 Task: Create new invoice with Date Opened :30-Apr-23, Select Customer: The Human Bean, Terms: Payment Term 2. Make invoice entry for item-1 with Date: 30-Apr-23, Description: Lay's Potato Chips Sour Cream & Onion Party Size (12.5 oz)_x000D_
, Action: Material, Income Account: Income:Sales, Quantity: 7, Unit Price: 4.5, Discount %: 8. Make entry for item-2 with Date: 30-Apr-23, Description:  Diphenhydramine Tablets, Action: Material, Income Account: Income:Sales, Quantity: 1, Unit Price: 6.85, Discount %: 7. Make entry for item-3 with Date: 30-Apr-23, Description: Colgate 360 Advanced Optic White Medium Toothbrushes Value Pack (2 ct), Action: Material, Income Account: Income:Sales, Quantity: 1, Unit Price: 7.85, Discount %: 9. Write Notes: 'Looking forward to serving you again.'. Post Invoice with Post Date: 30-Apr-23, Post to Accounts: Assets:Accounts Receivable. Pay / Process Payment with Transaction Date: 15-May-23, Amount: 42.494, Transfer Account: Checking Account. Print Invoice, display notes by going to Option, then go to Display Tab and check 'Invoice Notes'.
Action: Mouse moved to (188, 36)
Screenshot: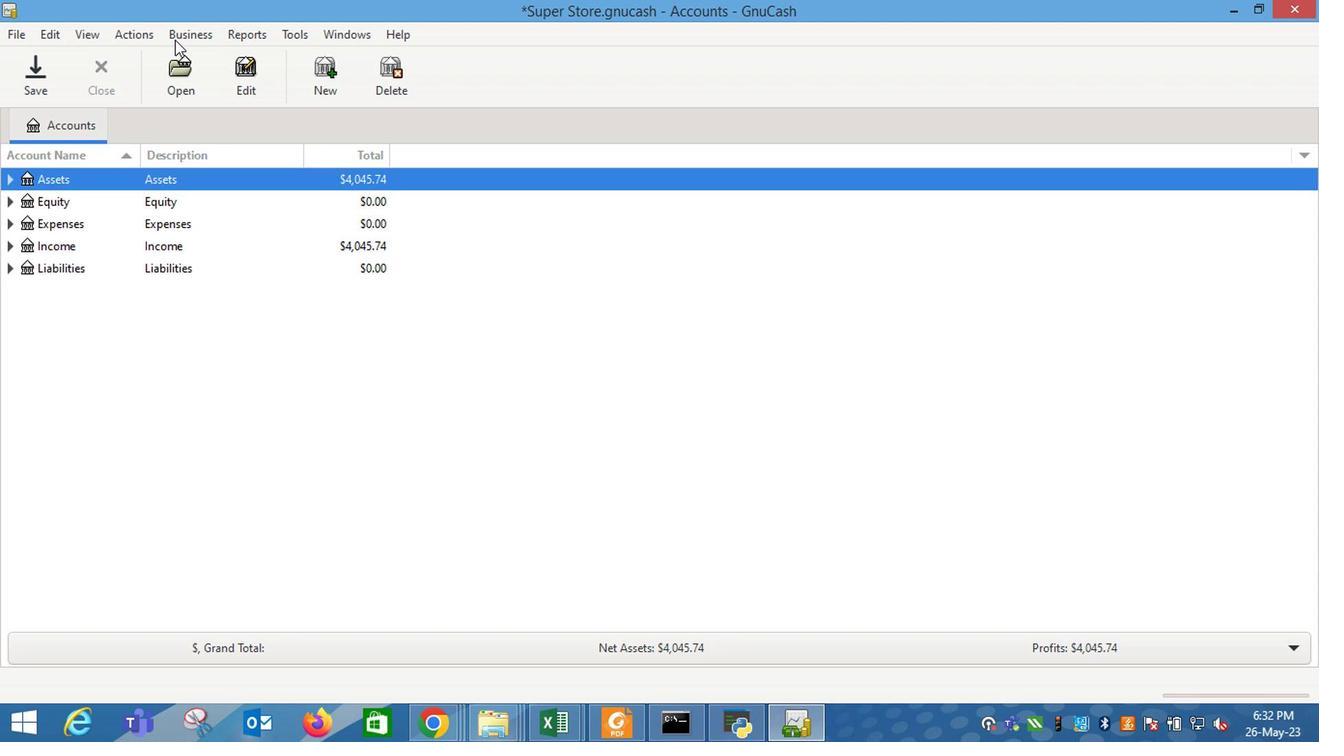 
Action: Mouse pressed left at (188, 36)
Screenshot: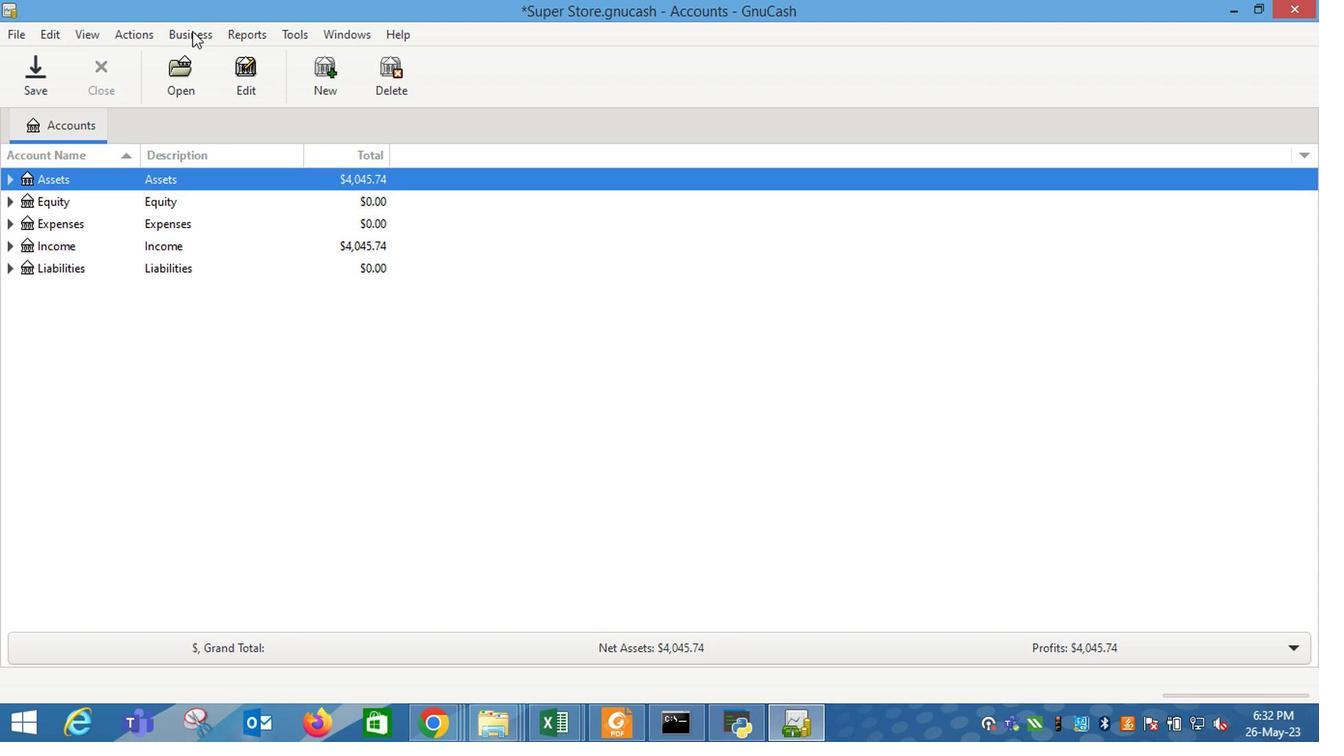 
Action: Mouse moved to (413, 138)
Screenshot: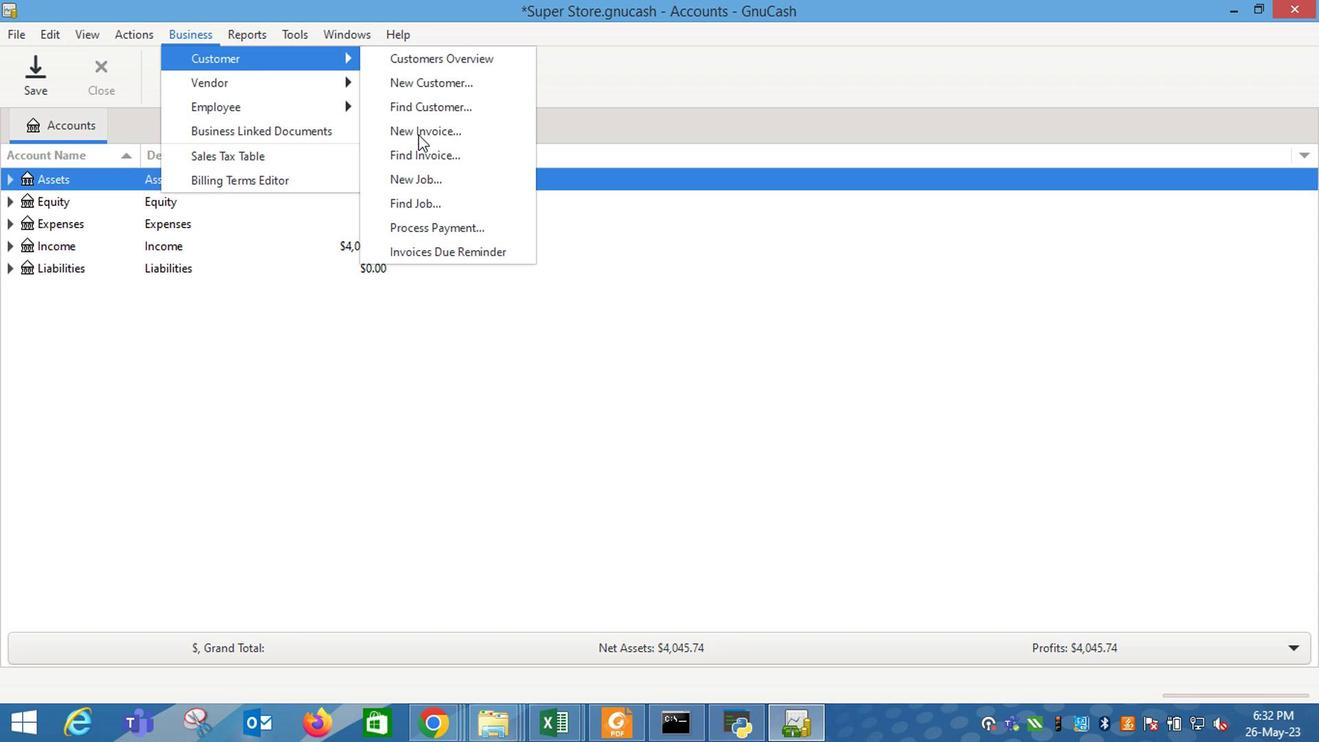 
Action: Mouse pressed left at (413, 138)
Screenshot: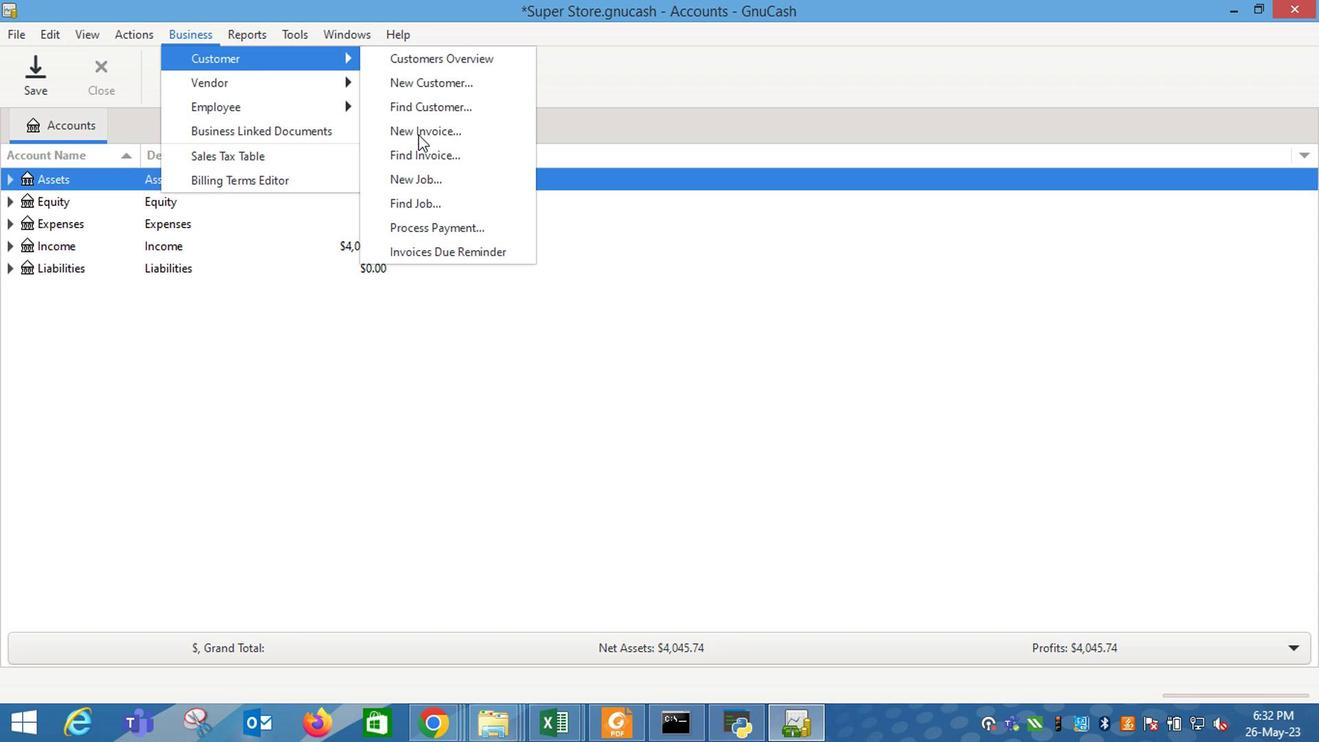 
Action: Mouse moved to (789, 298)
Screenshot: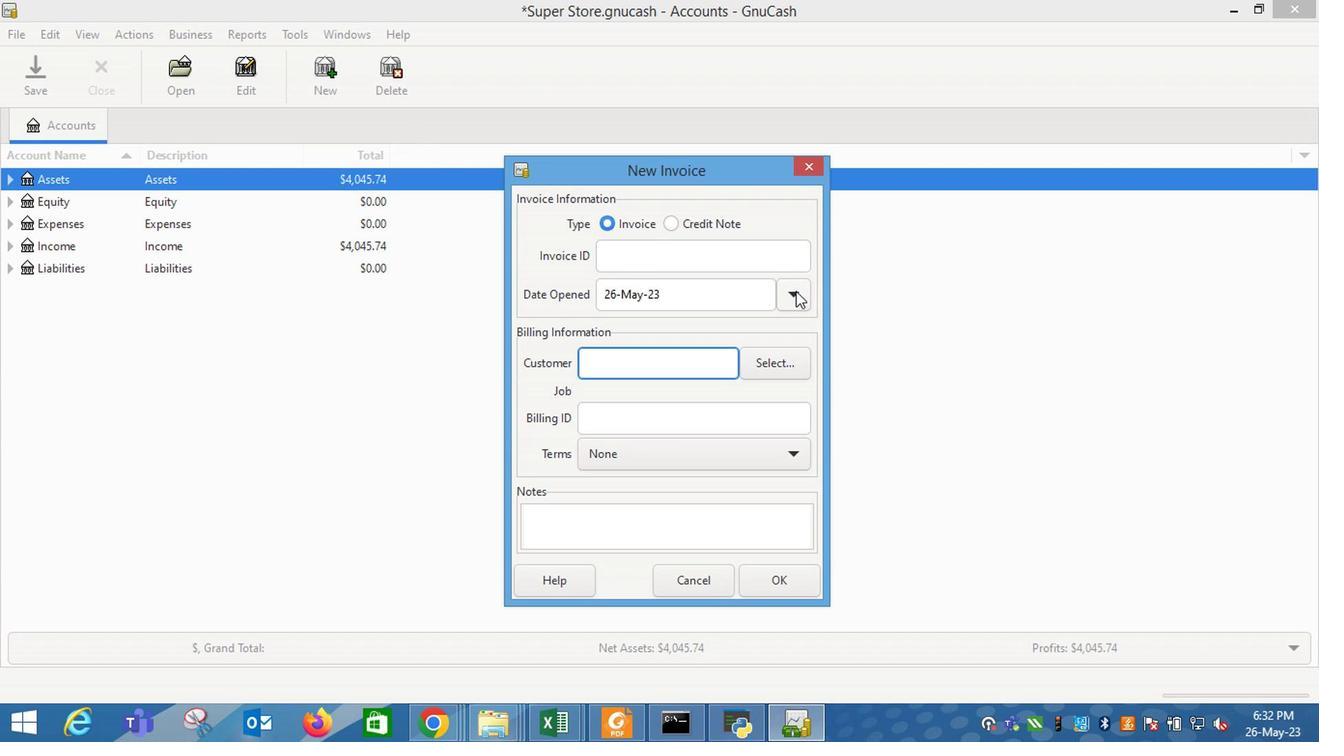 
Action: Mouse pressed left at (789, 298)
Screenshot: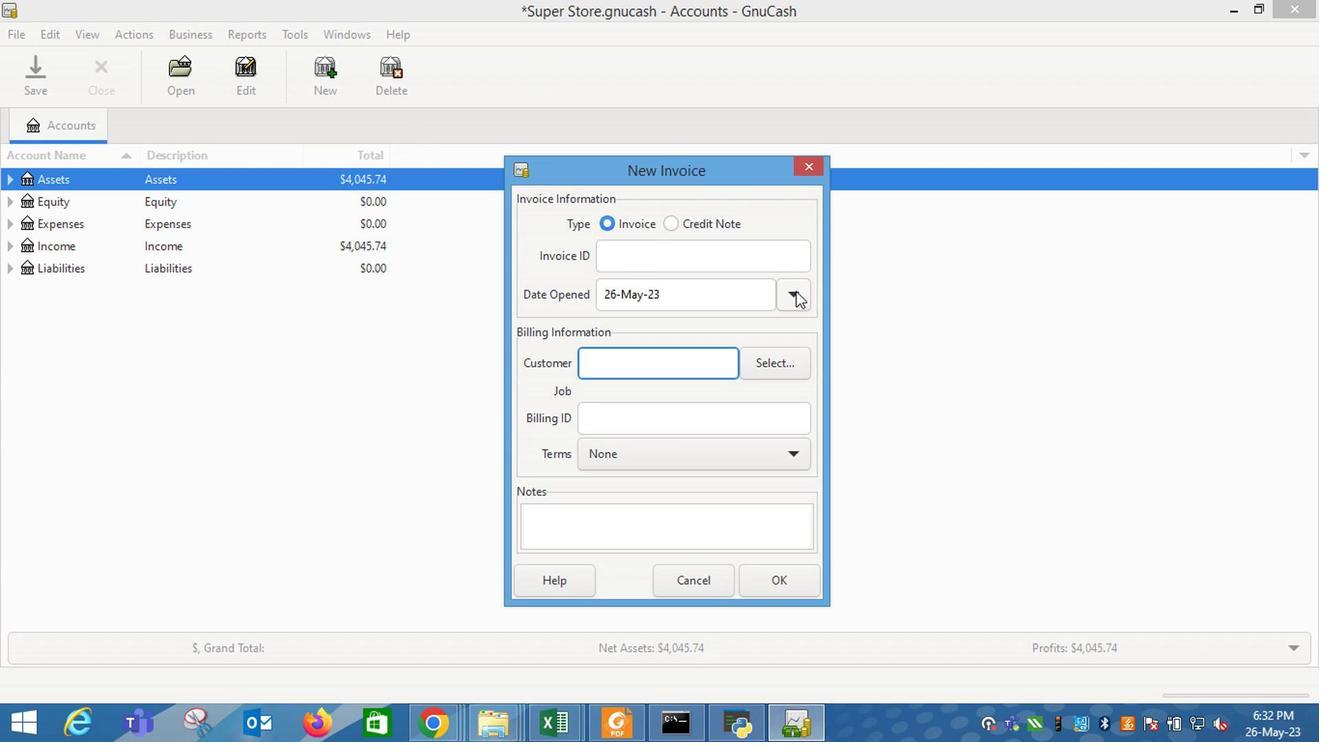 
Action: Mouse moved to (637, 325)
Screenshot: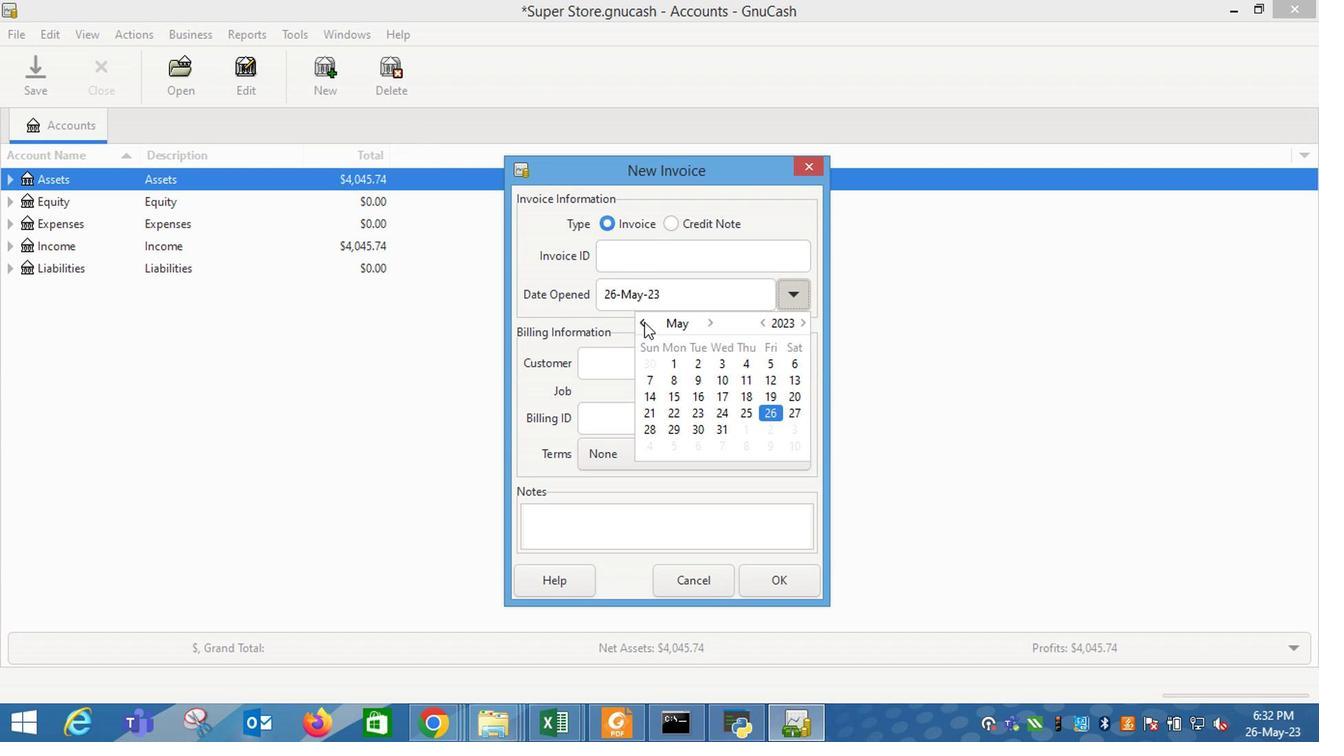 
Action: Mouse pressed left at (637, 325)
Screenshot: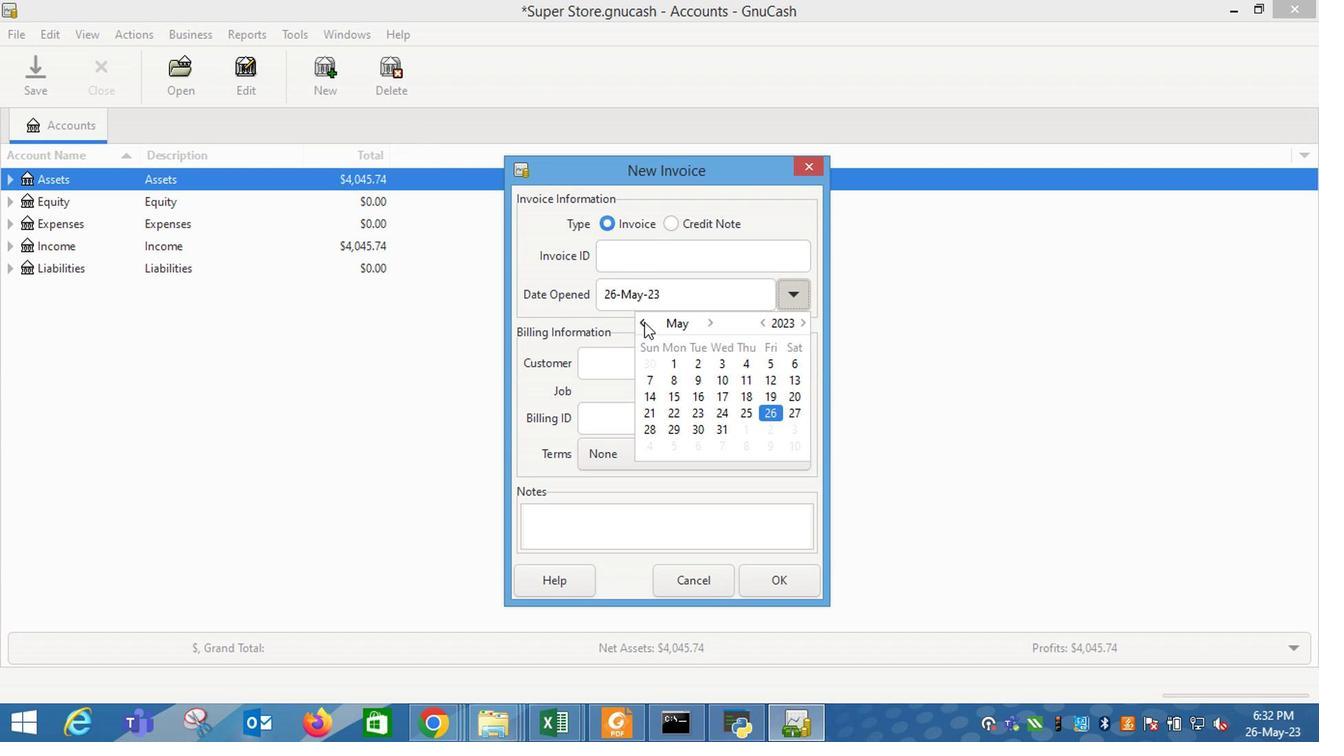 
Action: Mouse moved to (650, 450)
Screenshot: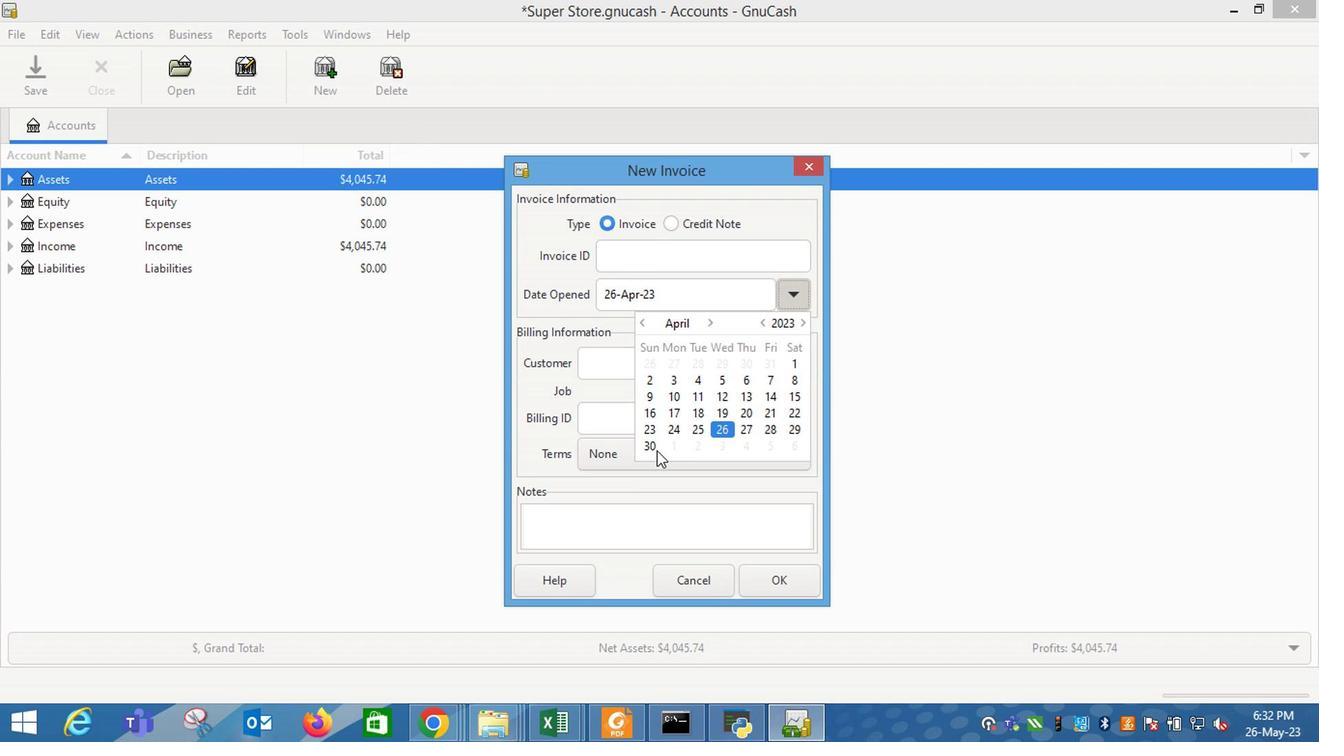 
Action: Mouse pressed left at (650, 450)
Screenshot: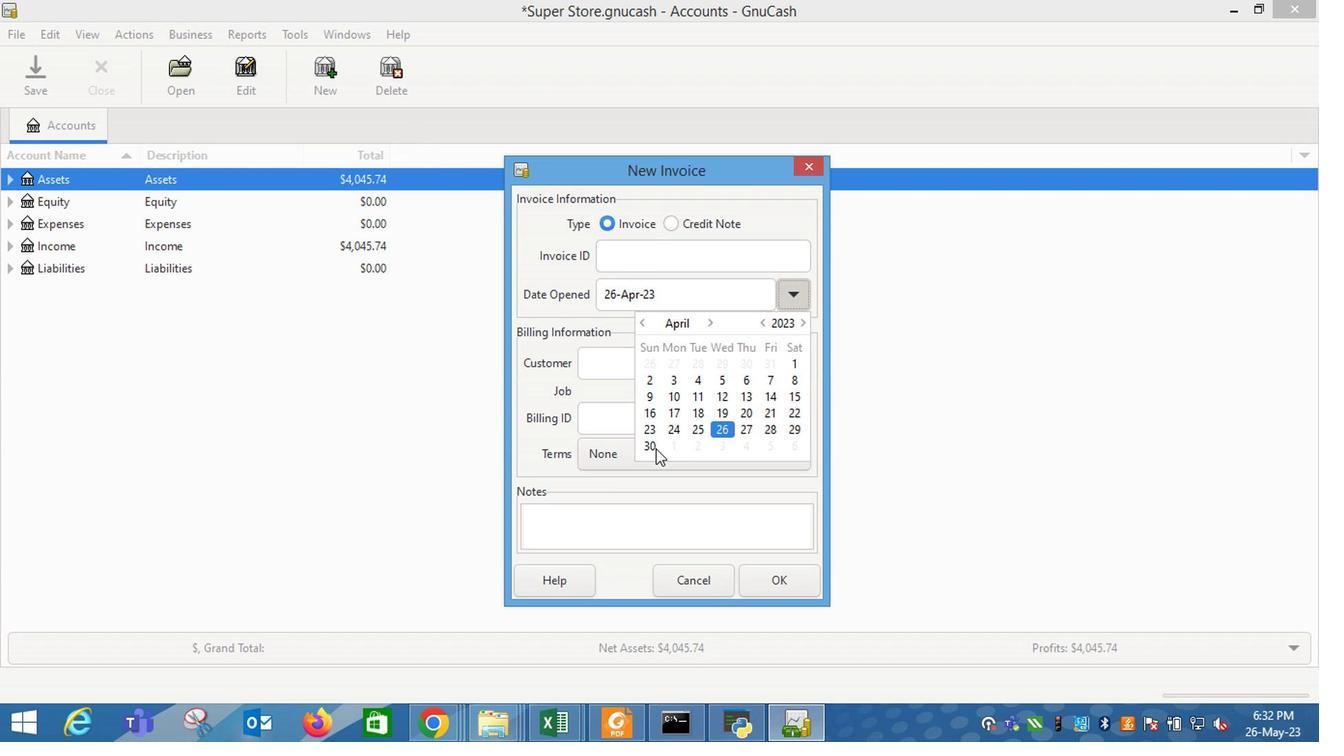 
Action: Mouse moved to (596, 364)
Screenshot: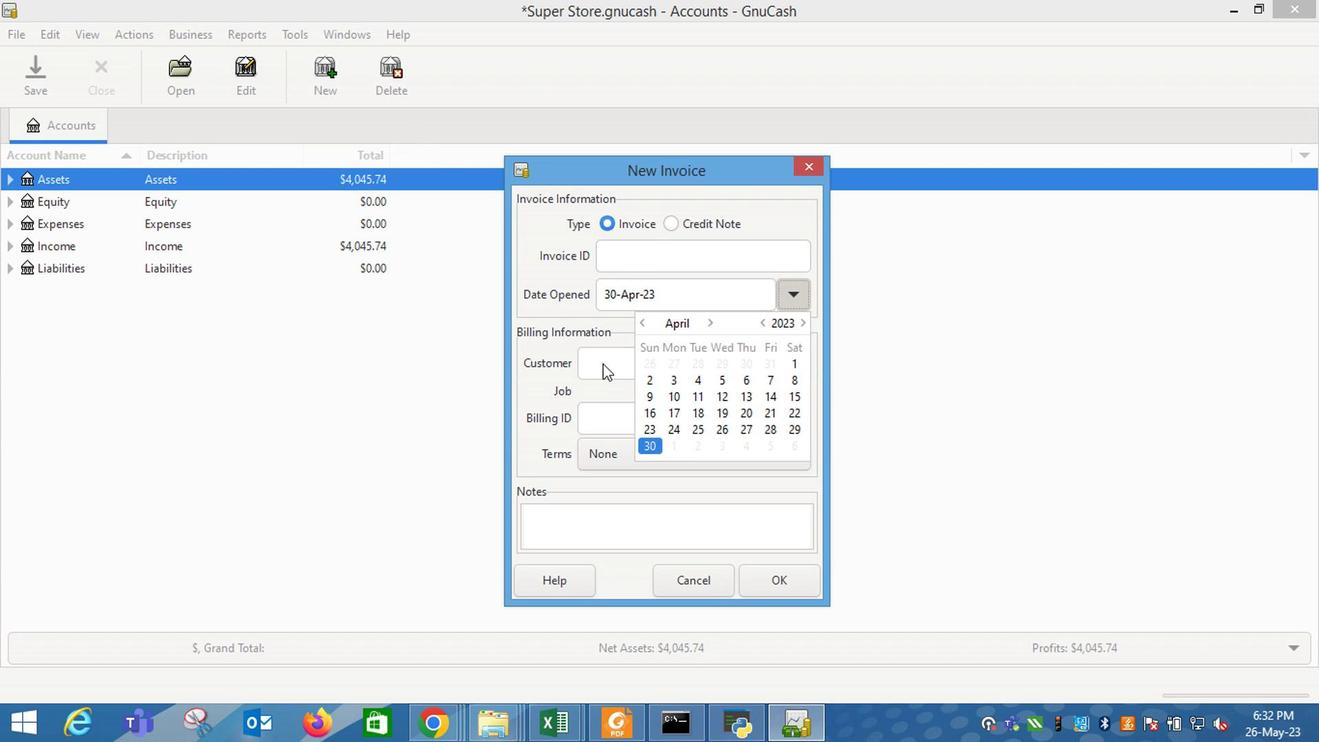 
Action: Mouse pressed left at (596, 364)
Screenshot: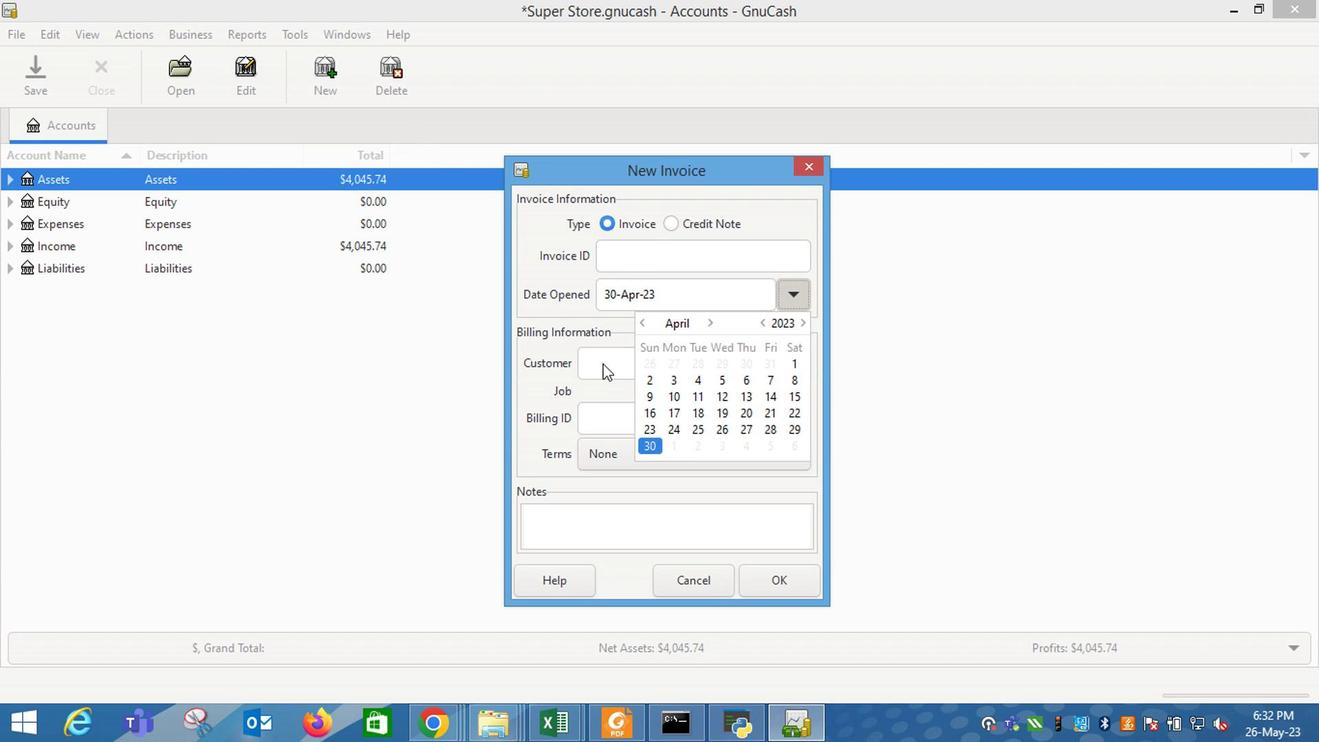 
Action: Mouse moved to (603, 371)
Screenshot: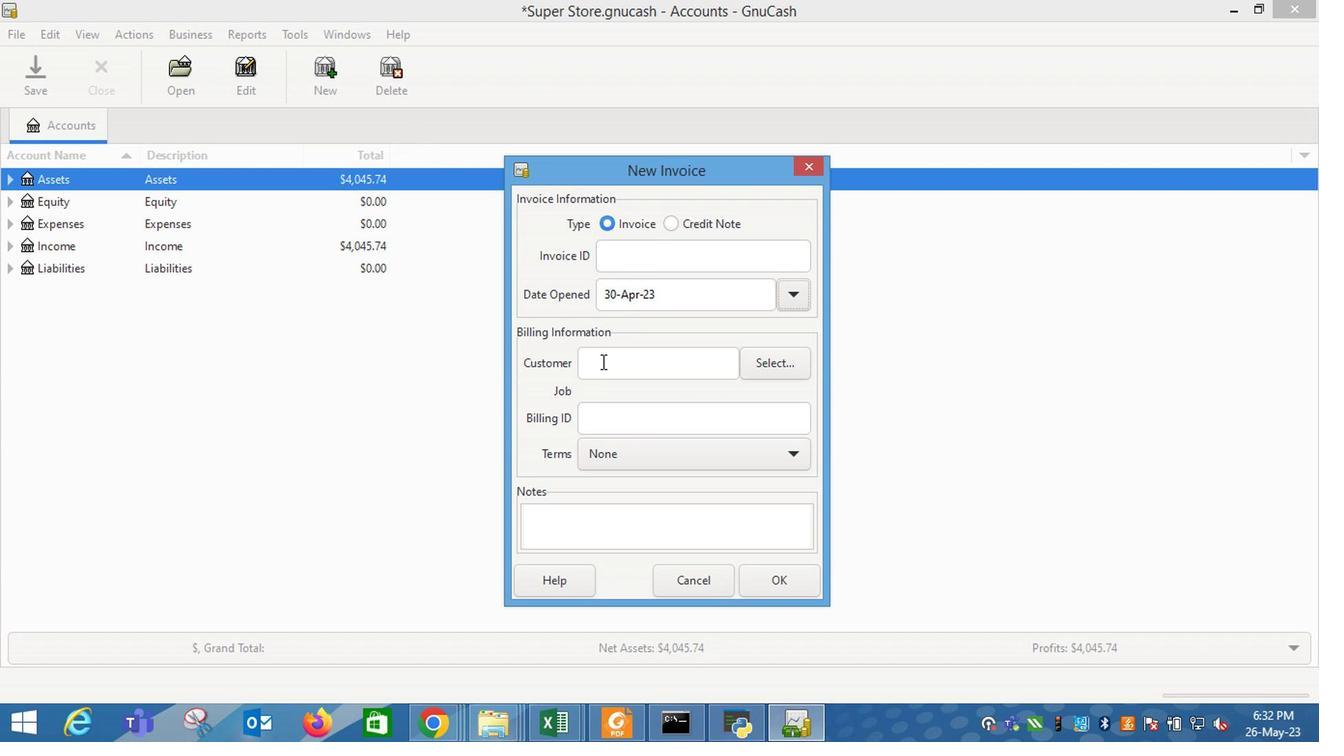 
Action: Mouse pressed left at (603, 371)
Screenshot: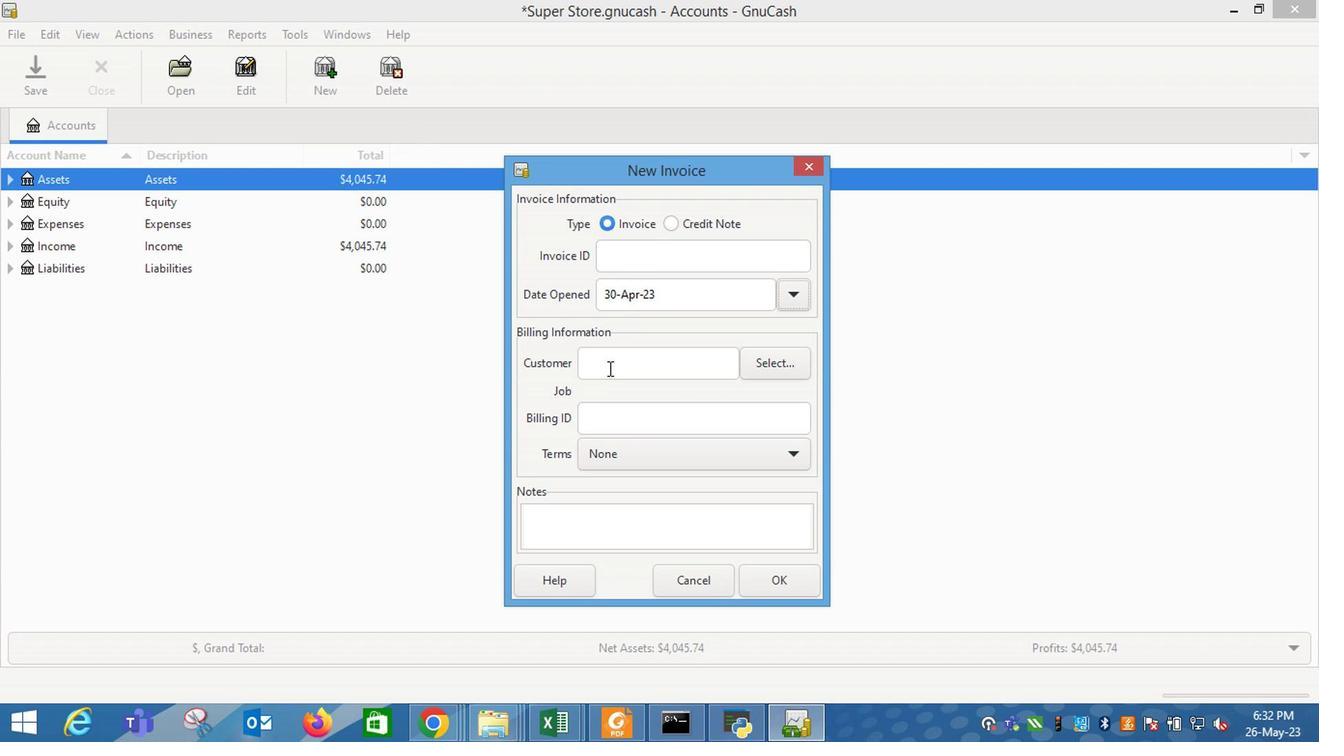 
Action: Key pressed <Key.shift_r>The<Key.space>hum
Screenshot: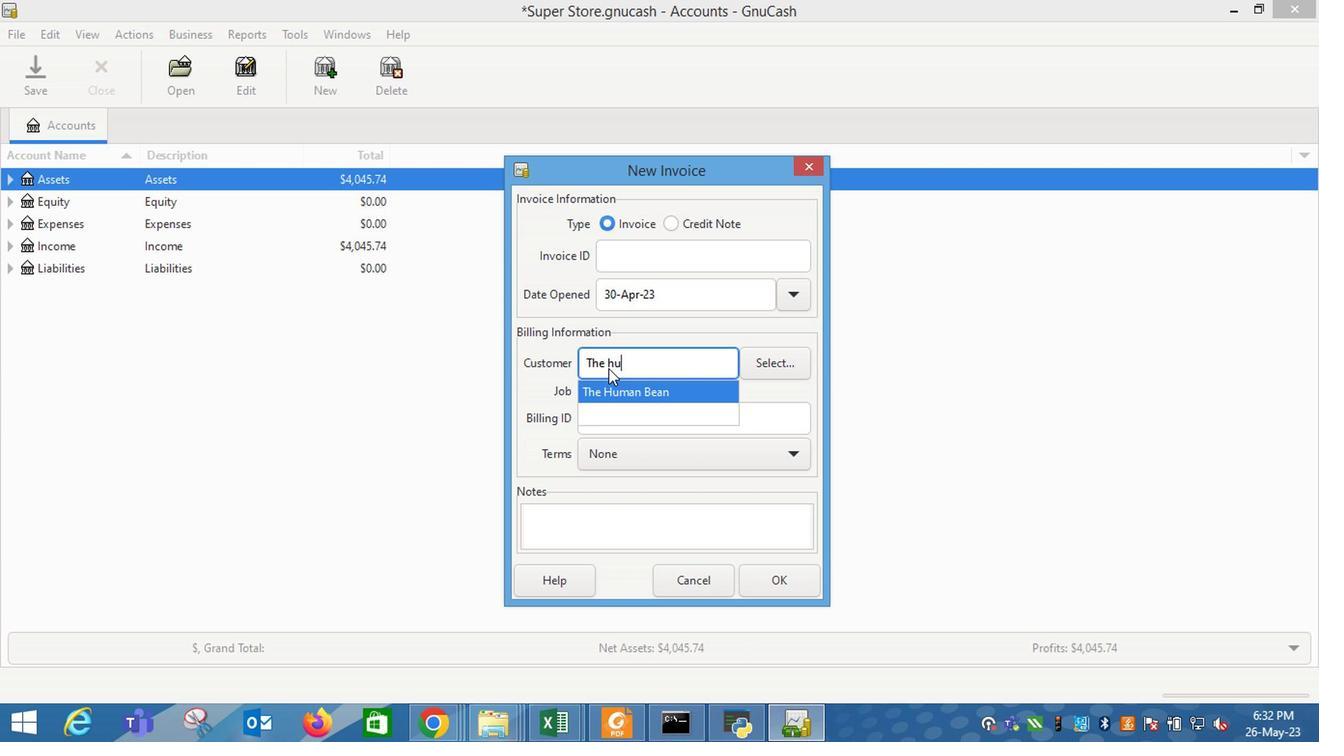 
Action: Mouse moved to (632, 399)
Screenshot: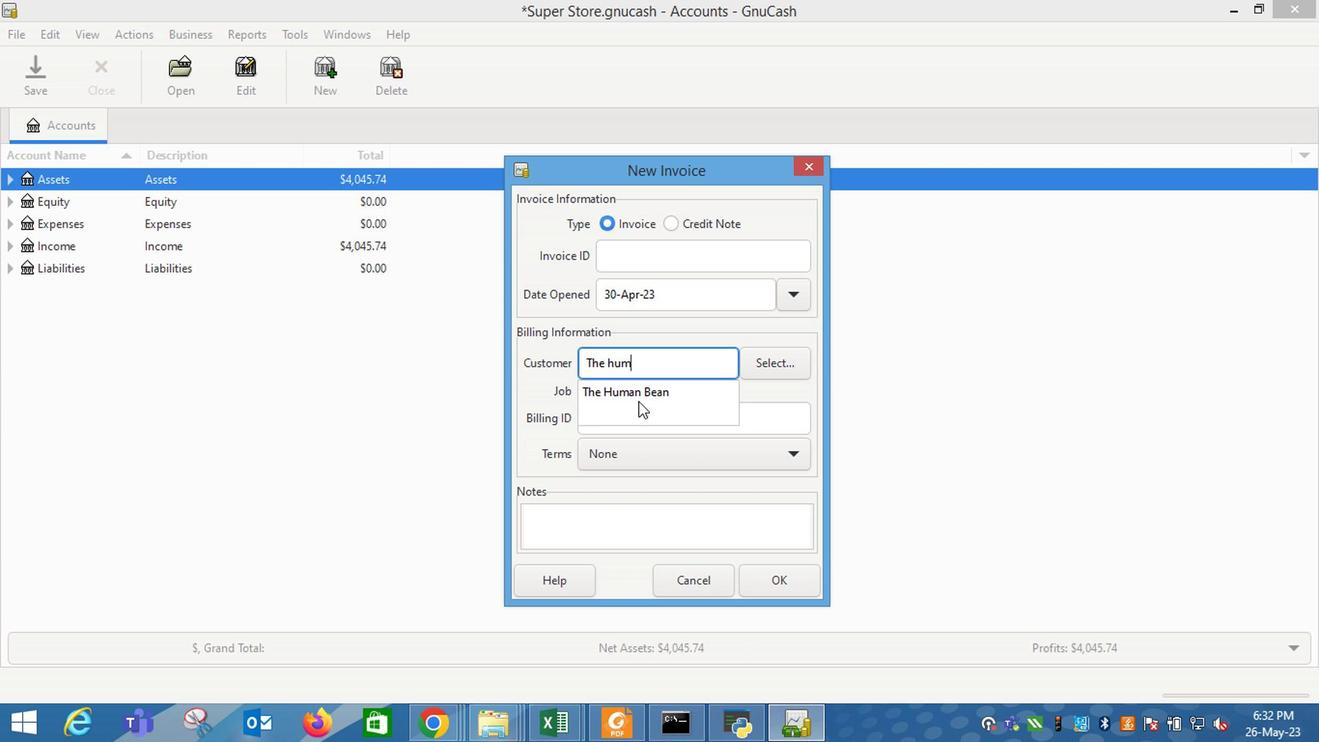 
Action: Mouse pressed left at (632, 399)
Screenshot: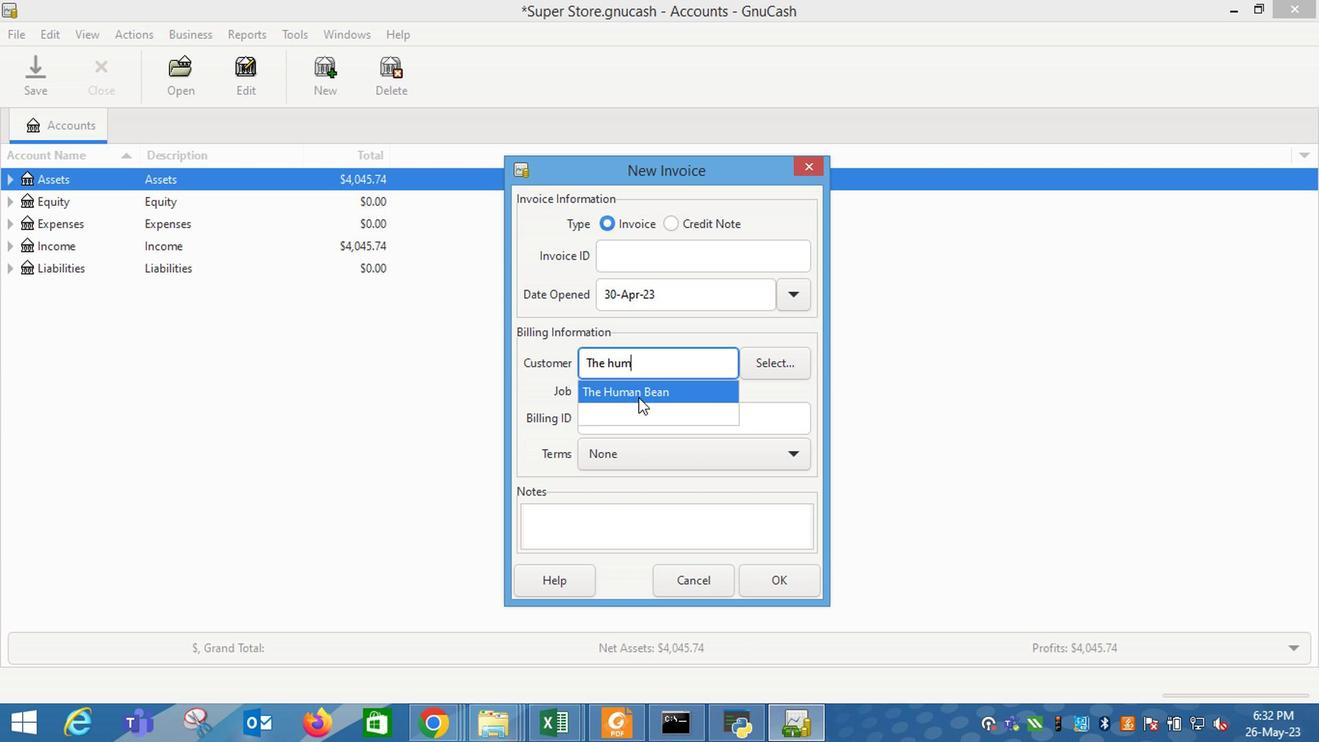 
Action: Mouse moved to (626, 478)
Screenshot: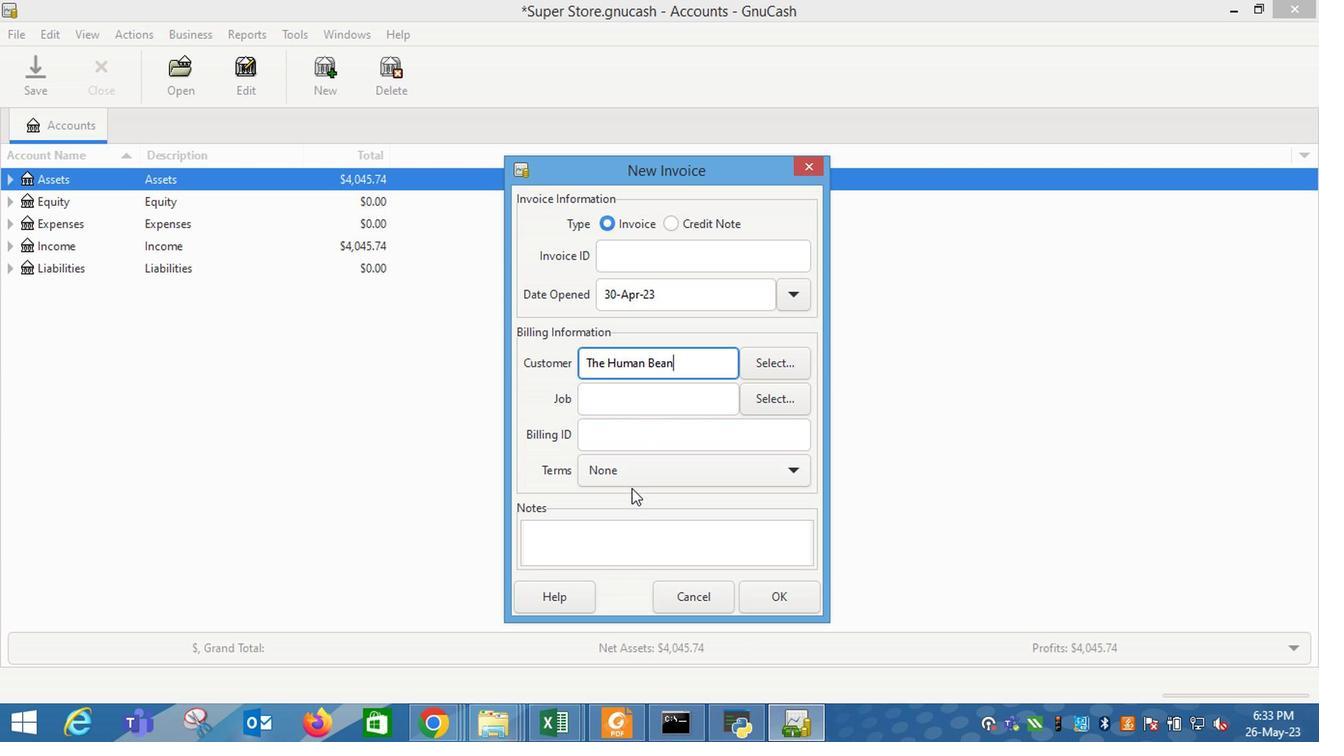 
Action: Mouse pressed left at (626, 478)
Screenshot: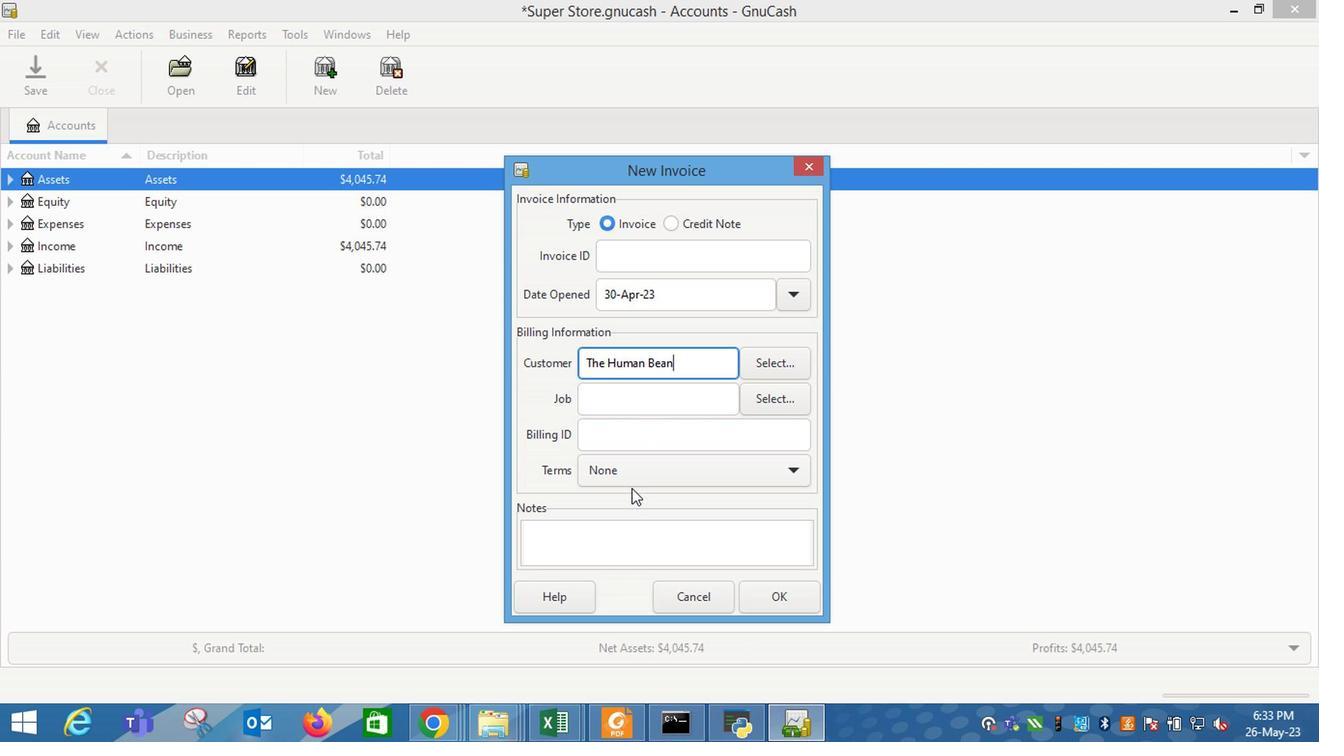 
Action: Mouse moved to (618, 532)
Screenshot: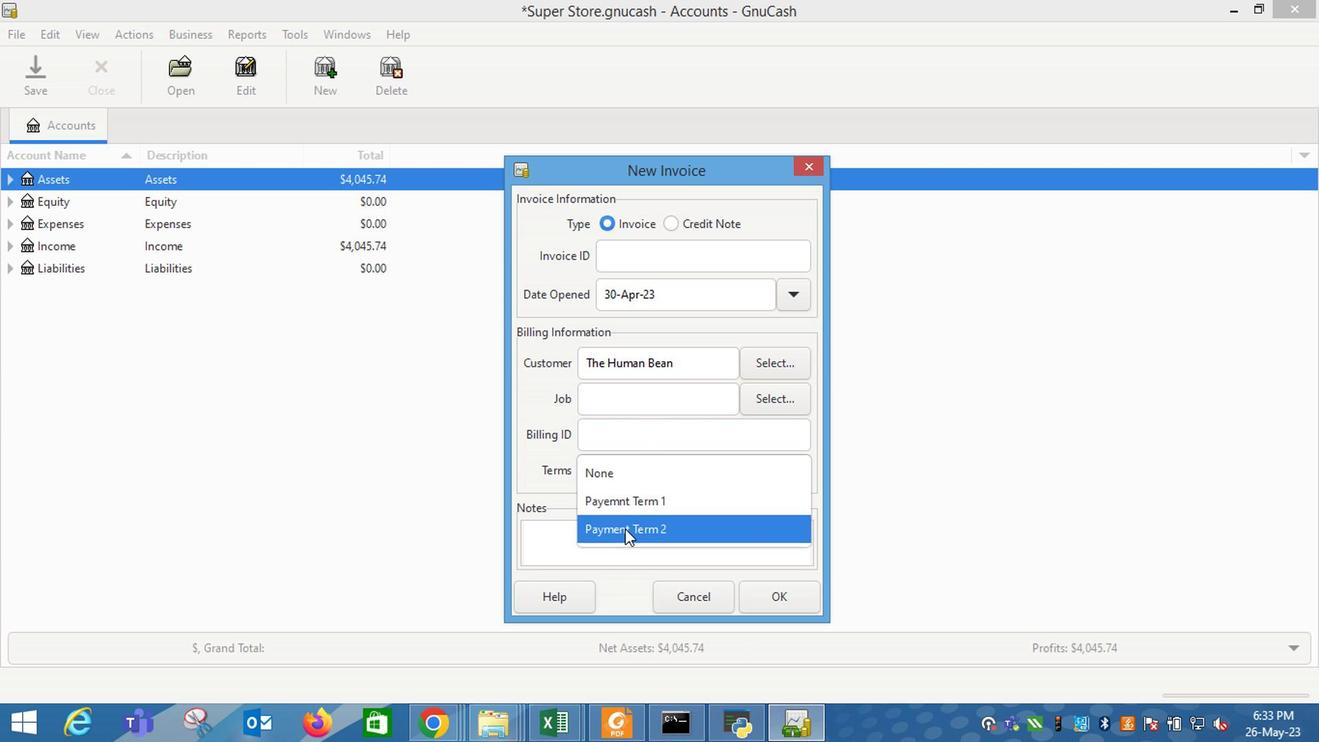 
Action: Mouse pressed left at (618, 532)
Screenshot: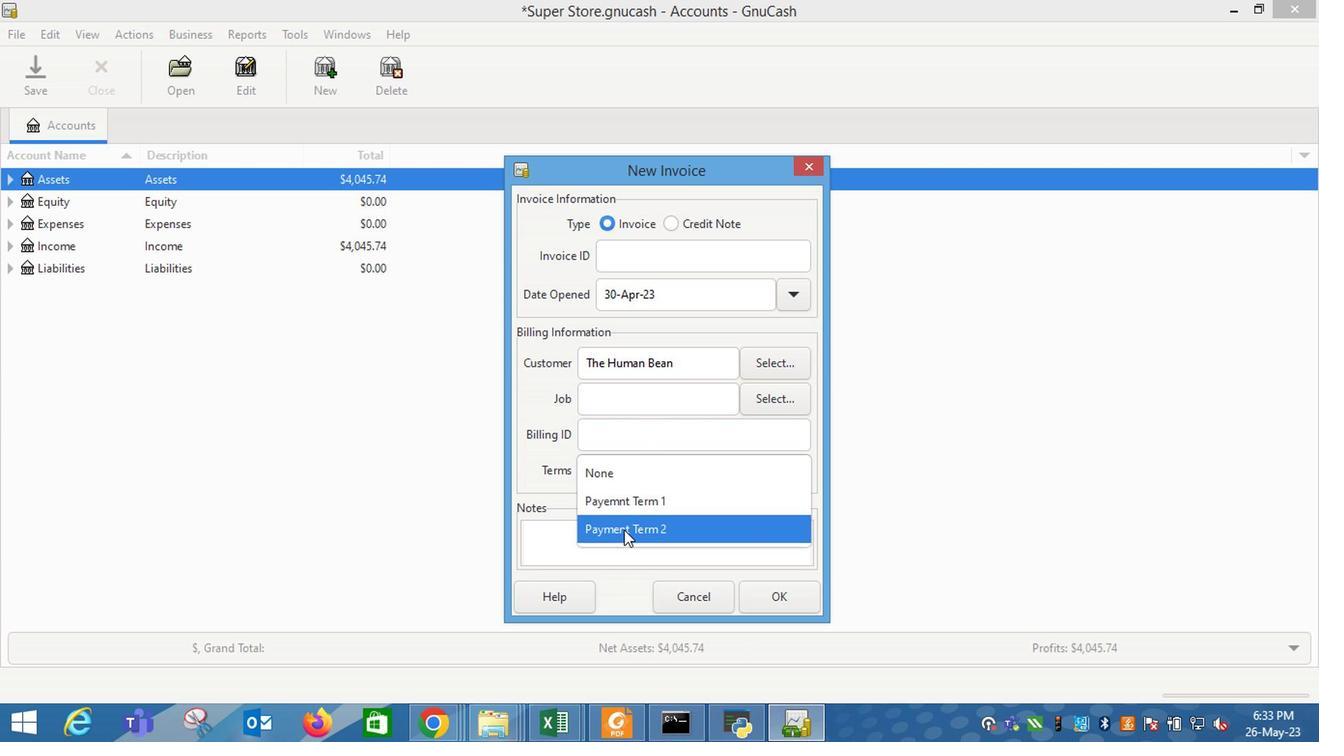 
Action: Mouse moved to (774, 595)
Screenshot: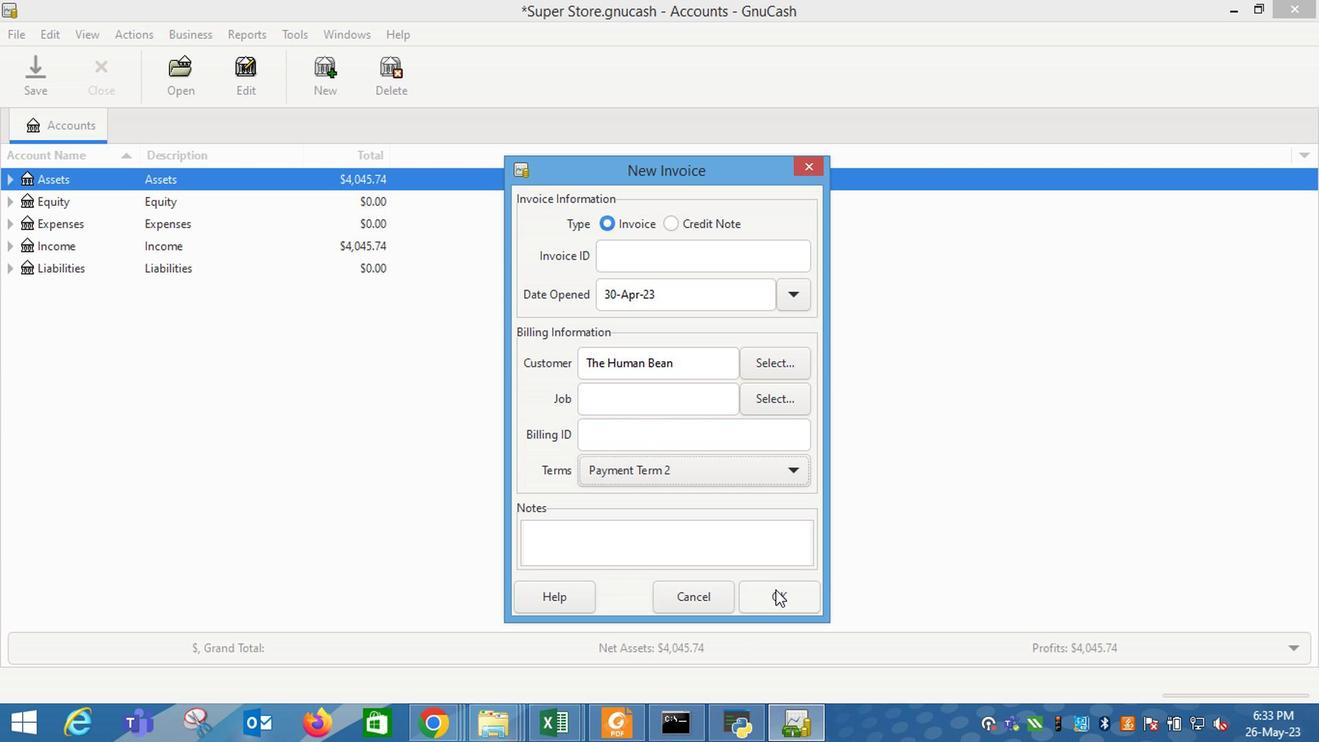 
Action: Mouse pressed left at (774, 595)
Screenshot: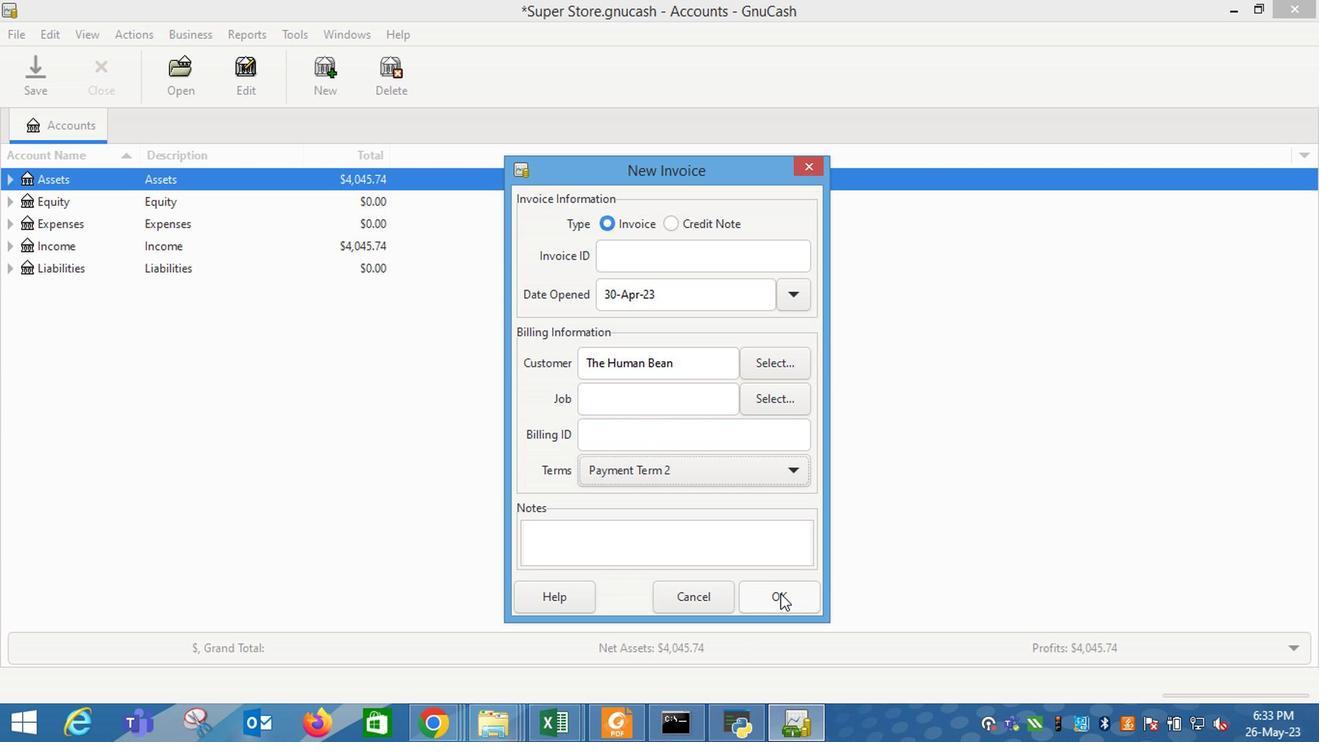 
Action: Mouse moved to (84, 379)
Screenshot: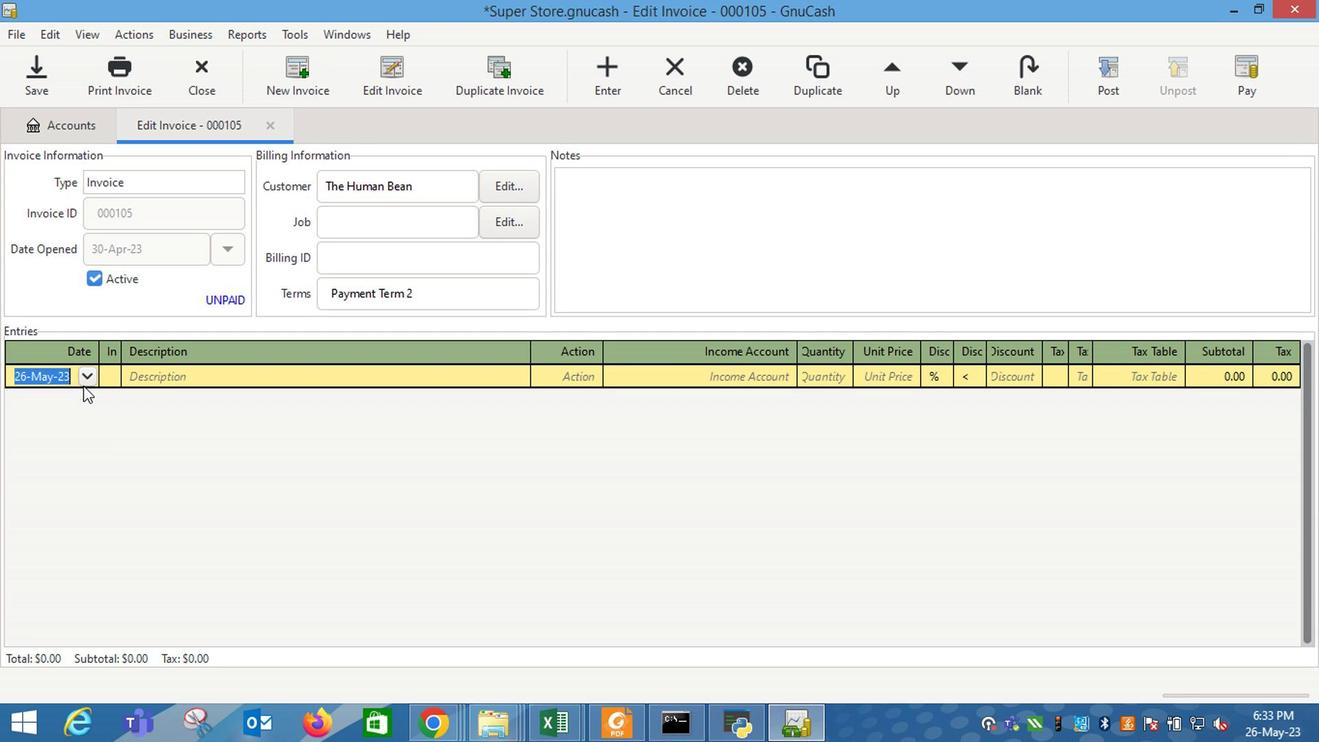 
Action: Mouse pressed left at (84, 379)
Screenshot: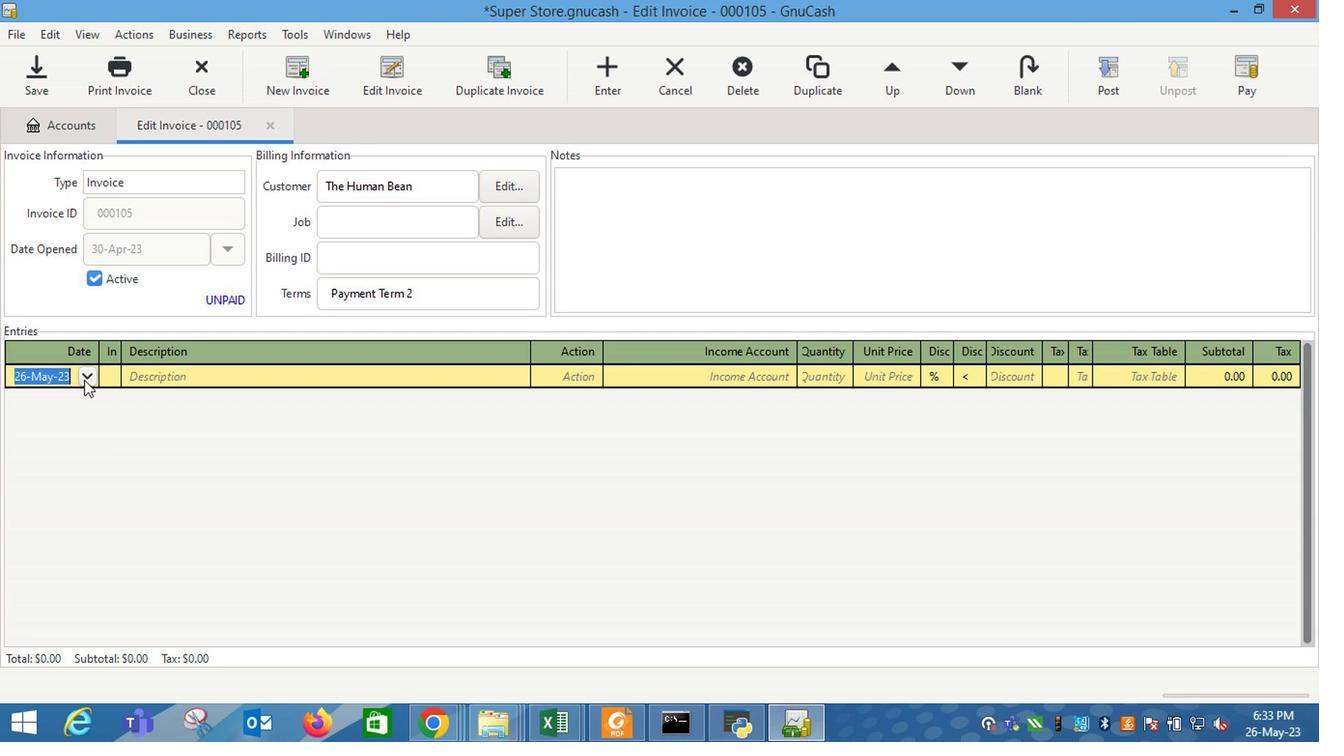
Action: Mouse moved to (10, 404)
Screenshot: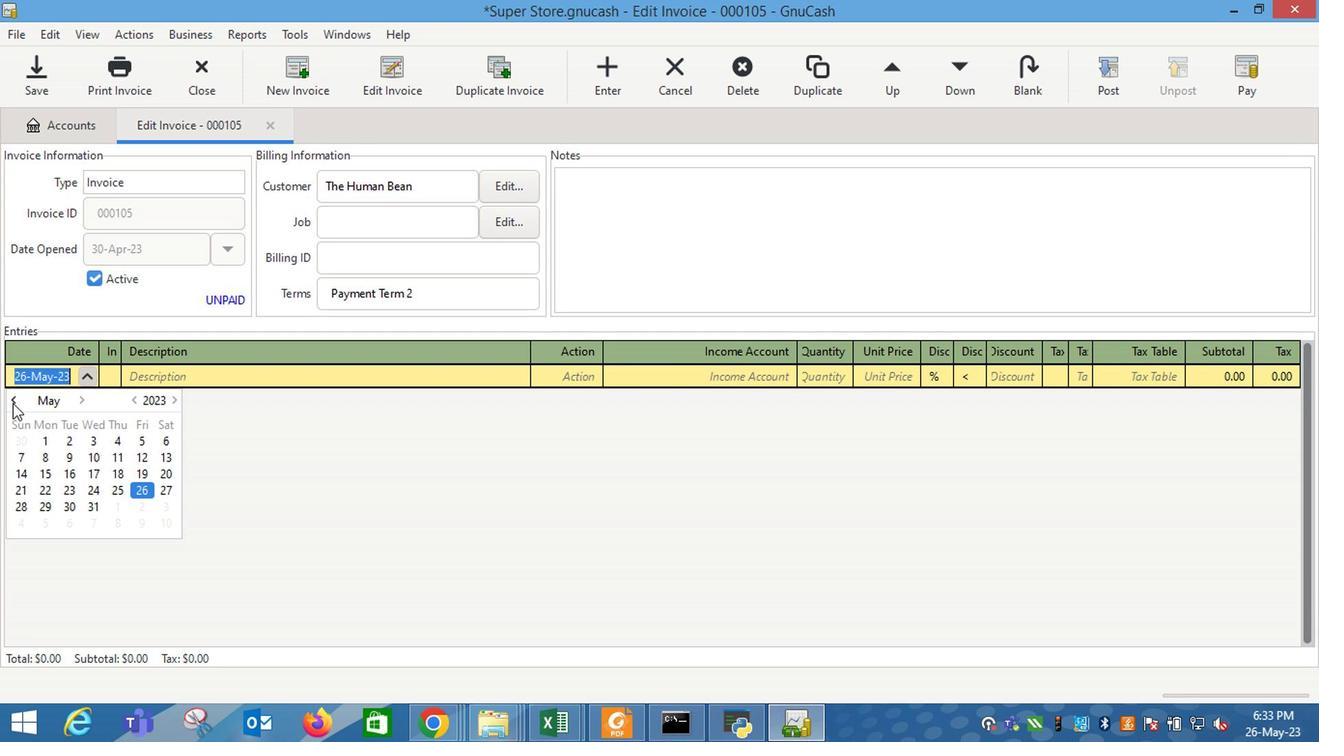 
Action: Mouse pressed left at (10, 404)
Screenshot: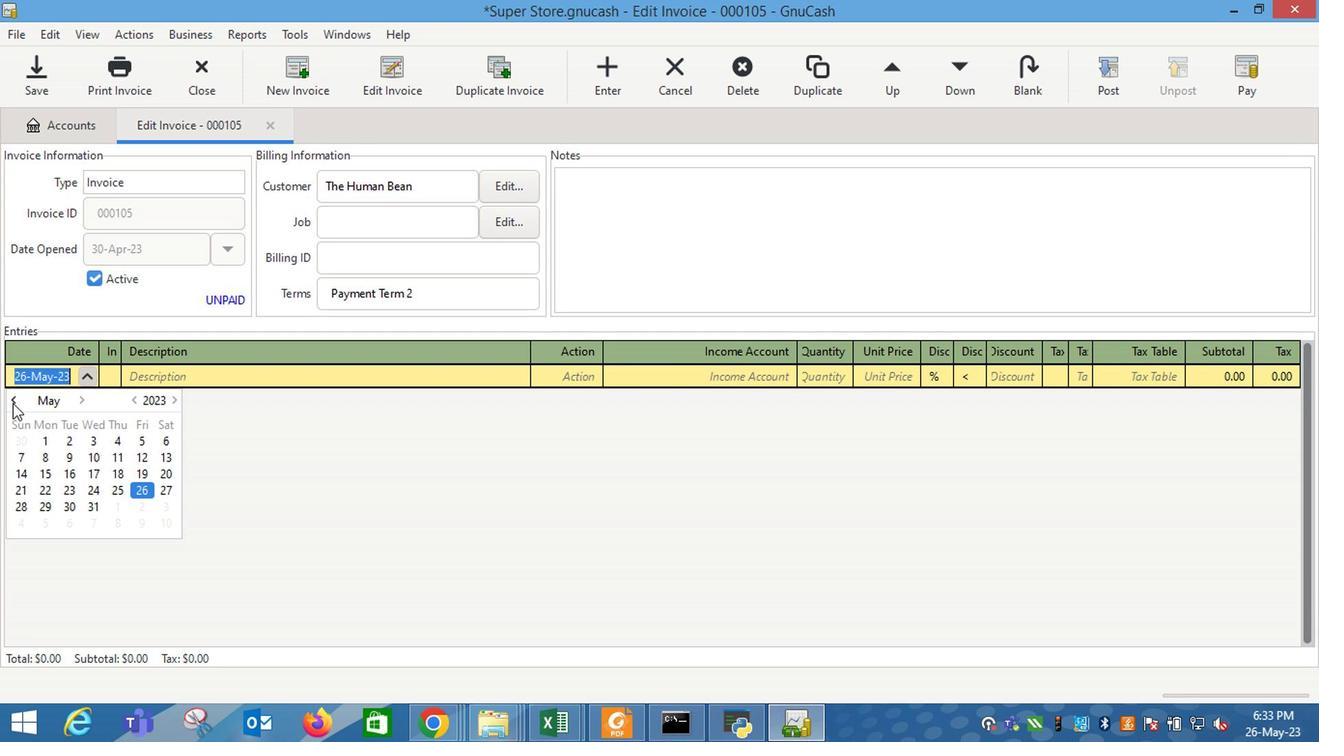 
Action: Mouse moved to (21, 531)
Screenshot: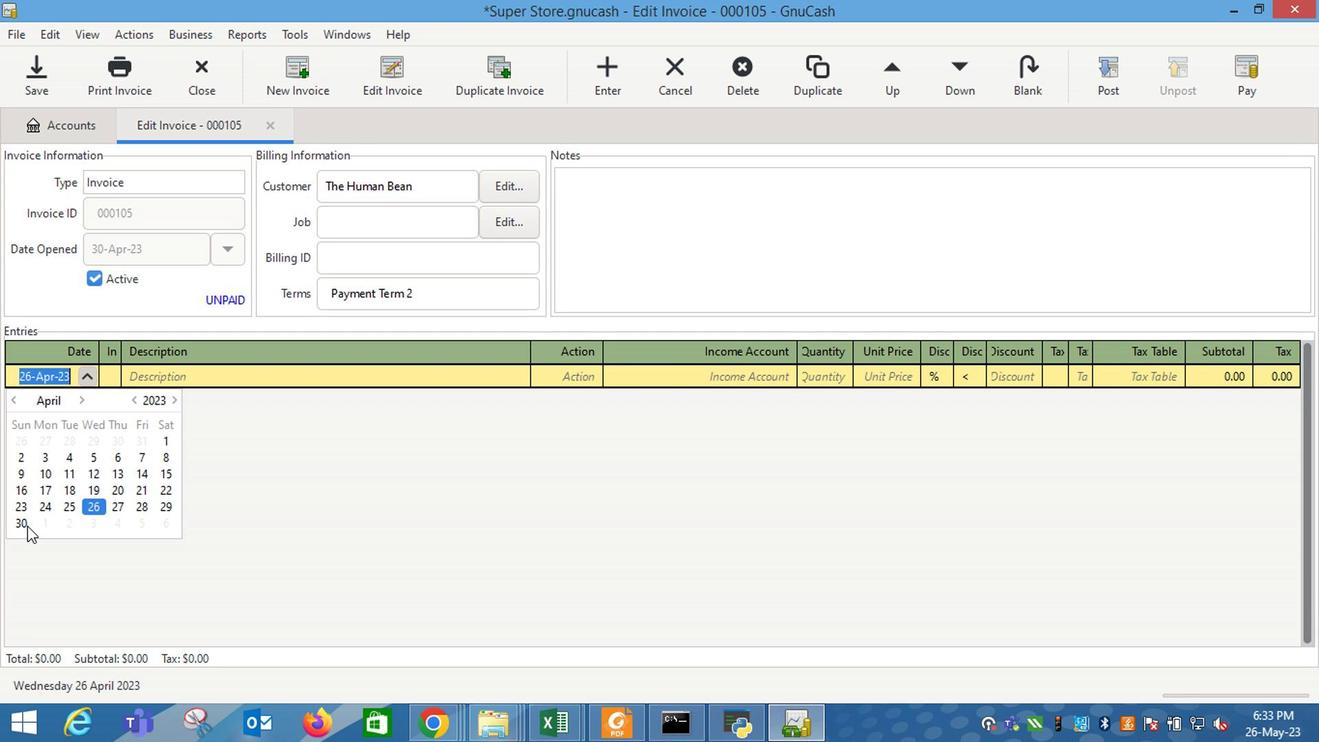 
Action: Mouse pressed left at (21, 531)
Screenshot: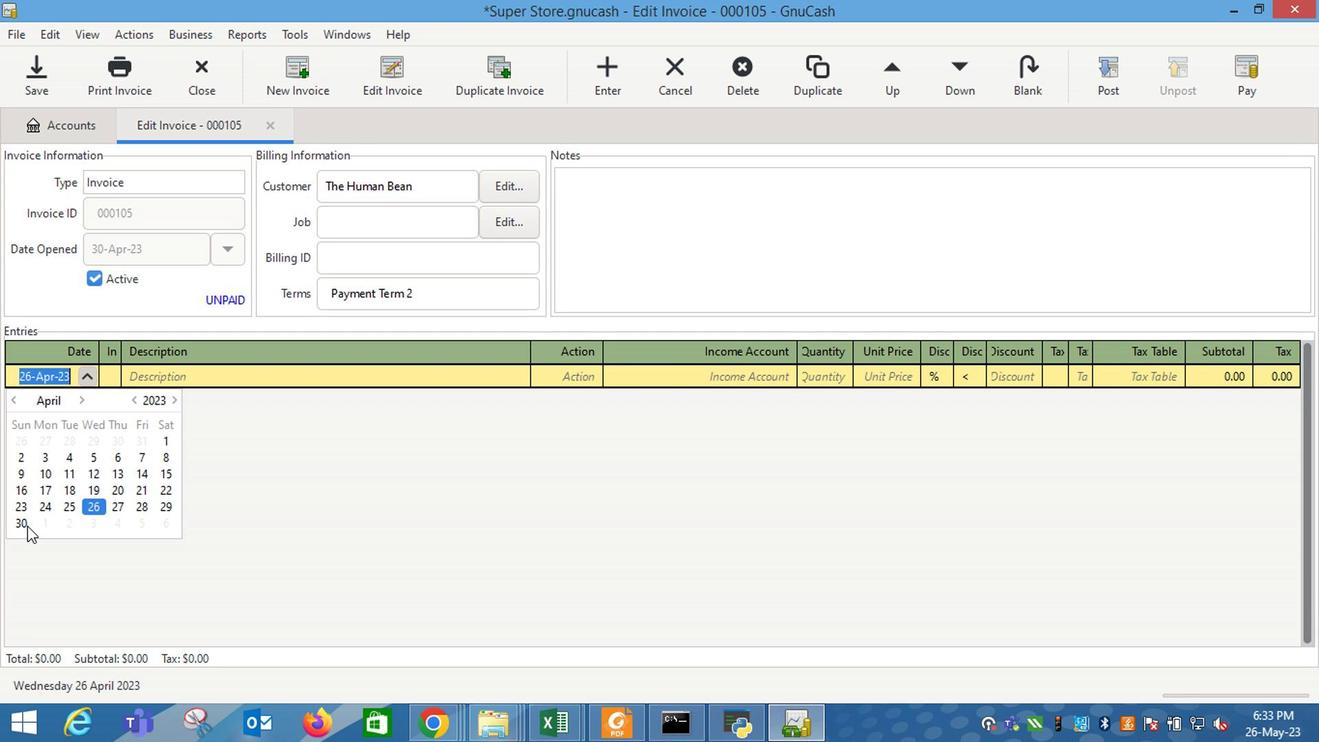 
Action: Mouse moved to (20, 531)
Screenshot: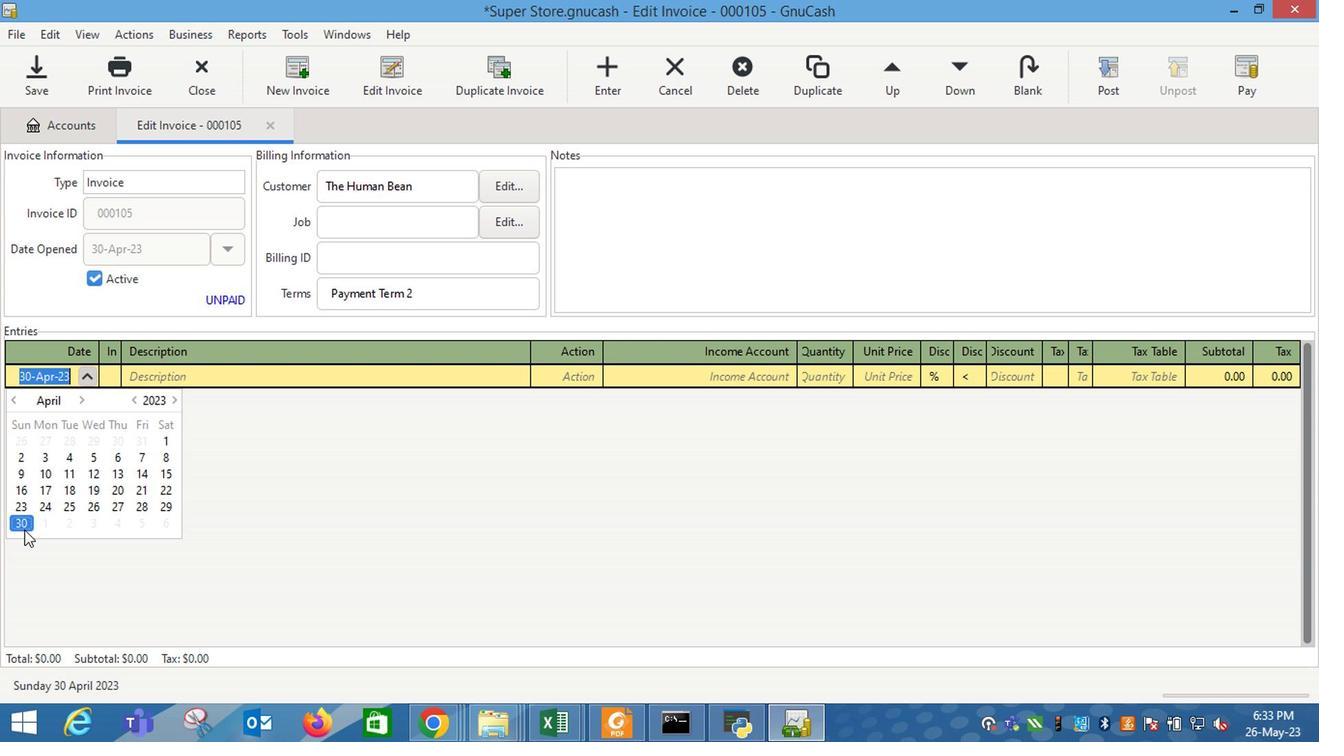 
Action: Key pressed <Key.tab>
Screenshot: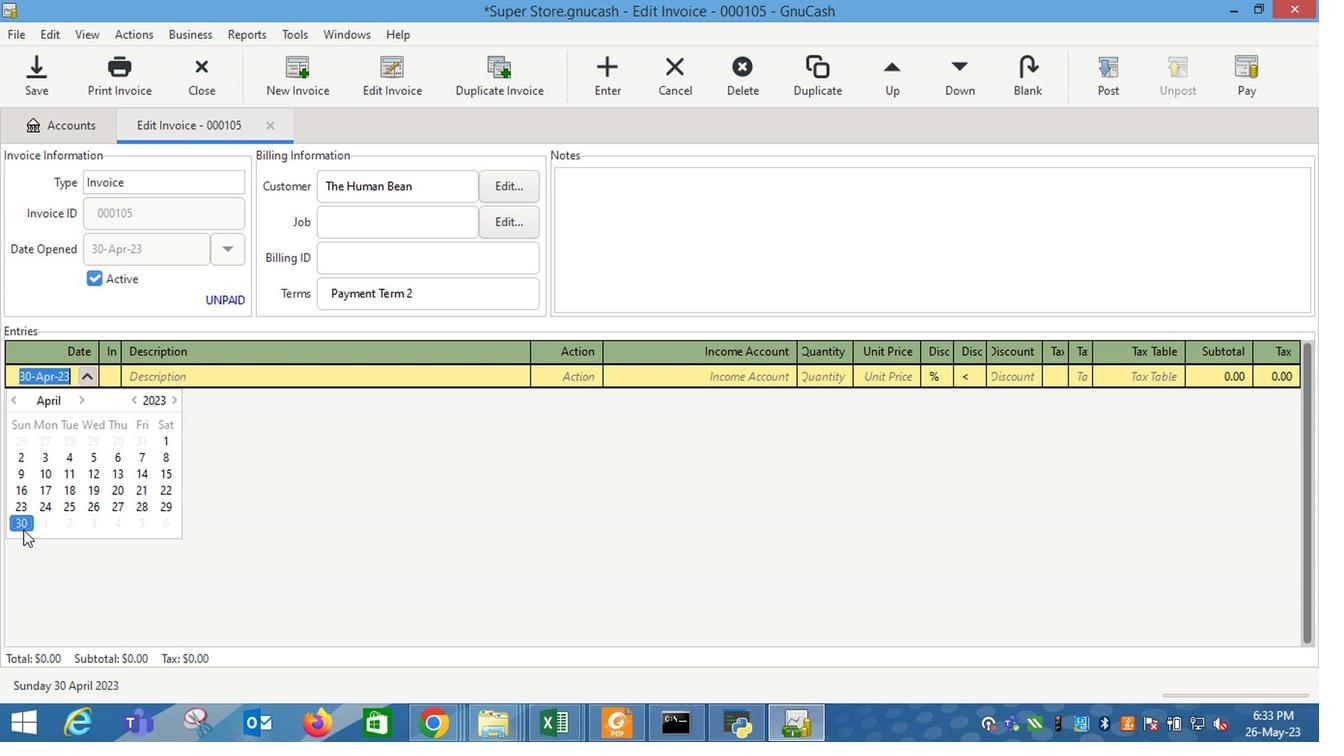 
Action: Mouse moved to (19, 531)
Screenshot: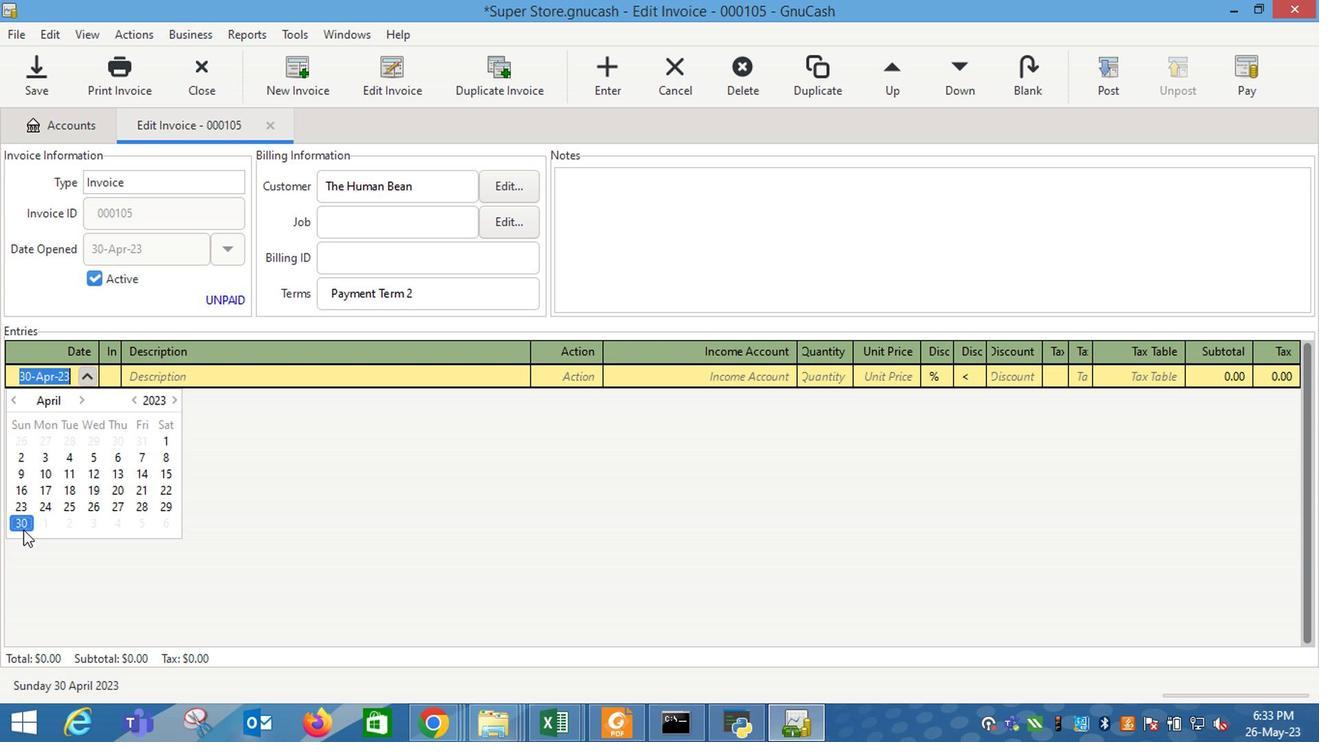 
Action: Key pressed <Key.shift_r>Lay's<Key.space><Key.shift_r>{<Key.backspace><Key.shift_r>Po<Key.right><Key.backspace><Key.backspace><Key.backspace><Key.backspace><Key.backspace><Key.backspace><Key.backspace><Key.shift_r>Sour<Key.space><Key.shift_r>Cream<Key.space><Key.shift_r>&<Key.space><Key.shift_r>Oni
Screenshot: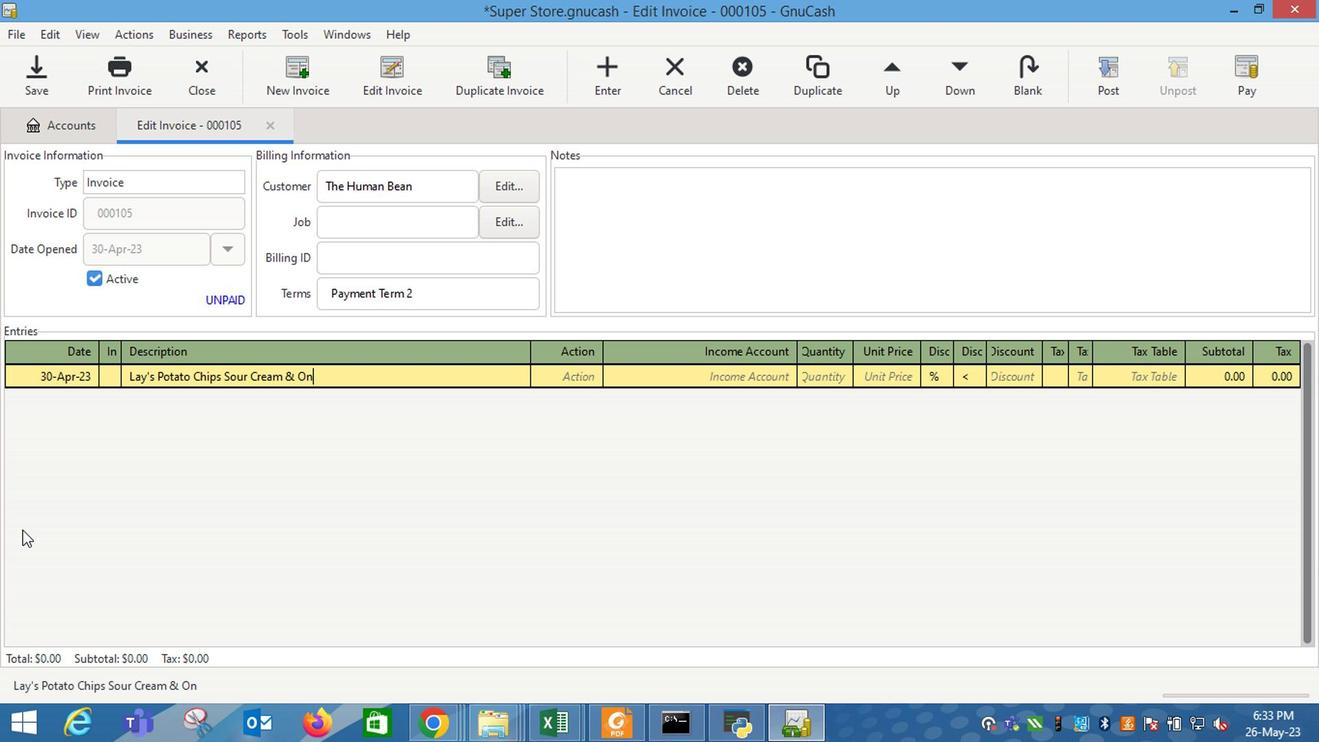 
Action: Mouse moved to (19, 533)
Screenshot: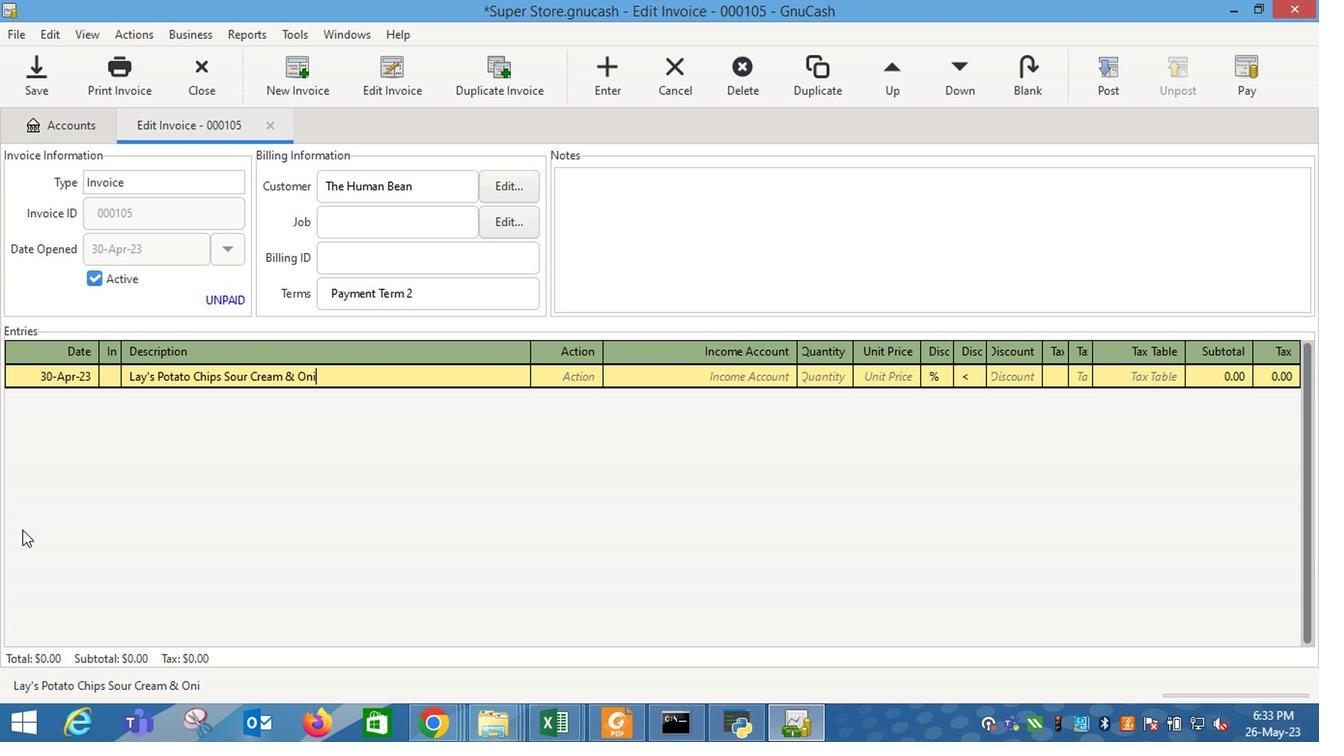 
Action: Key pressed on<Key.space><Key.shift_r>PArty<Key.space><Key.shift_r>Size<Key.left><Key.left><Key.left><Key.left><Key.left><Key.left><Key.left><Key.left><Key.backspace>a<Key.end><Key.space><Key.shift_r>(12.5<Key.space>oz<Key.shift_r><Key.shift_r><Key.shift_r><Key.shift_r><Key.shift_r><Key.shift_r><Key.shift_r><Key.shift_r><Key.shift_r><Key.shift_r><Key.shift_r><Key.shift_r><Key.shift_r><Key.shift_r><Key.shift_r><Key.shift_r><Key.shift_r><Key.shift_r><Key.shift_r><Key.shift_r><Key.shift_r><Key.shift_r><Key.shift_r><Key.shift_r><Key.shift_r><Key.shift_r><Key.shift_r><Key.shift_r><Key.shift_r><Key.shift_r><Key.shift_r><Key.shift_r><Key.shift_r><Key.shift_r><Key.shift_r>)<Key.tab>m<Key.tab>i<Key.down><Key.down><Key.down><Key.tab>7<Key.tab>4.5
Screenshot: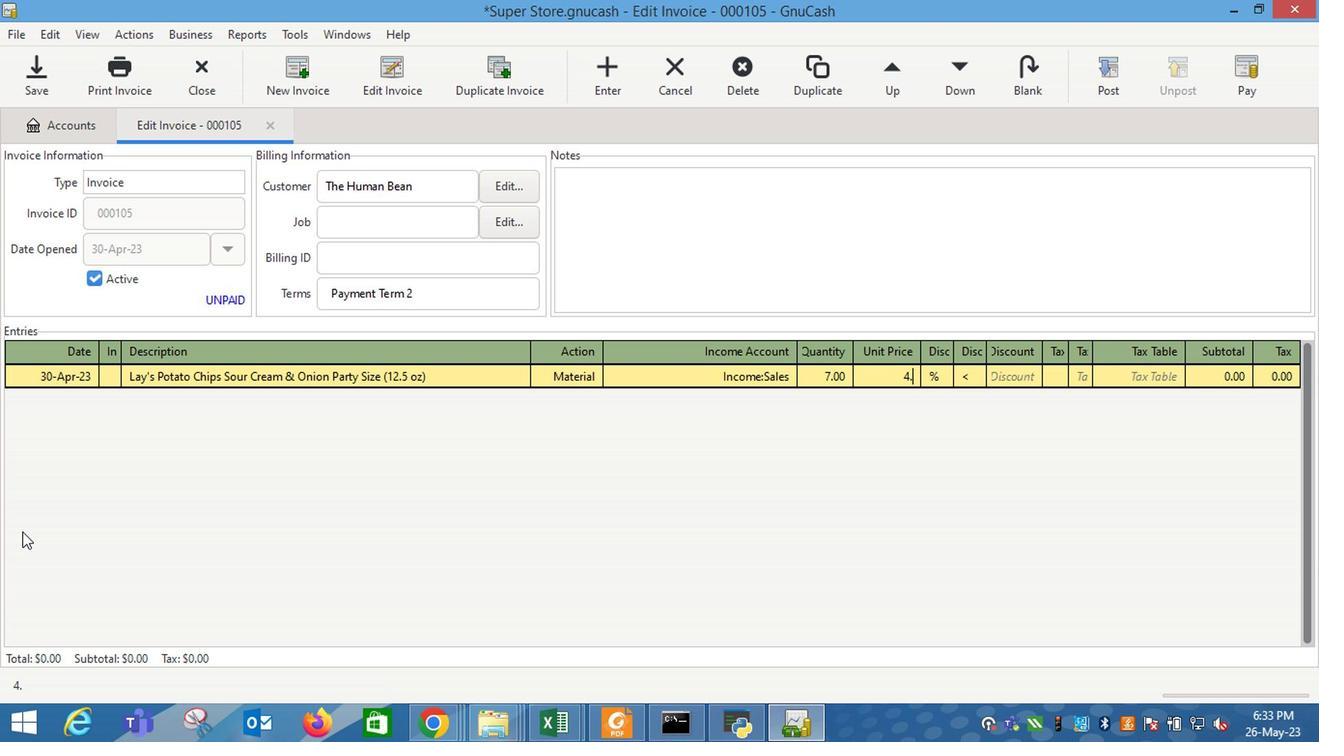 
Action: Mouse moved to (263, 460)
Screenshot: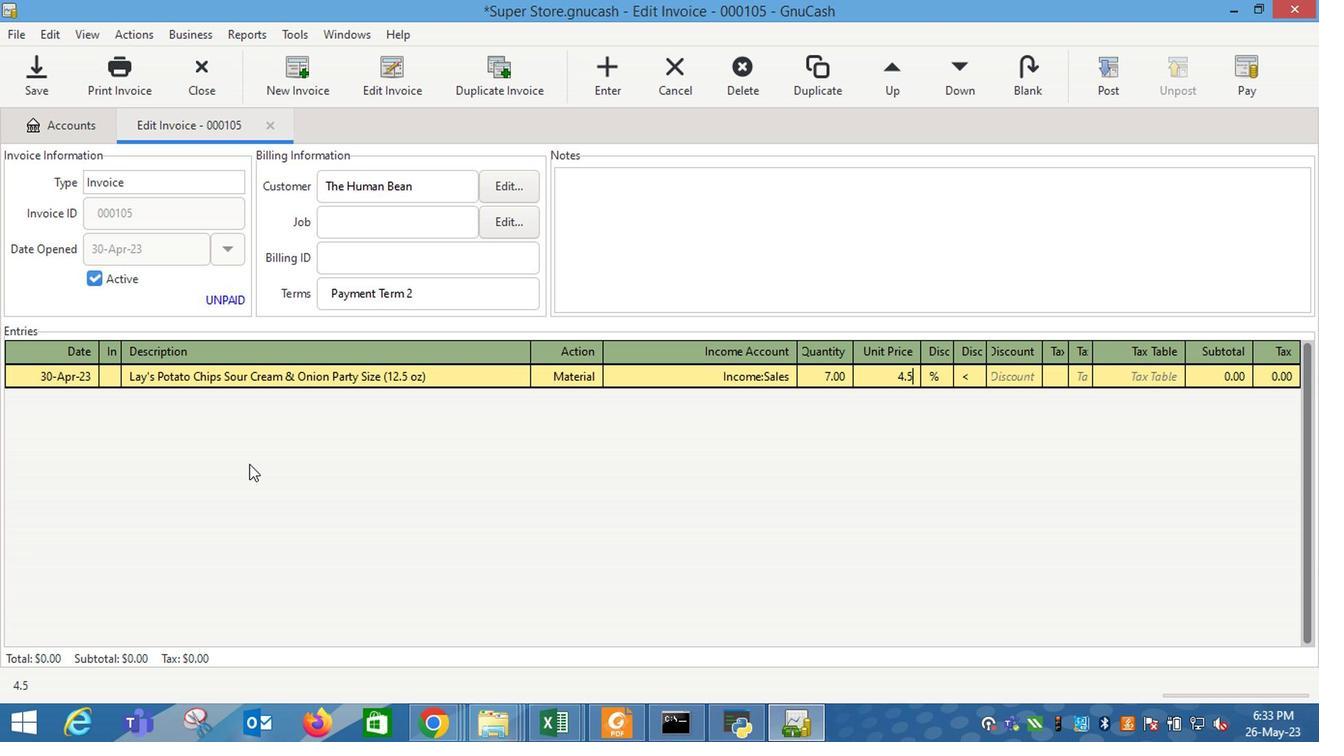 
Action: Key pressed <Key.tab>
Screenshot: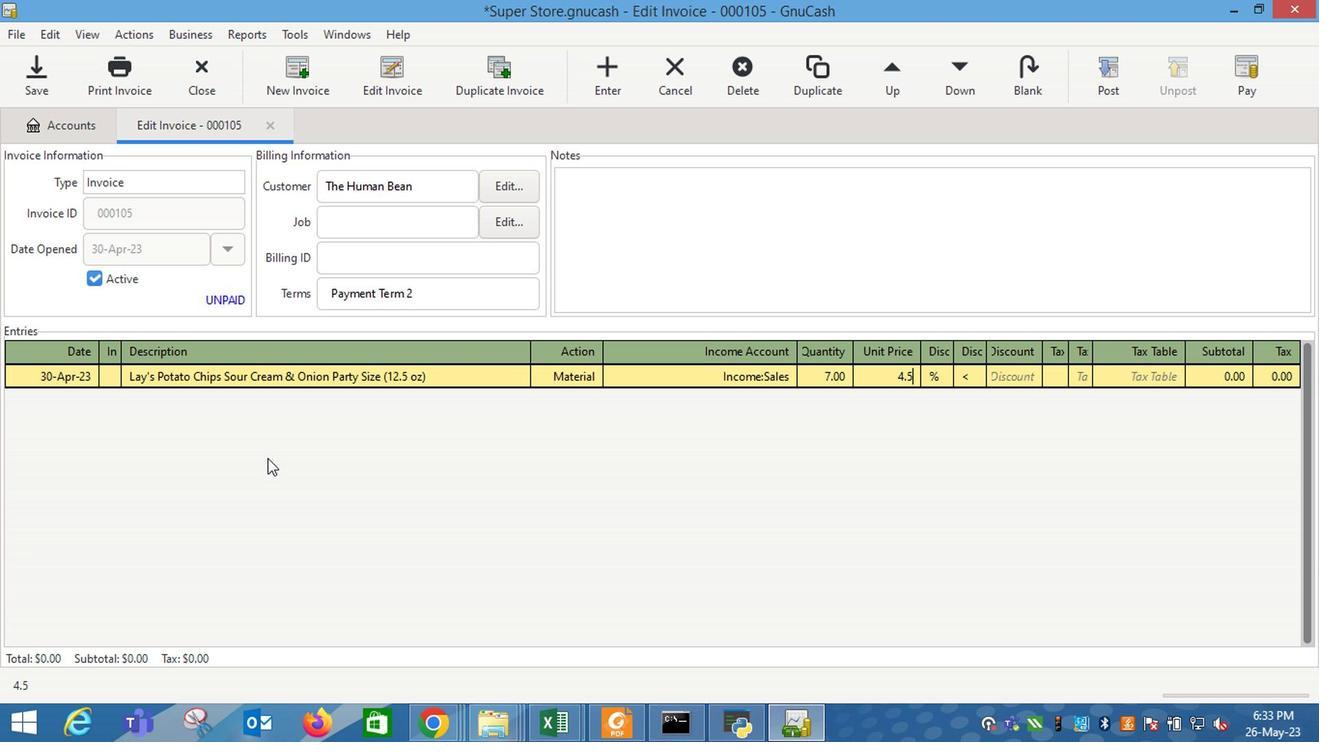 
Action: Mouse moved to (947, 382)
Screenshot: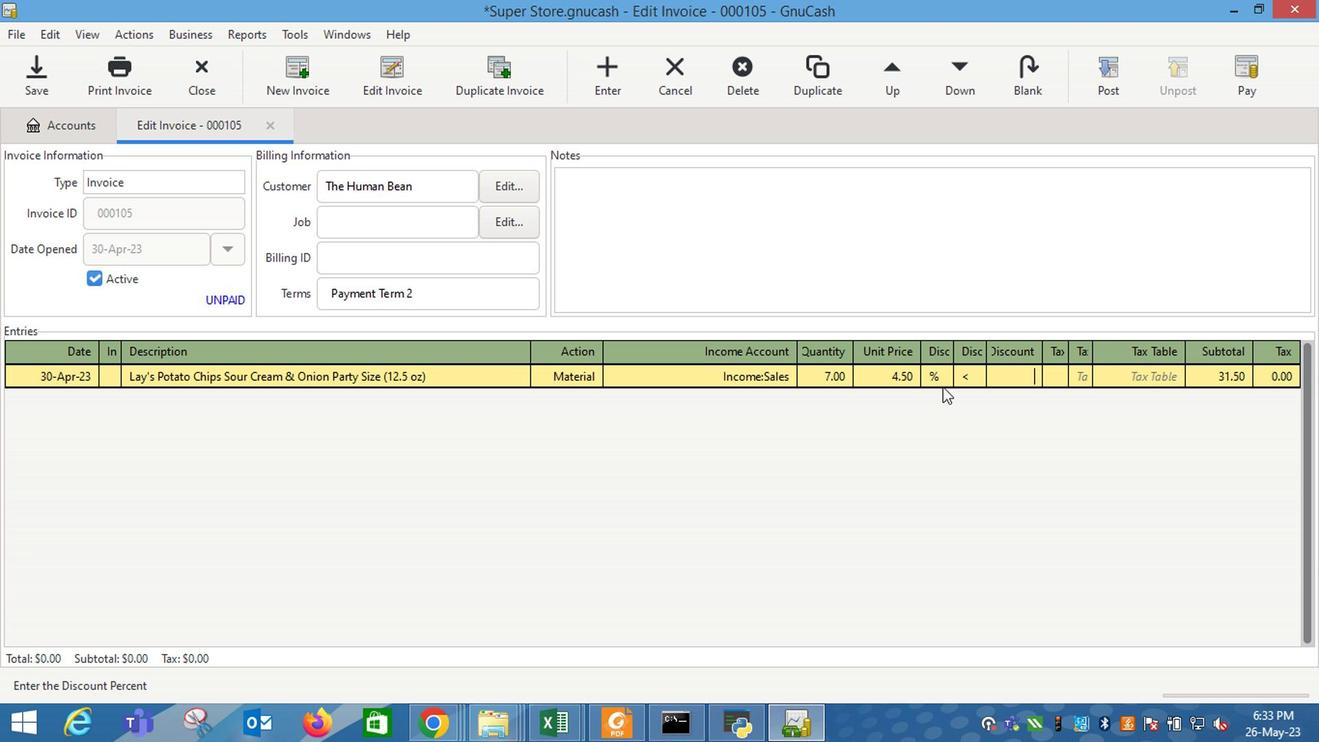 
Action: Mouse pressed left at (947, 382)
Screenshot: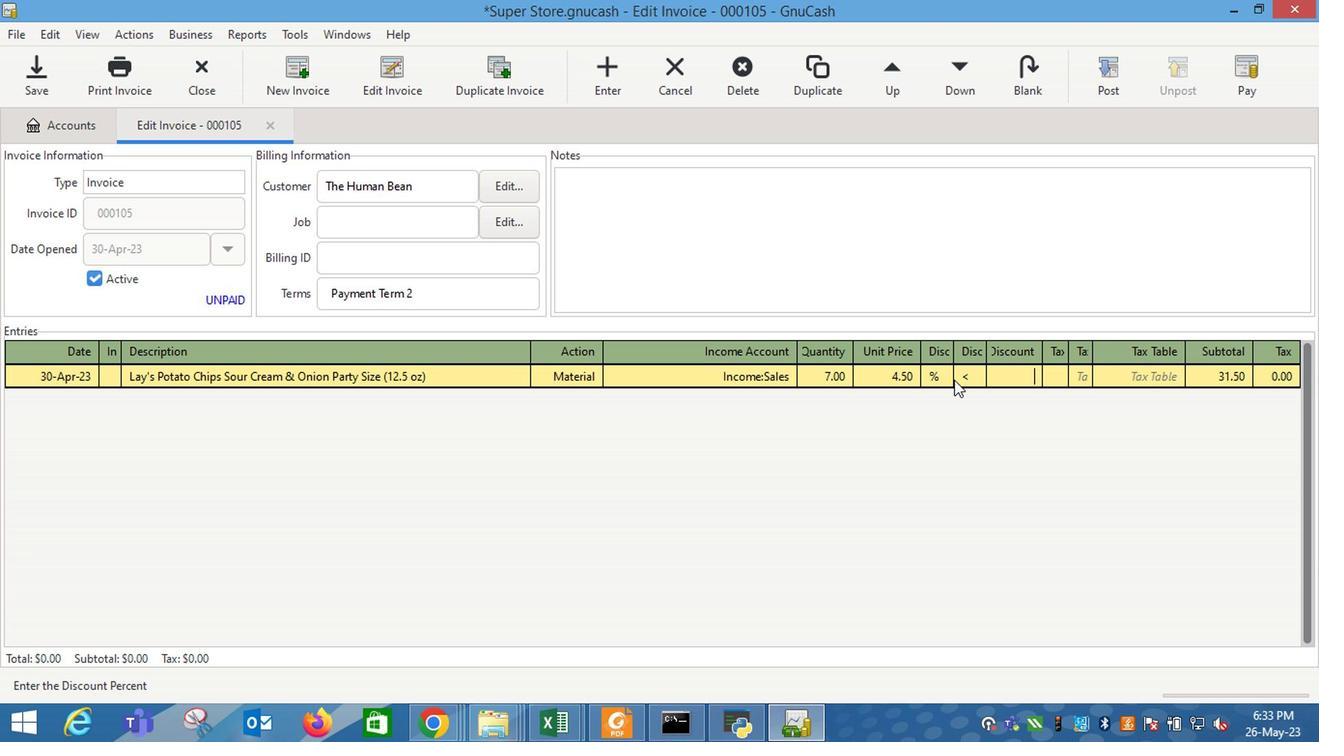 
Action: Mouse moved to (997, 377)
Screenshot: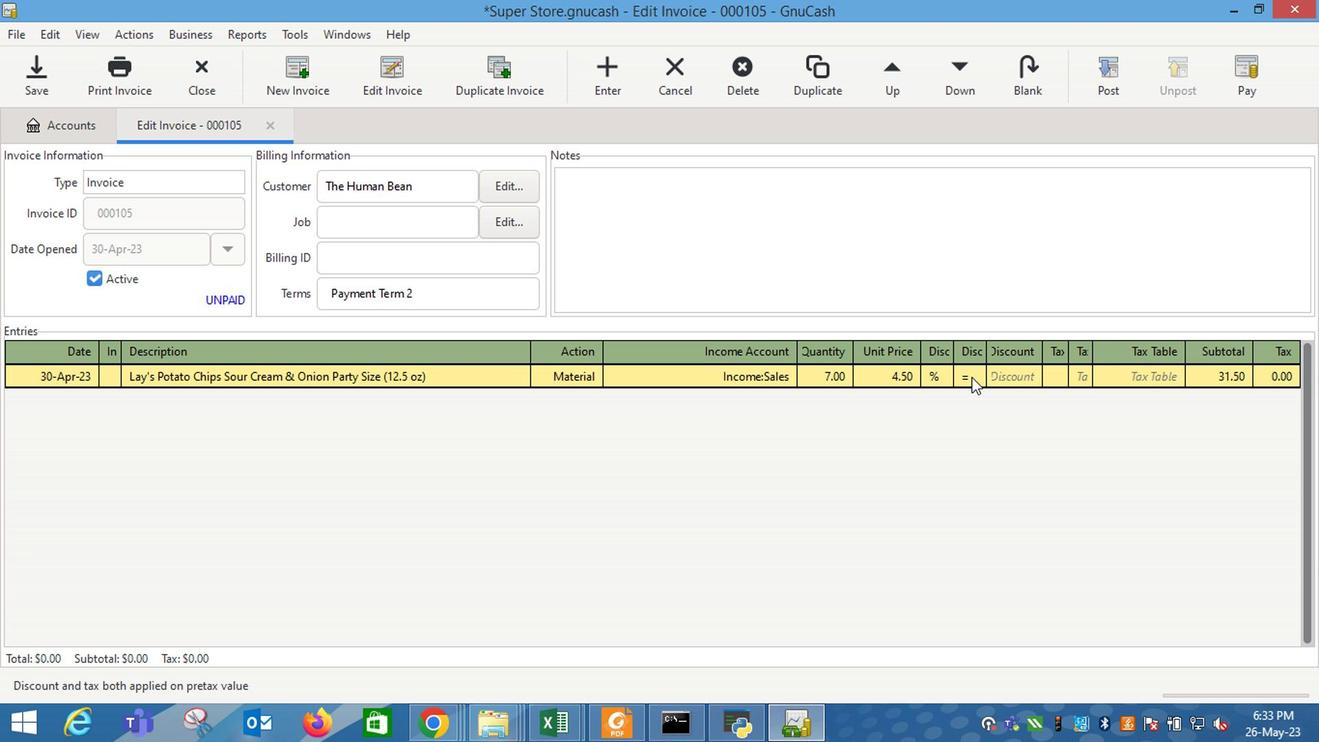 
Action: Mouse pressed left at (997, 377)
Screenshot: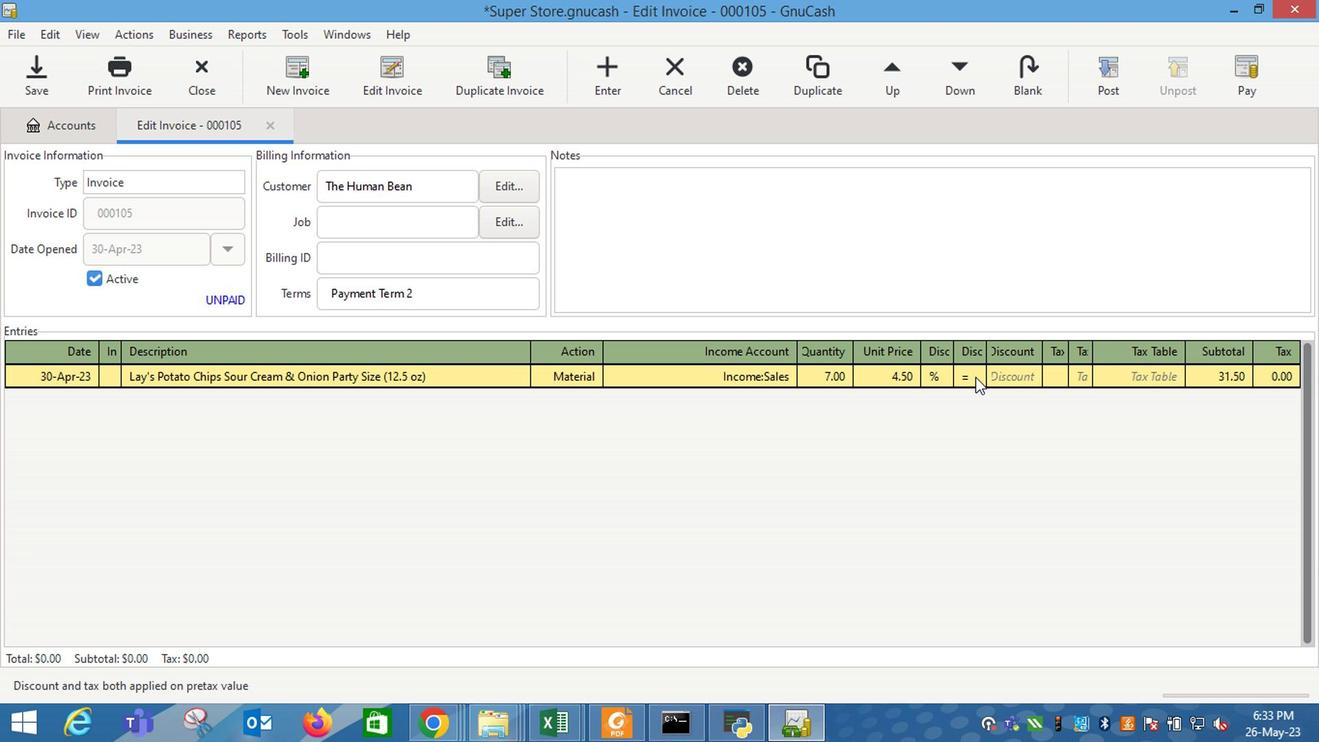 
Action: Mouse moved to (1001, 378)
Screenshot: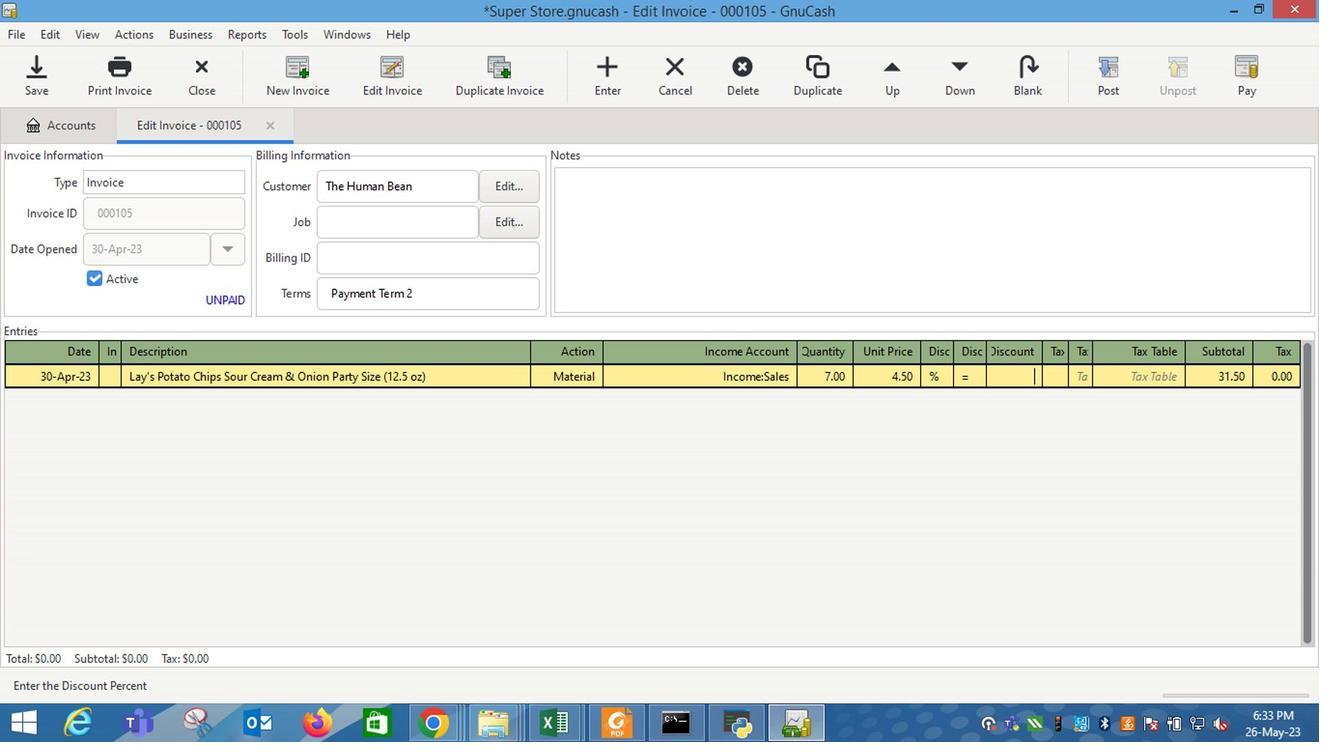 
Action: Key pressed 8<Key.enter><Key.tab><Key.shift_r>Diphenhydramine<Key.space><Key.shift_r>Tablets<Key.tab>m<Key.tab>i<Key.down><Key.down><Key.down><Key.tab>1<Key.tab>6.85
Screenshot: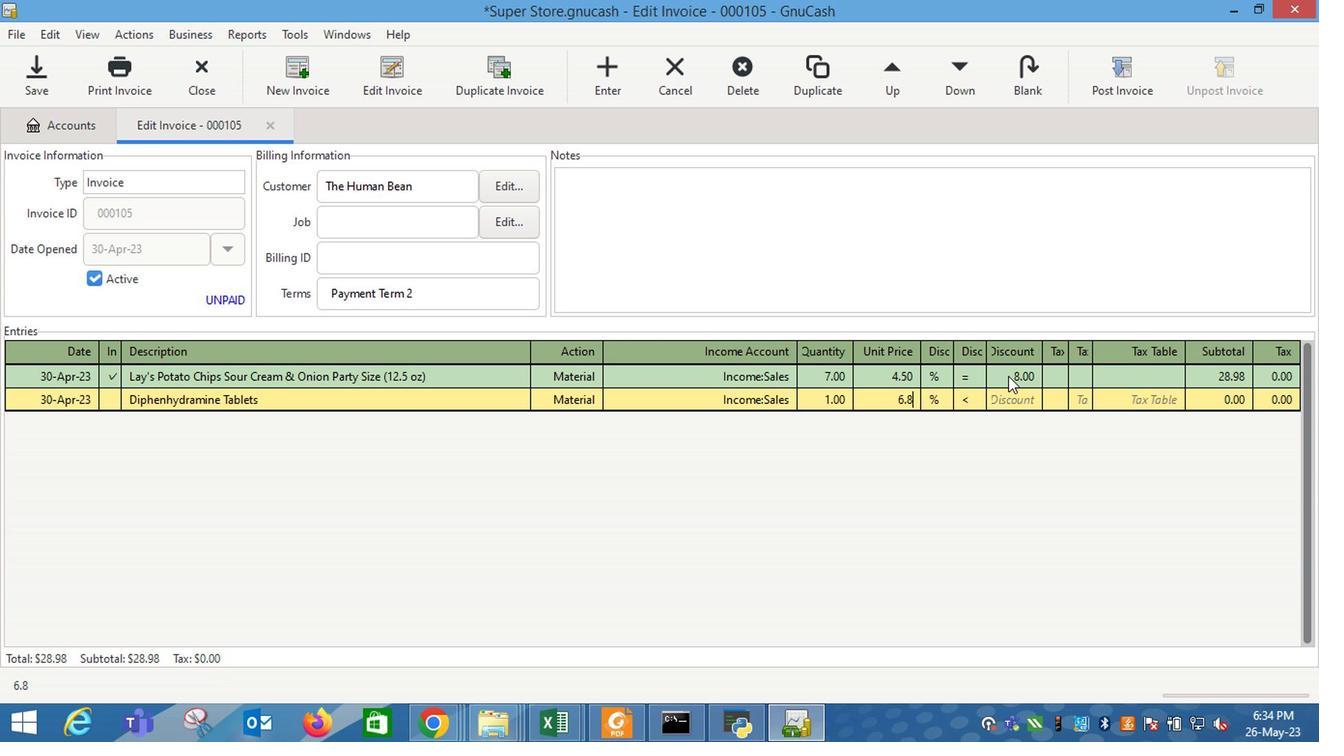 
Action: Mouse moved to (959, 396)
Screenshot: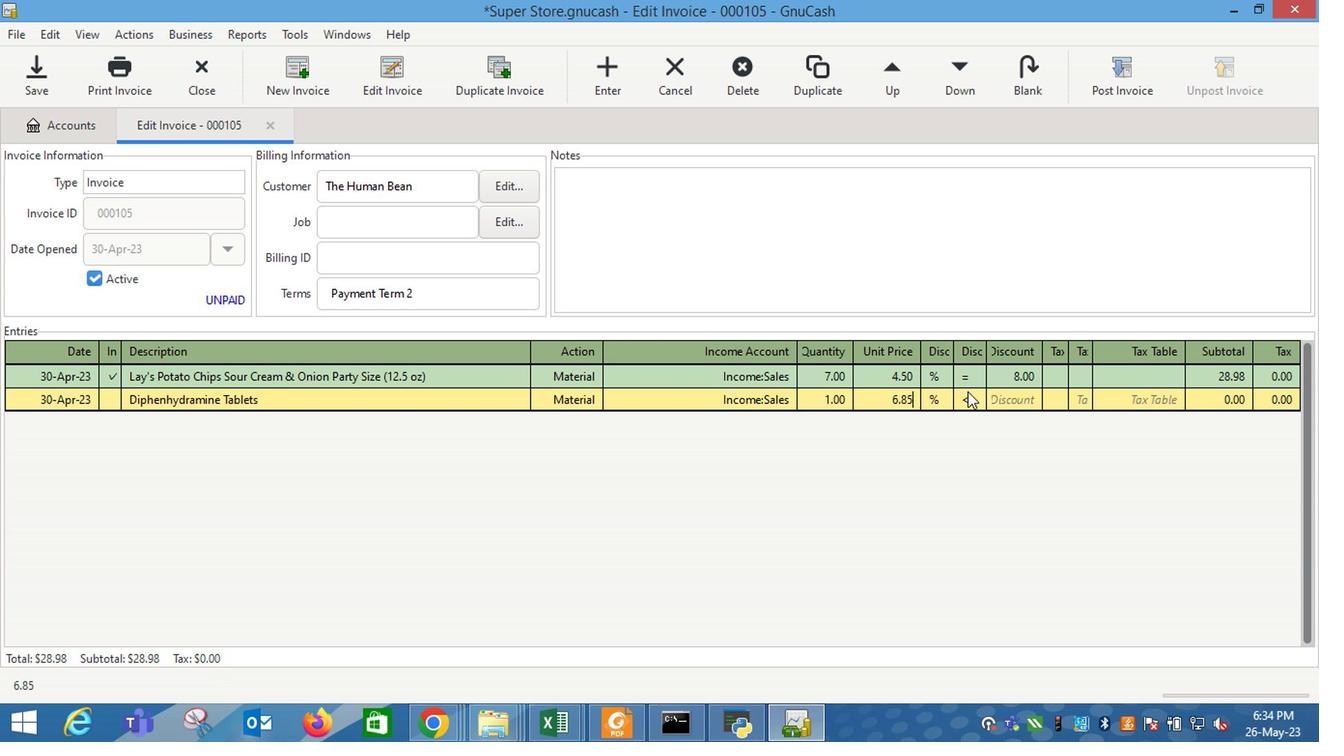 
Action: Key pressed <Key.tab>
Screenshot: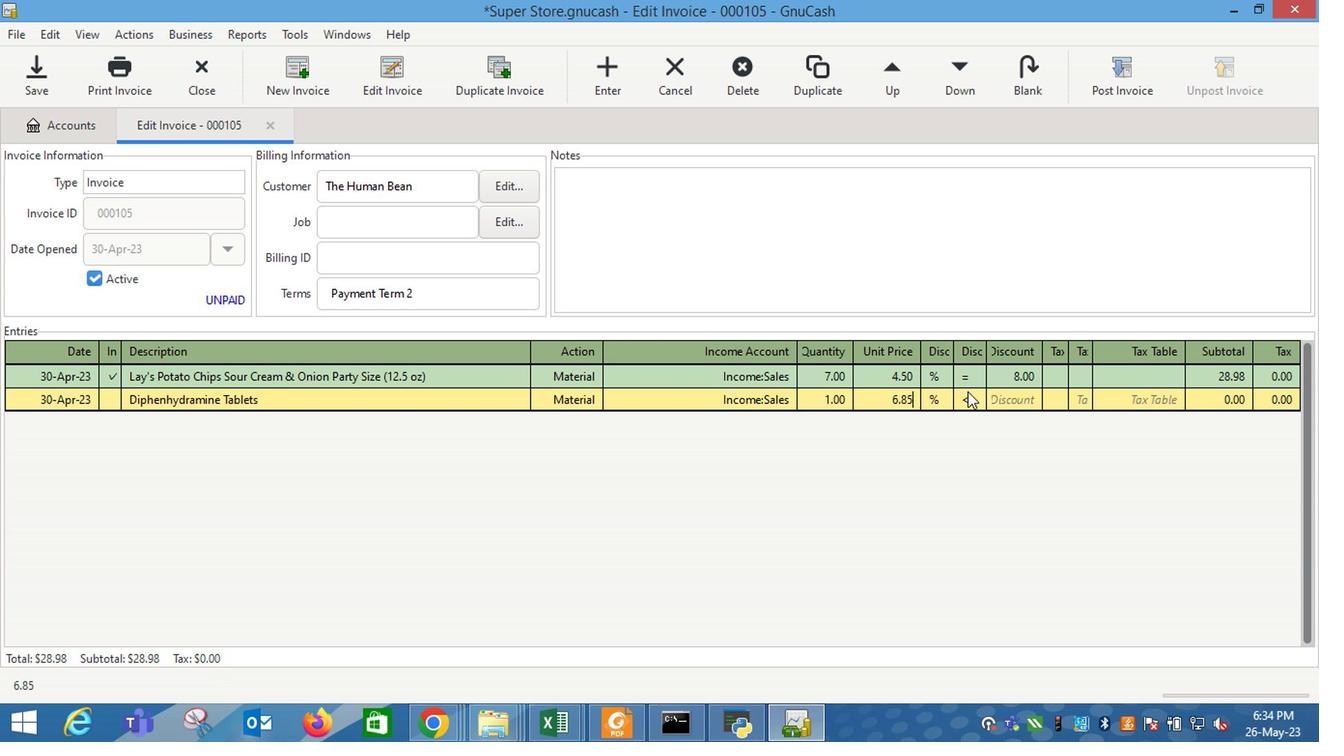 
Action: Mouse moved to (959, 402)
Screenshot: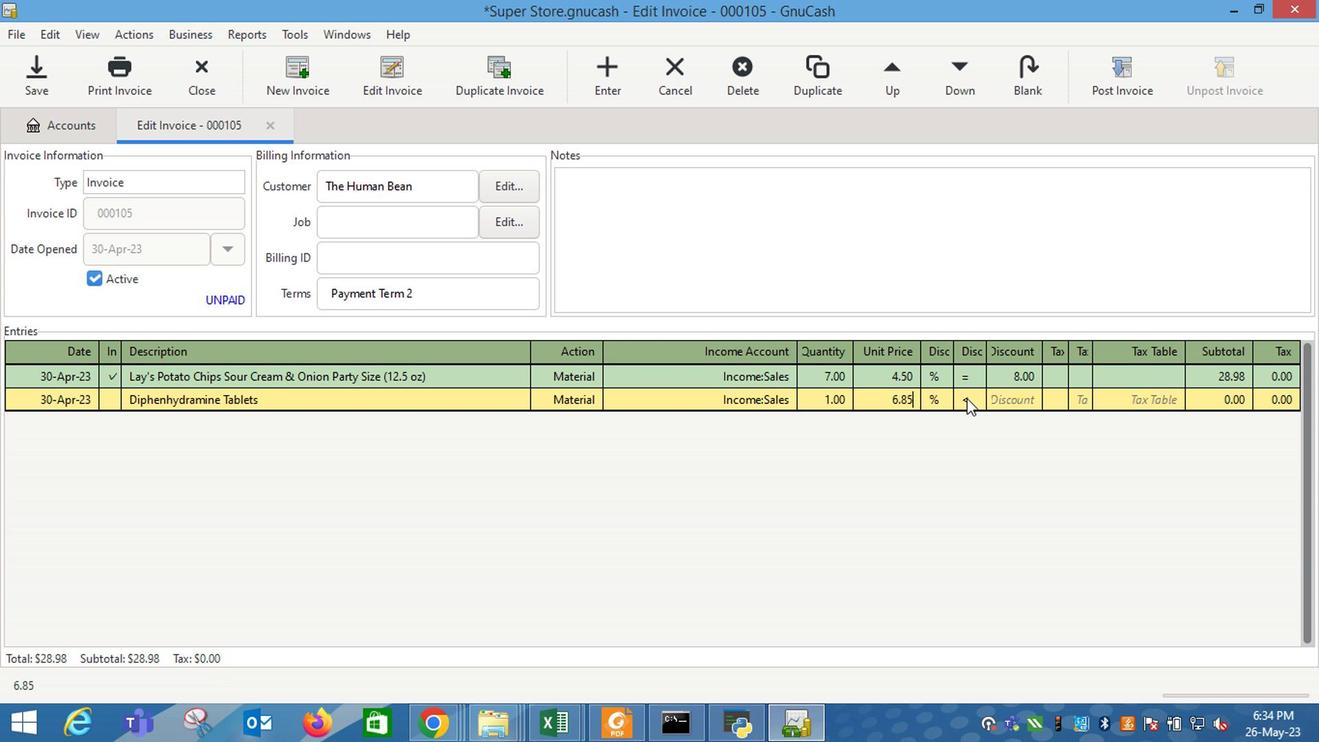
Action: Mouse pressed left at (959, 402)
Screenshot: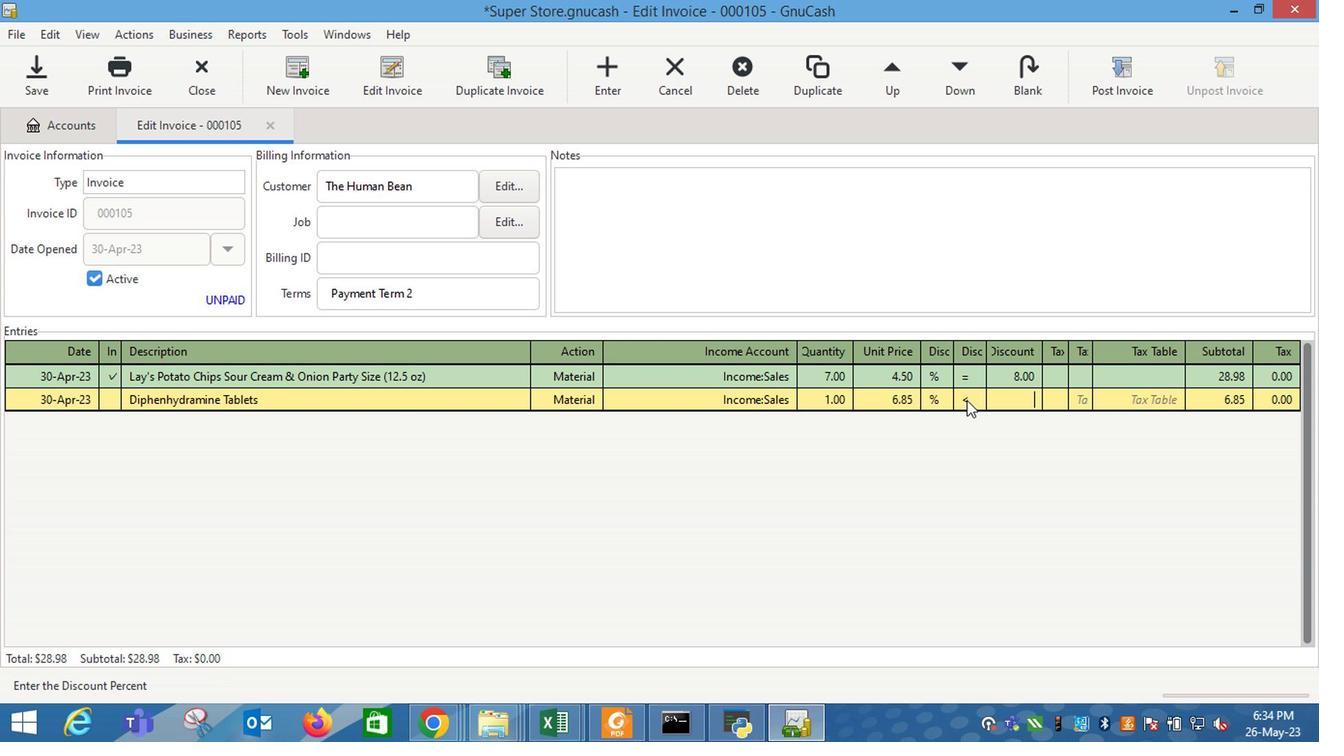 
Action: Mouse moved to (1020, 402)
Screenshot: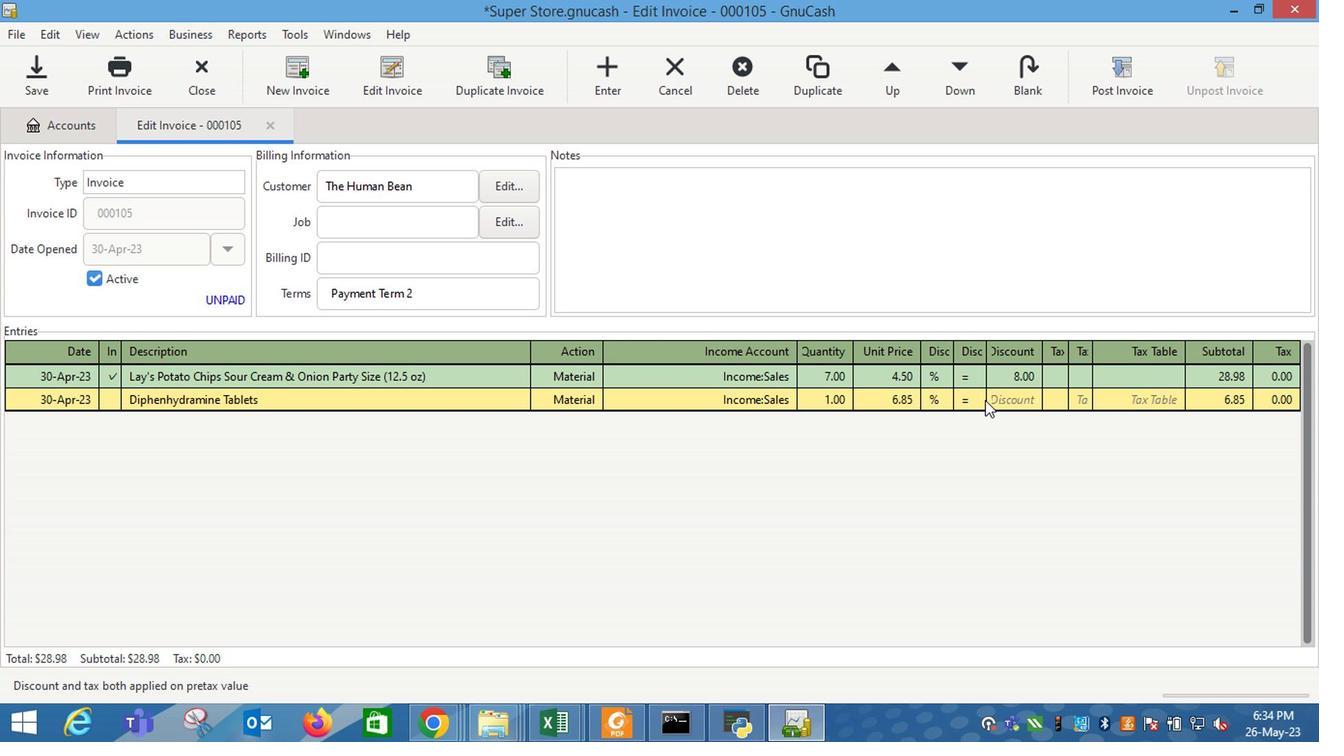 
Action: Mouse pressed left at (1020, 402)
Screenshot: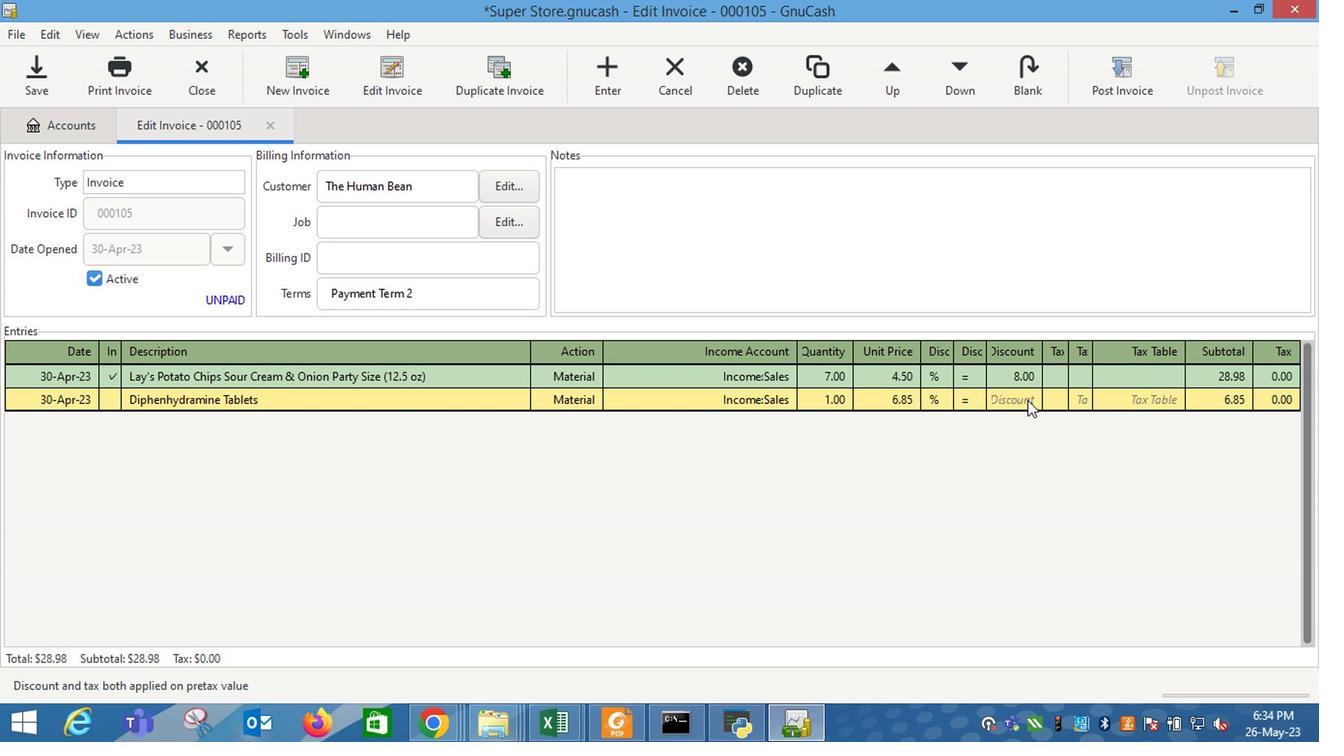 
Action: Key pressed 7<Key.enter><Key.tab><Key.shift_r>Colgate<Key.space>360<Key.space><Key.shift_r>Advanced<Key.space><Key.shift_r>Optic<Key.space><Key.shift_r>White<Key.space><Key.shift_r>Medium<Key.space><Key.shift_r>Toothpaste<Key.backspace><Key.backspace><Key.backspace><Key.backspace><Key.backspace>brushes<Key.space><Key.shift_r>Value<Key.space><Key.shift_r>Pack<Key.space><Key.shift_r>(2<Key.space>ct<Key.shift_r>)<Key.tab>m<Key.tab>i<Key.down><Key.down><Key.down><Key.down><Key.up><Key.tab>7.85
Screenshot: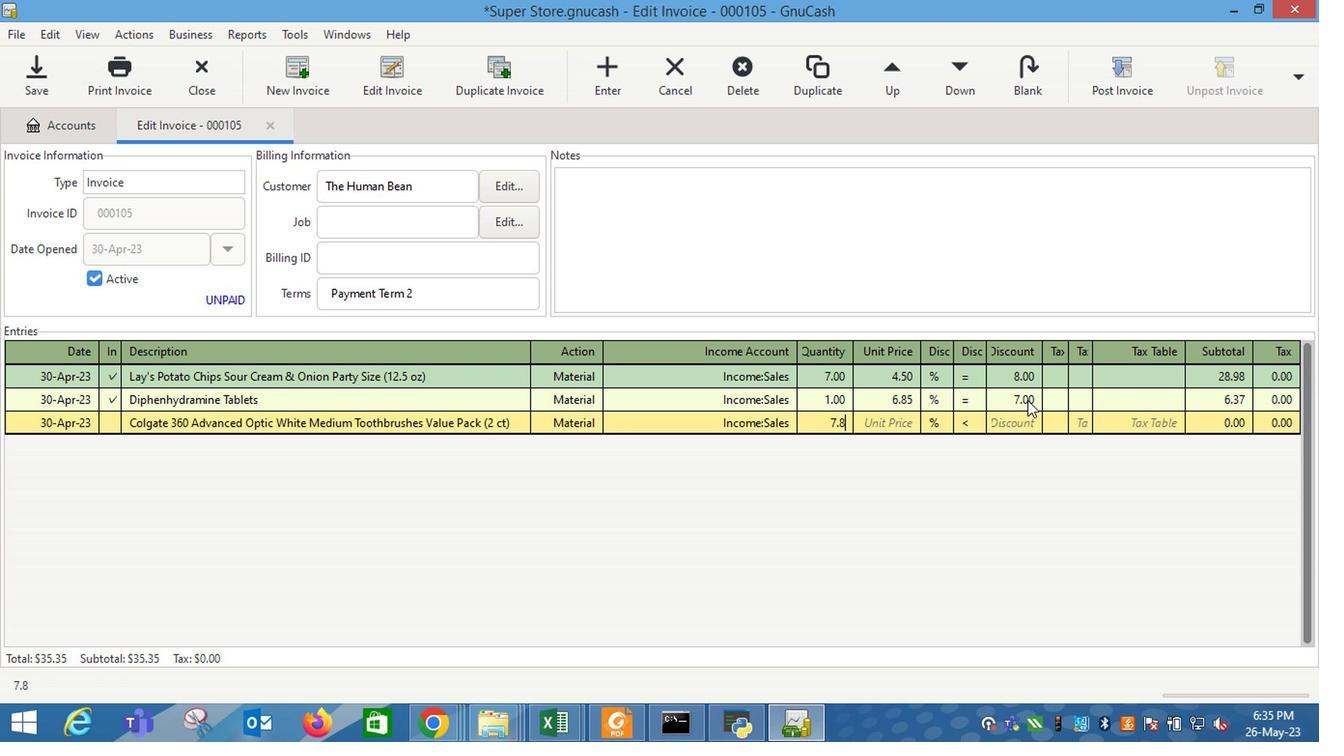 
Action: Mouse moved to (1025, 402)
Screenshot: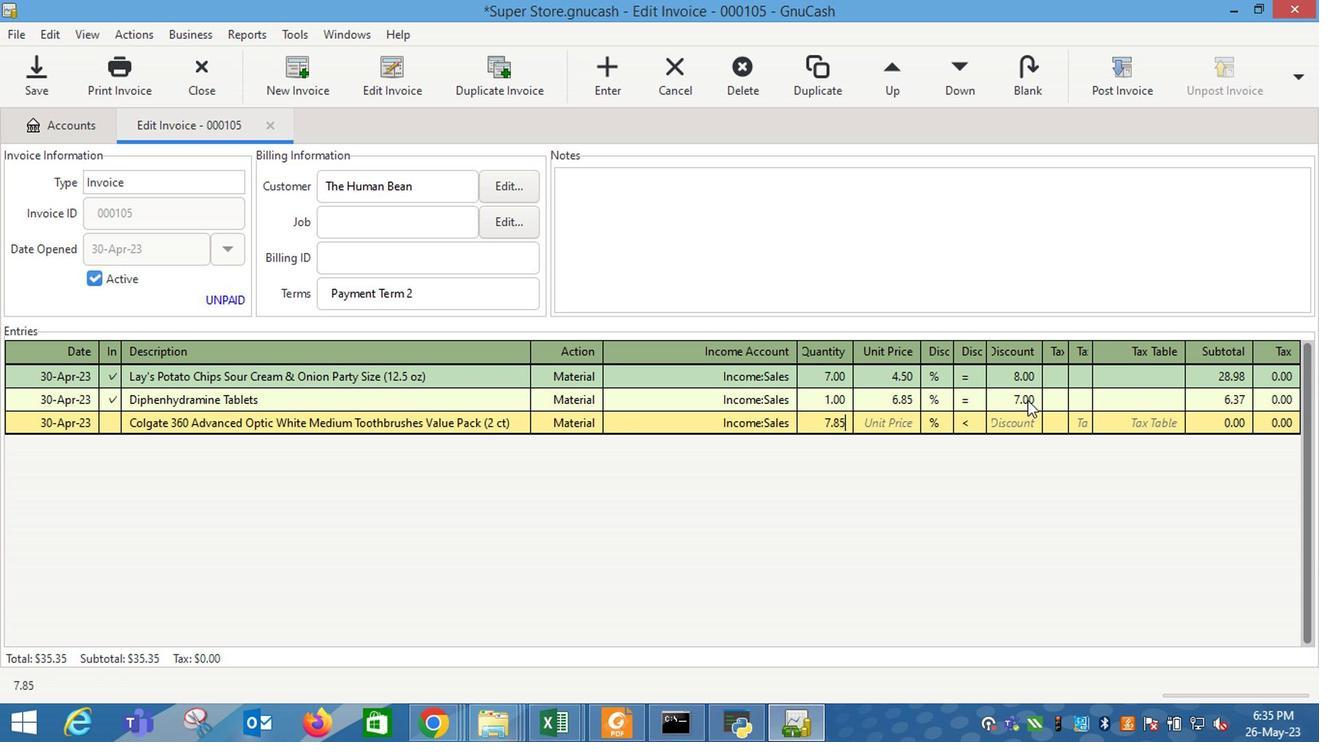 
Action: Key pressed <Key.tab>
Screenshot: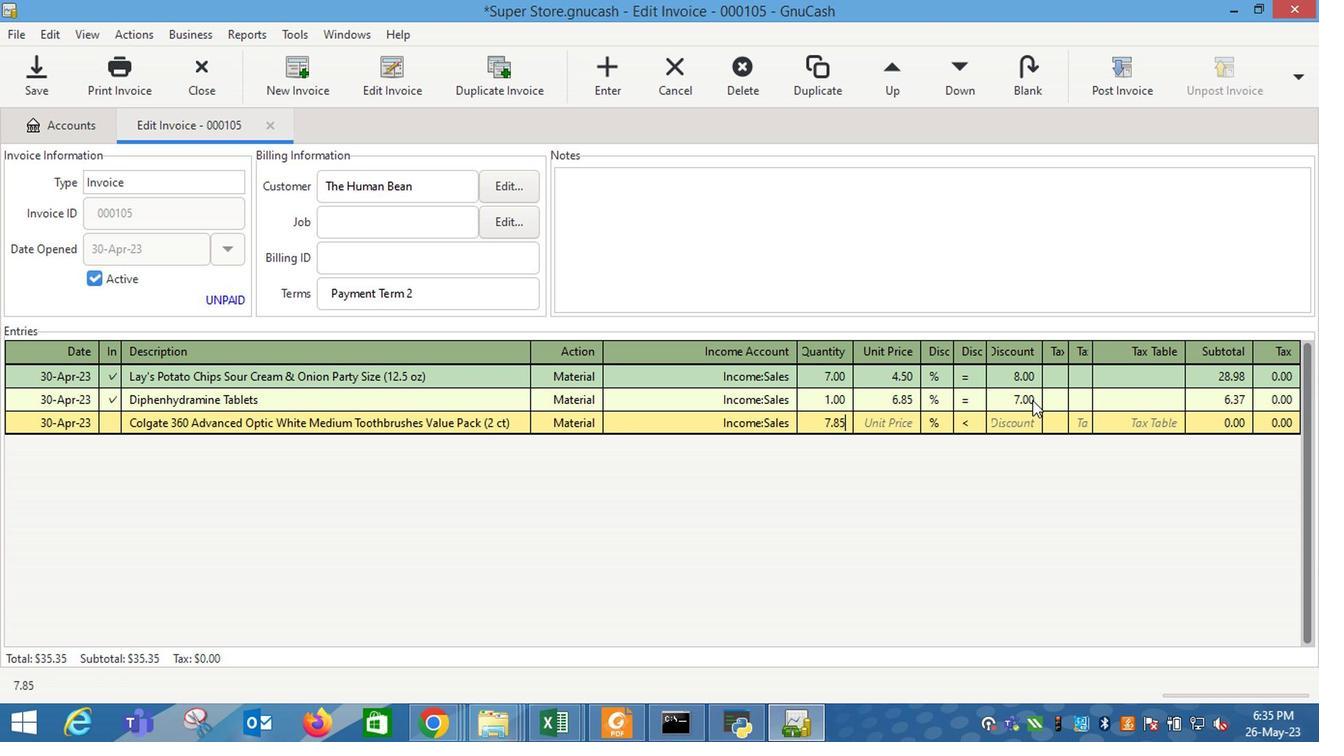 
Action: Mouse moved to (850, 420)
Screenshot: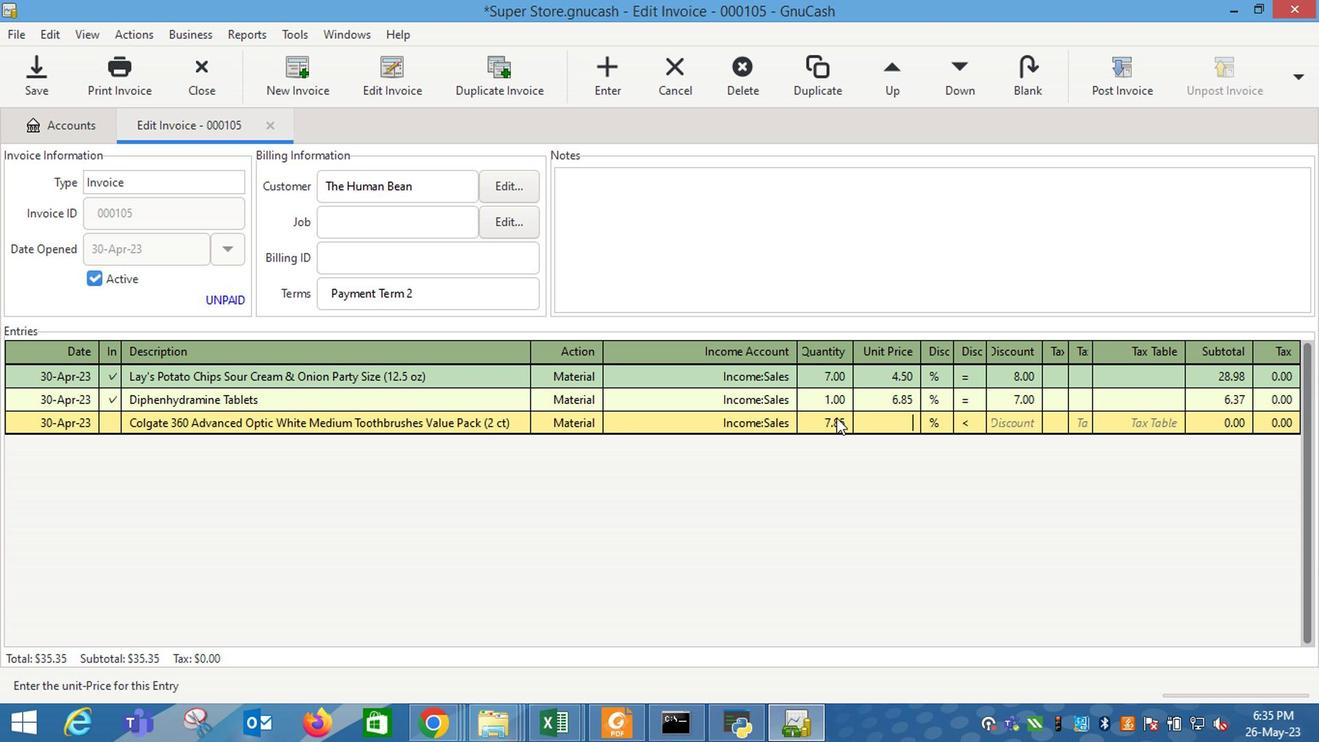 
Action: Mouse pressed left at (850, 420)
Screenshot: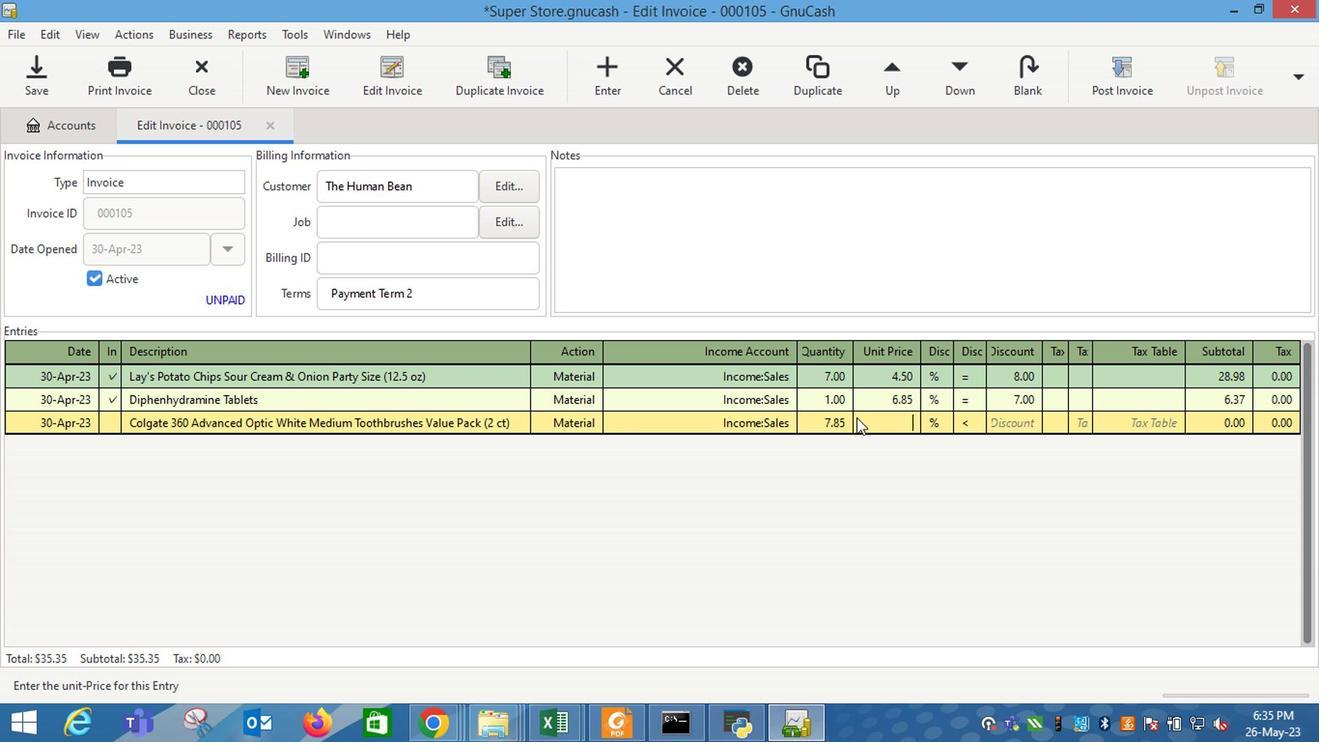 
Action: Mouse moved to (834, 428)
Screenshot: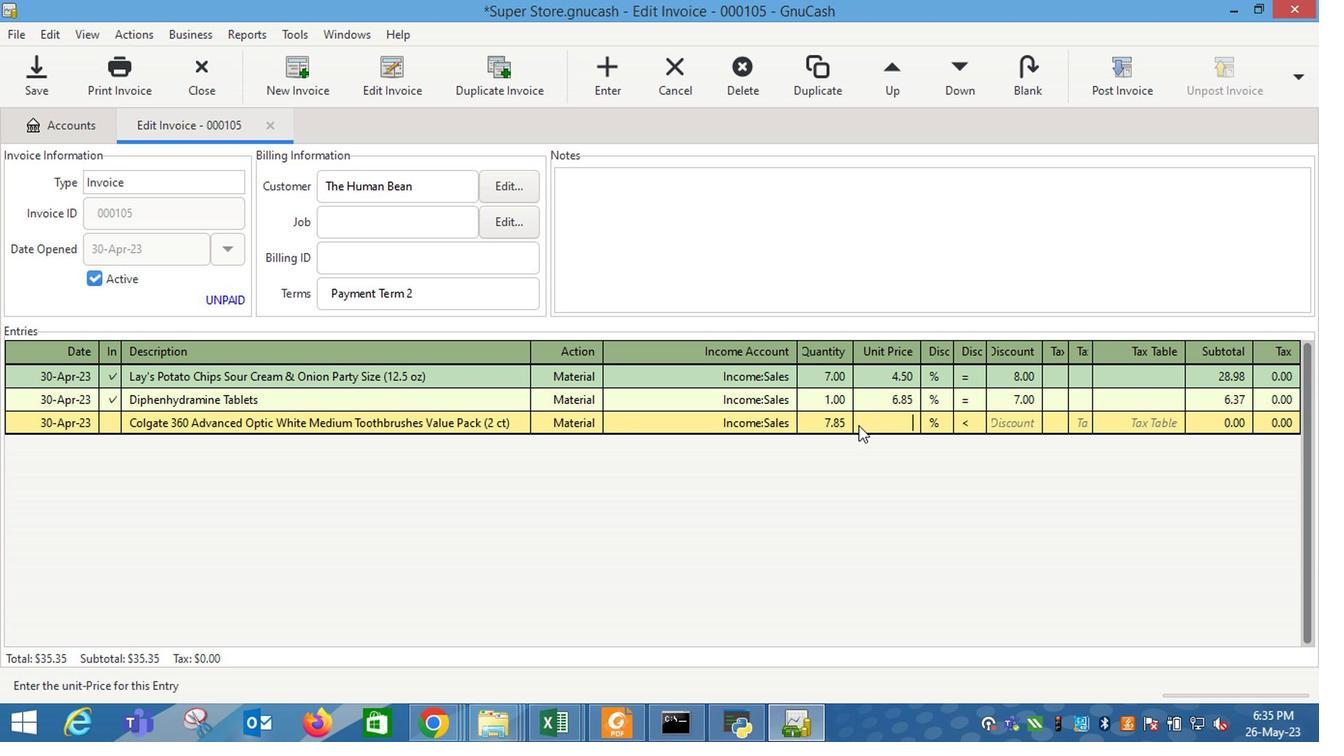 
Action: Mouse pressed left at (834, 428)
Screenshot: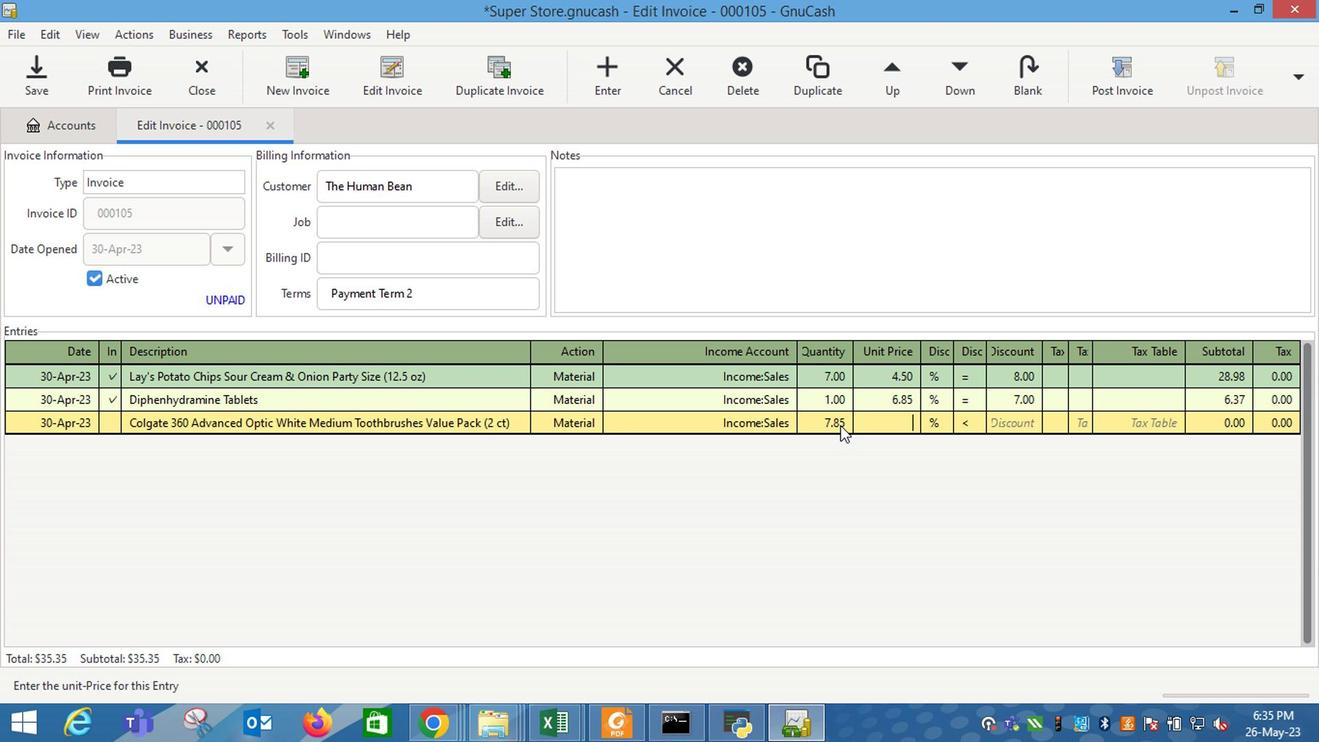 
Action: Mouse moved to (843, 435)
Screenshot: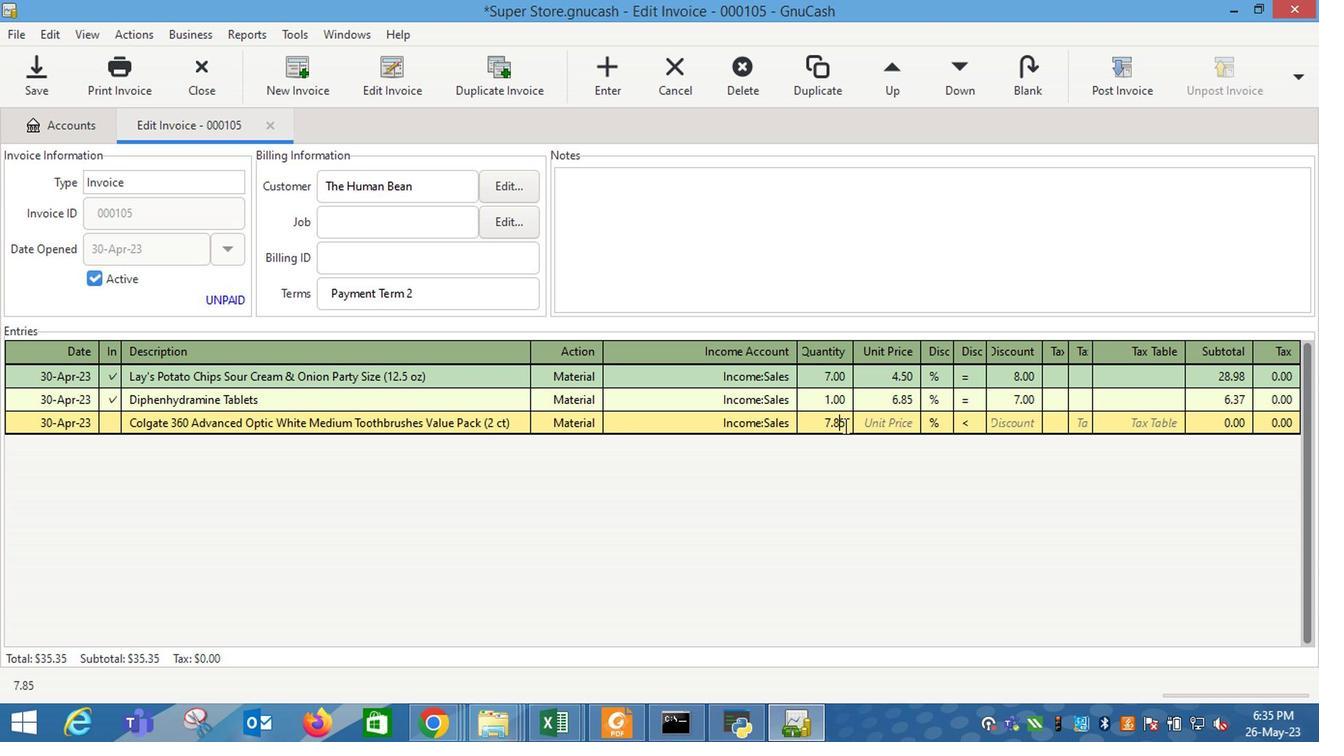 
Action: Key pressed <Key.right><Key.backspace><Key.backspace><Key.backspace><Key.backspace>1<Key.tab>7.85
Screenshot: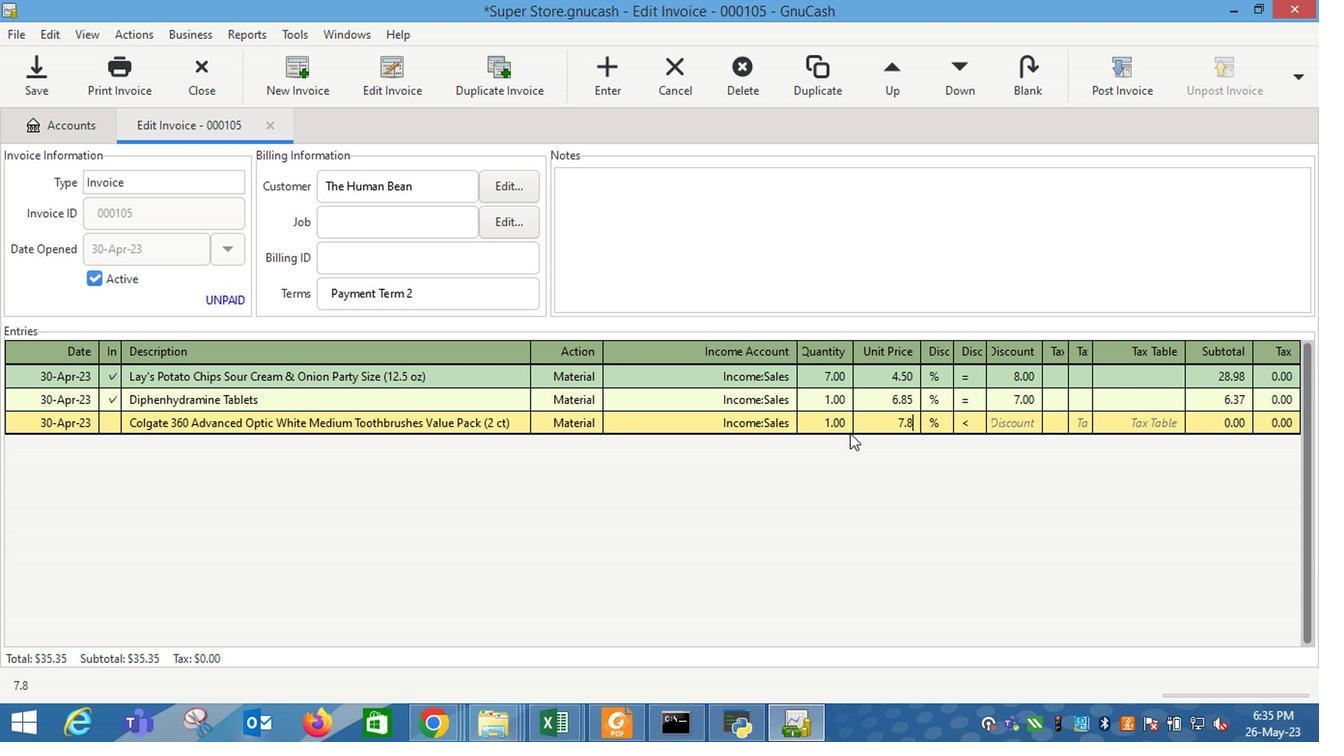 
Action: Mouse moved to (967, 423)
Screenshot: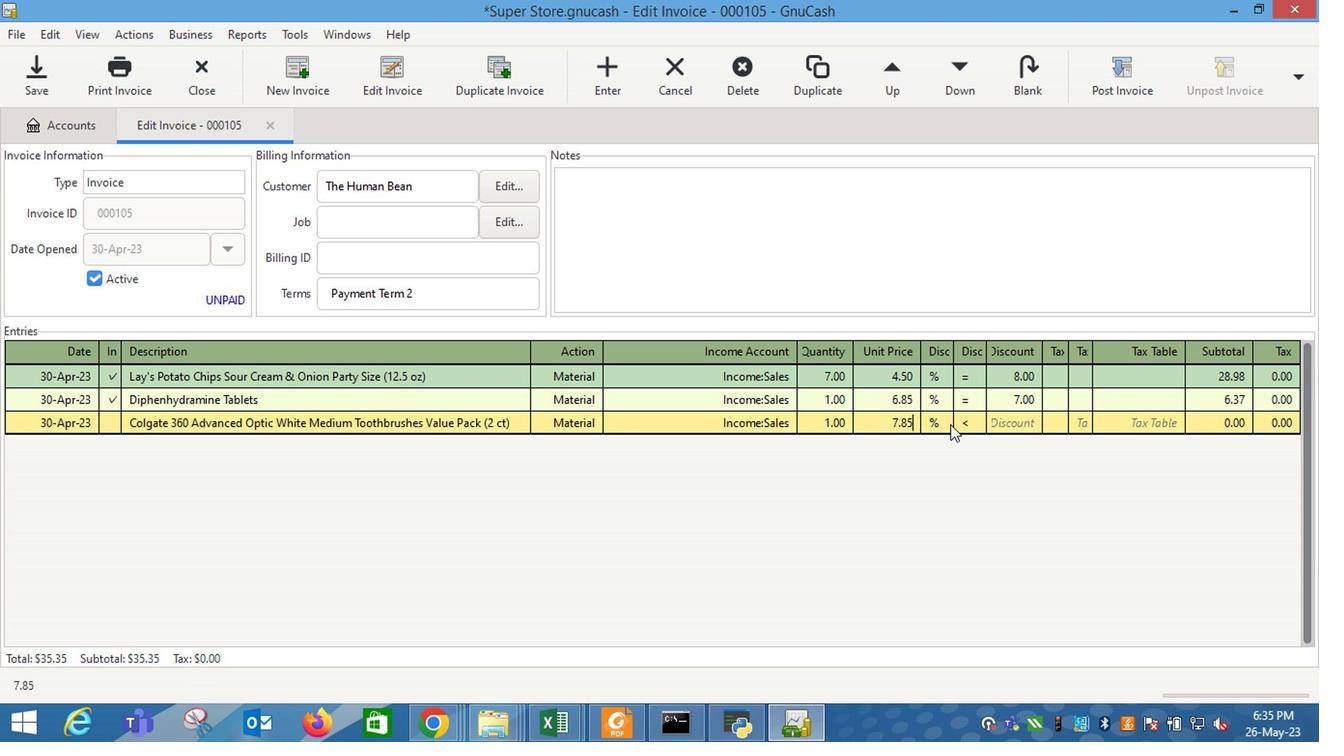 
Action: Mouse pressed left at (967, 423)
Screenshot: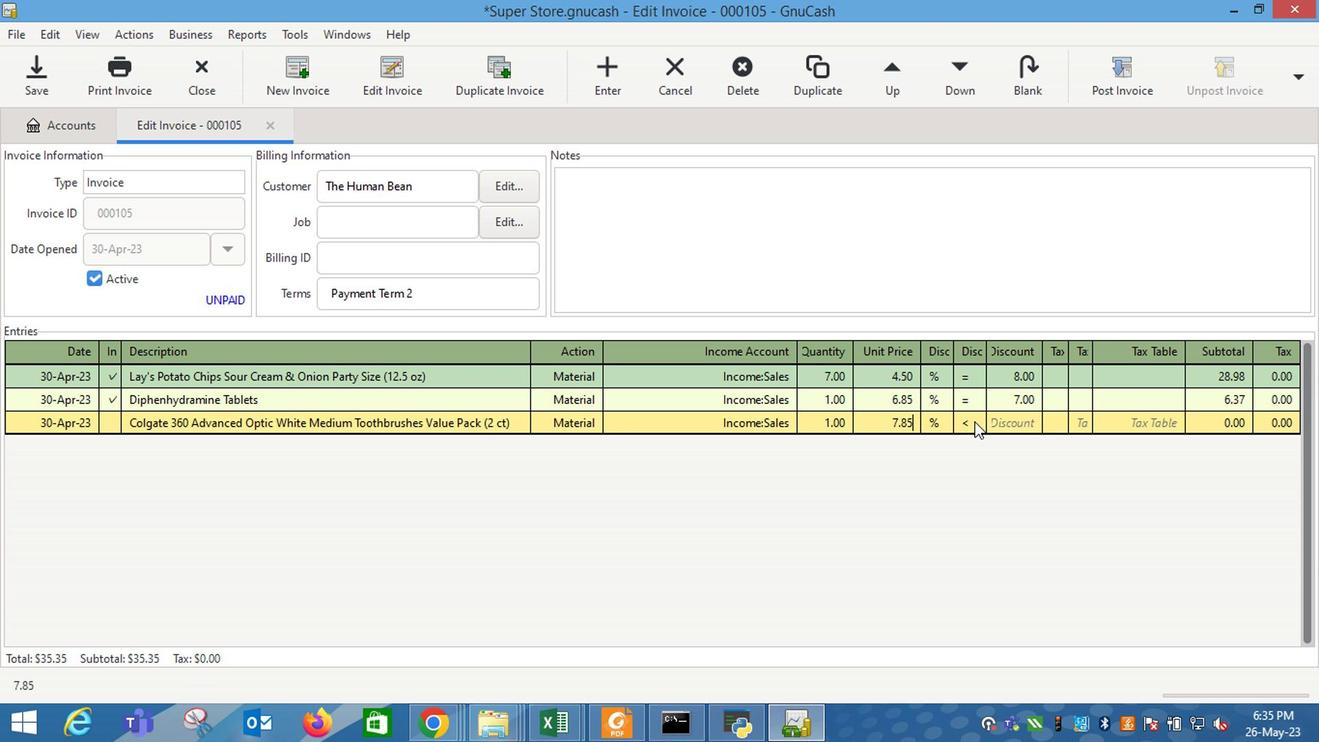
Action: Mouse moved to (1037, 434)
Screenshot: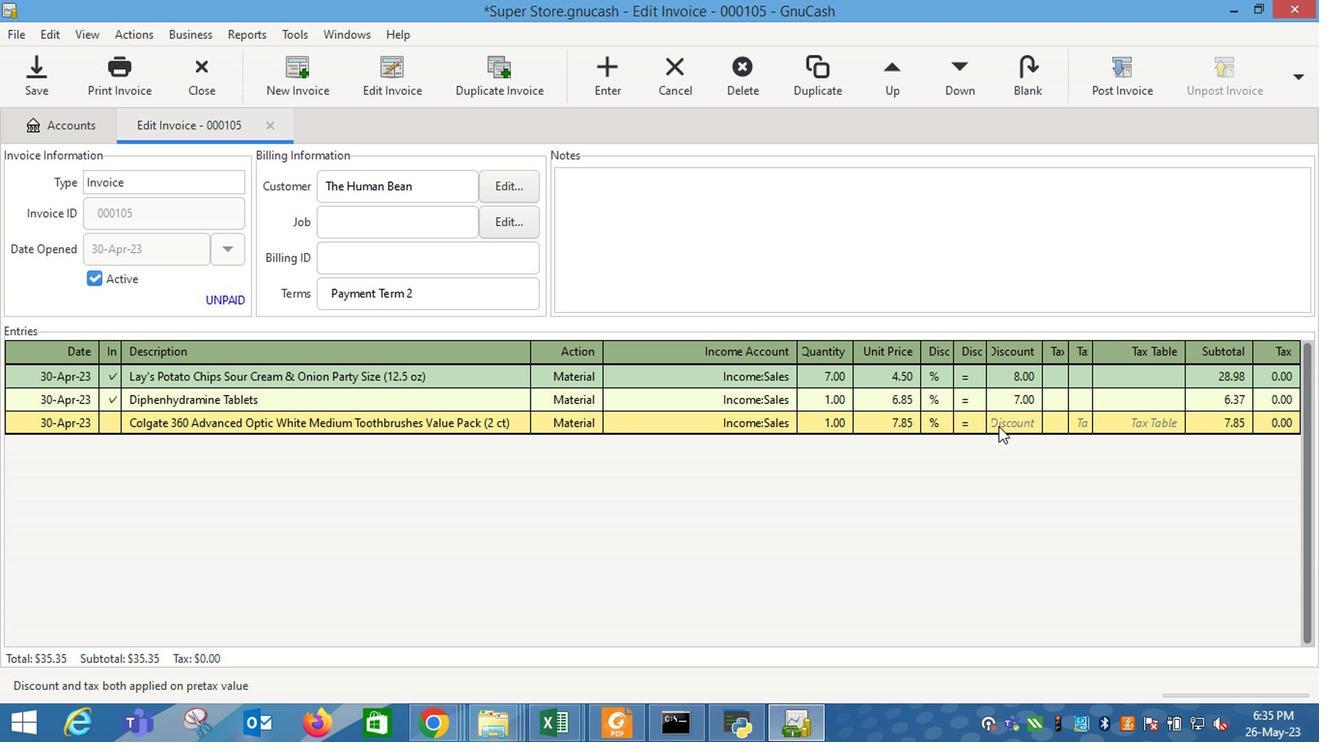 
Action: Mouse pressed left at (1037, 434)
Screenshot: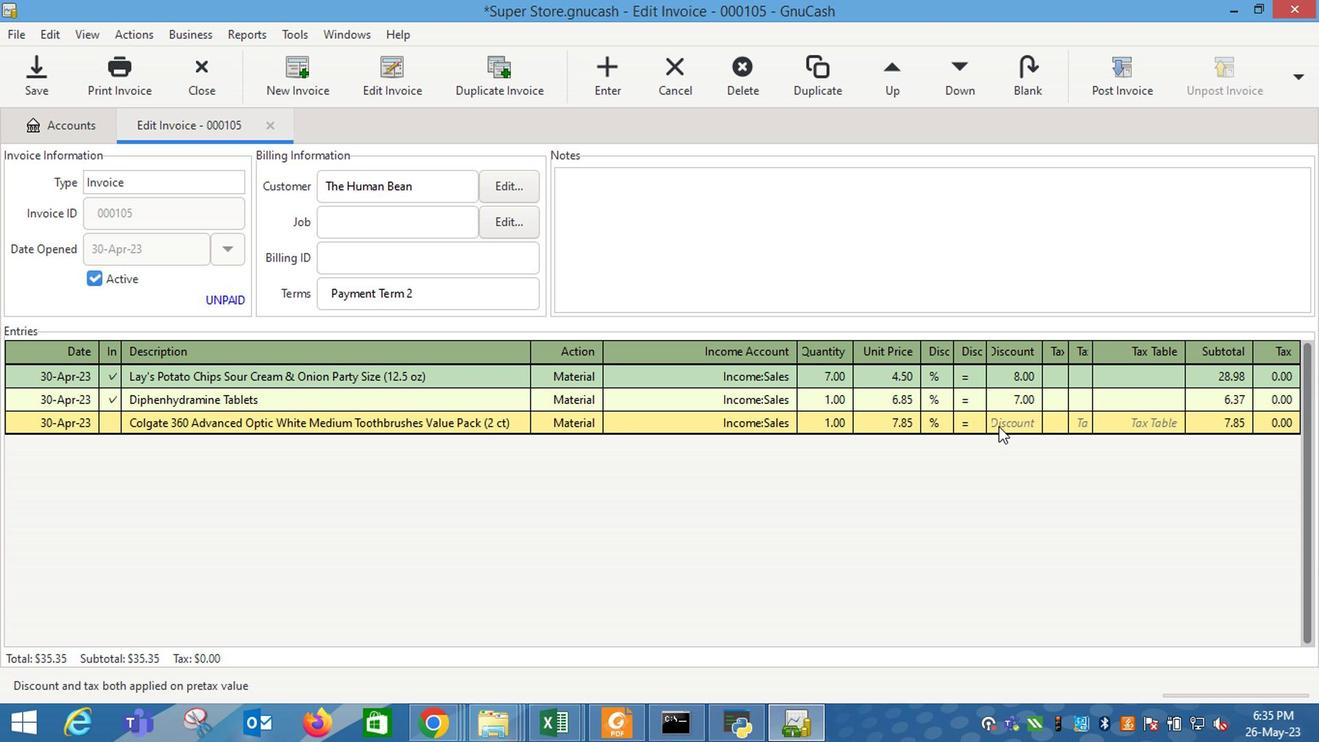
Action: Mouse moved to (1047, 428)
Screenshot: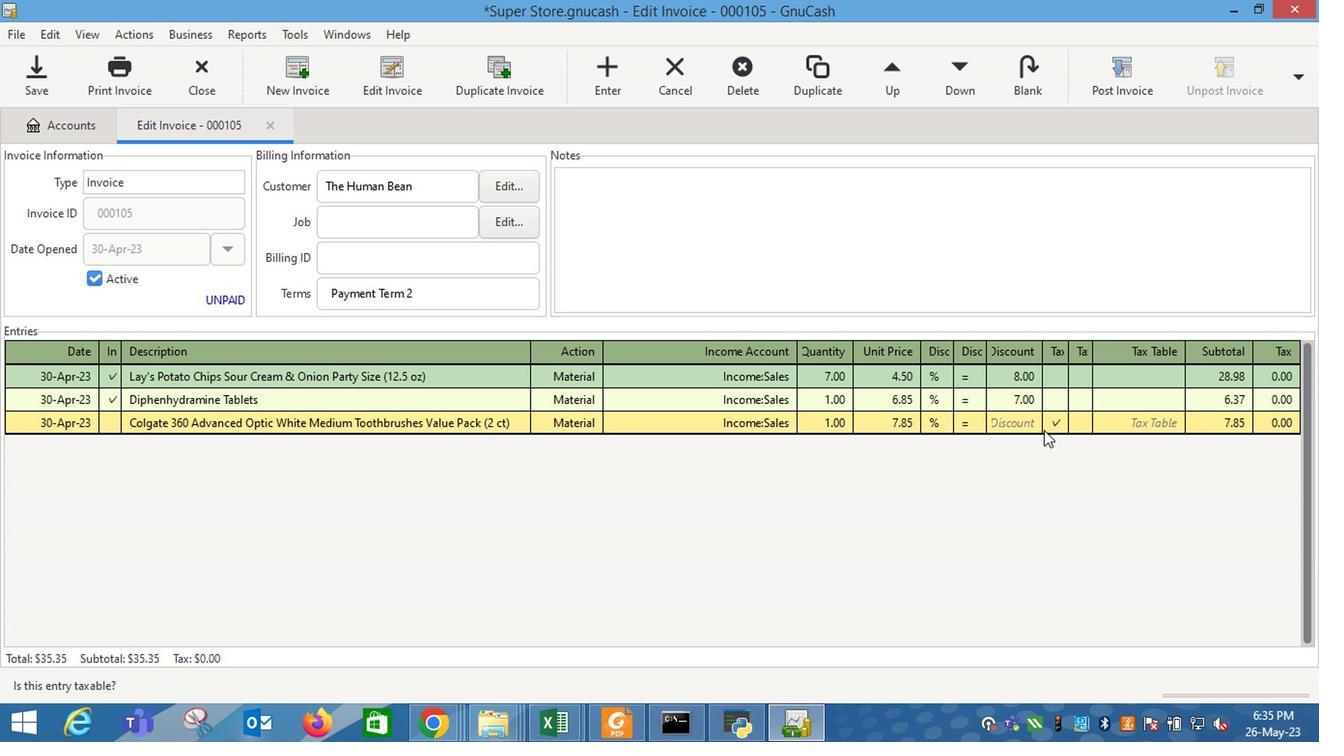 
Action: Mouse pressed left at (1047, 428)
Screenshot: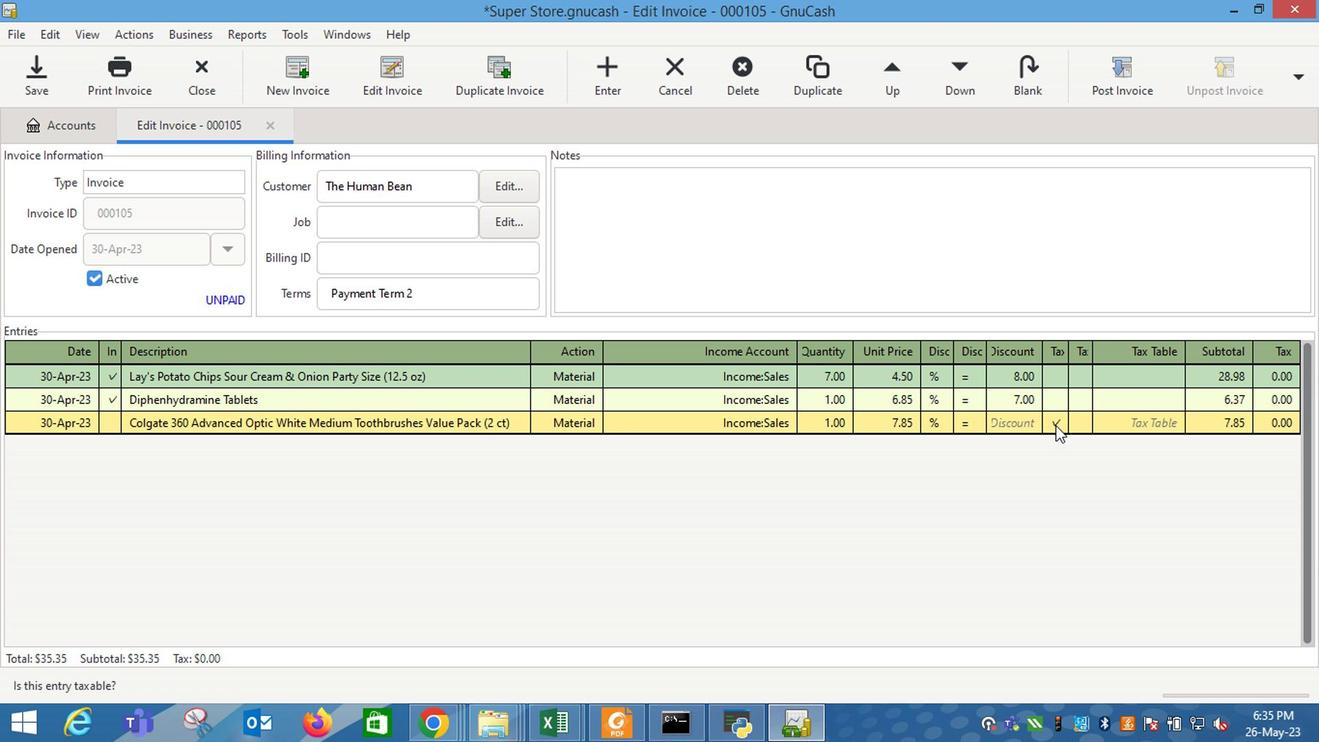 
Action: Mouse moved to (999, 428)
Screenshot: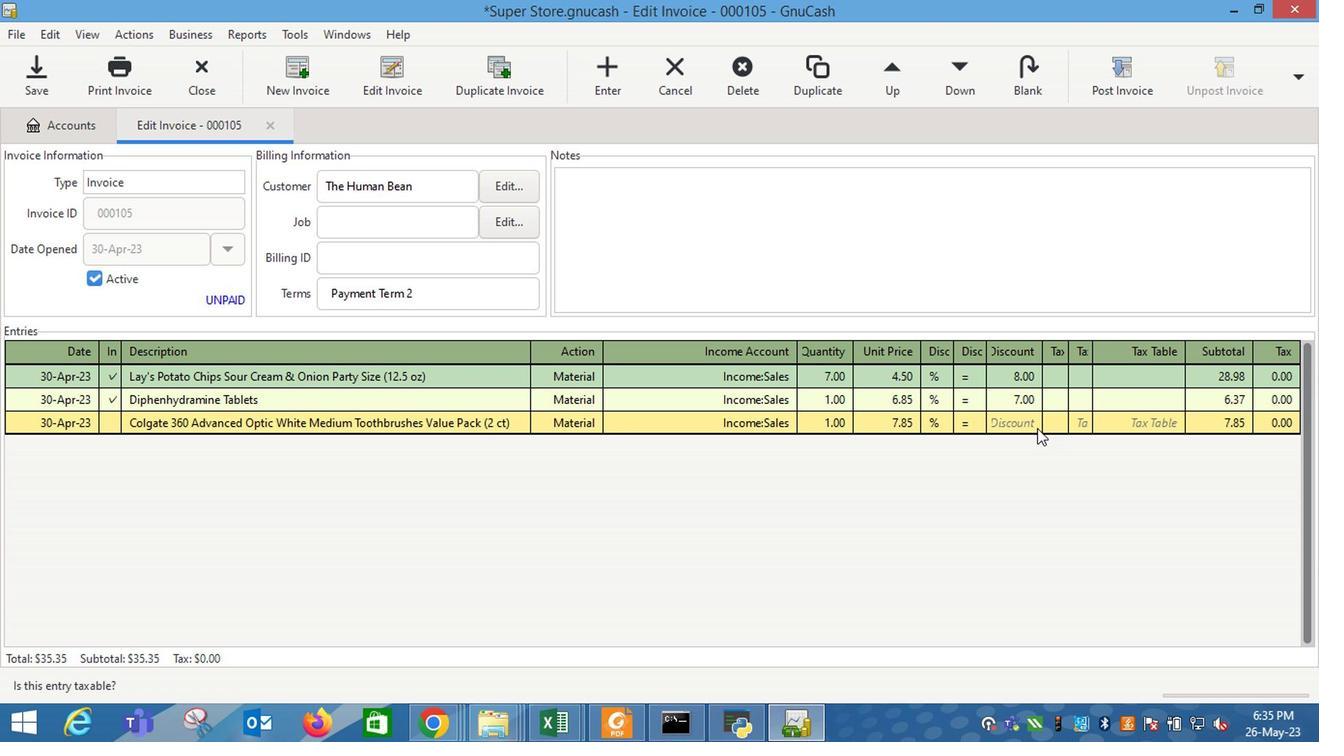 
Action: Mouse pressed left at (999, 428)
Screenshot: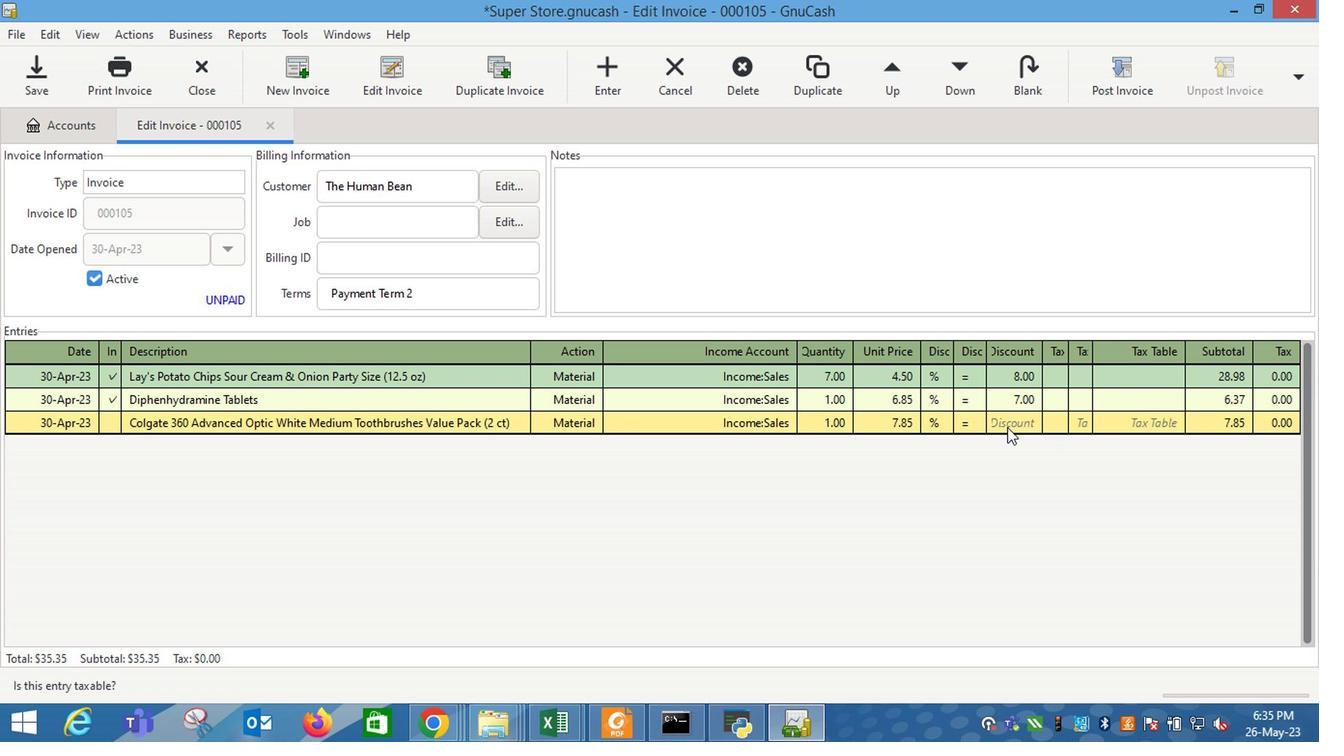 
Action: Key pressed 9<Key.enter>
Screenshot: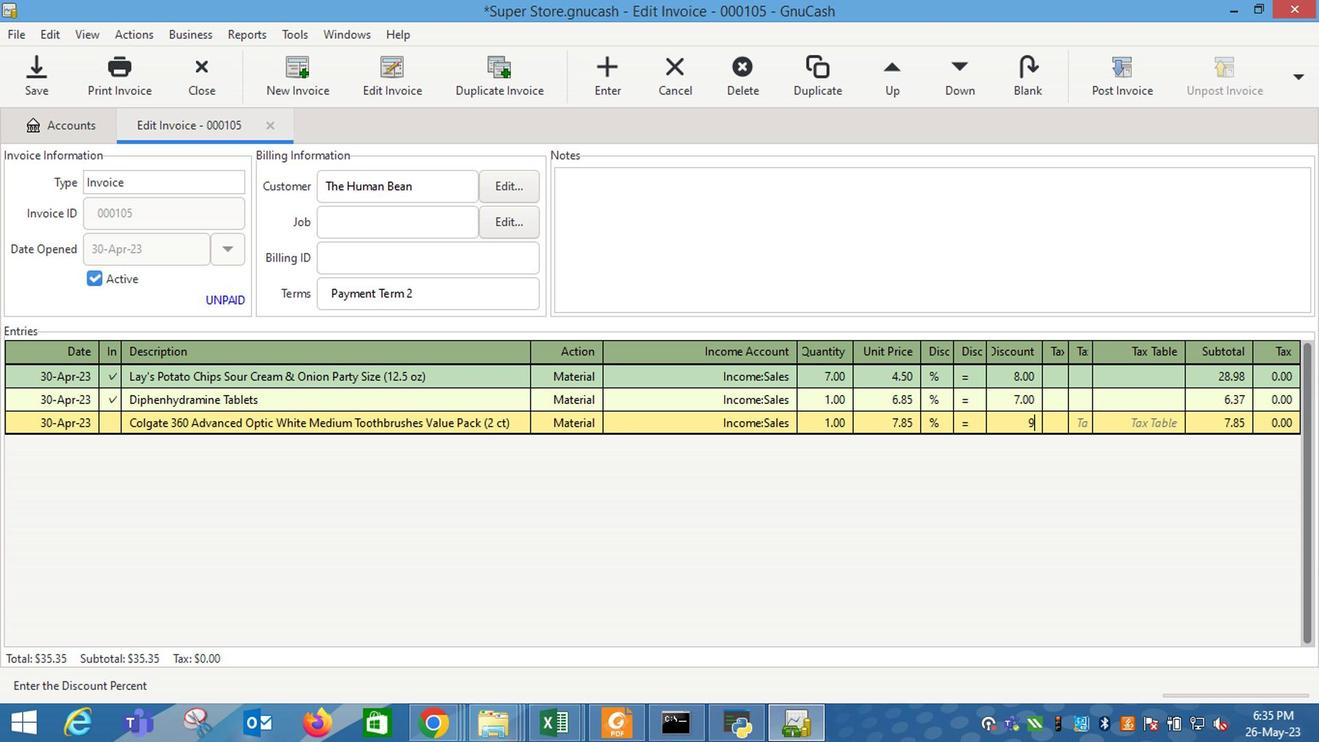 
Action: Mouse moved to (873, 272)
Screenshot: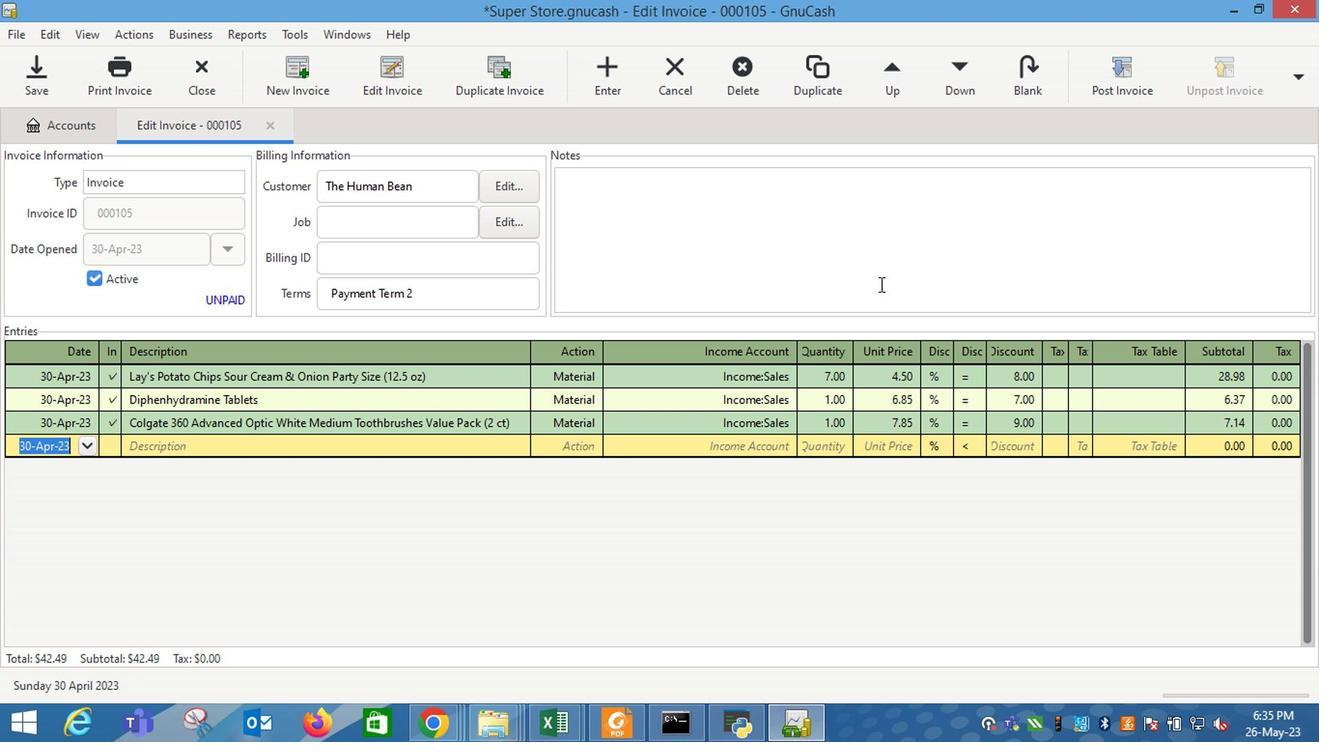 
Action: Mouse pressed left at (873, 272)
Screenshot: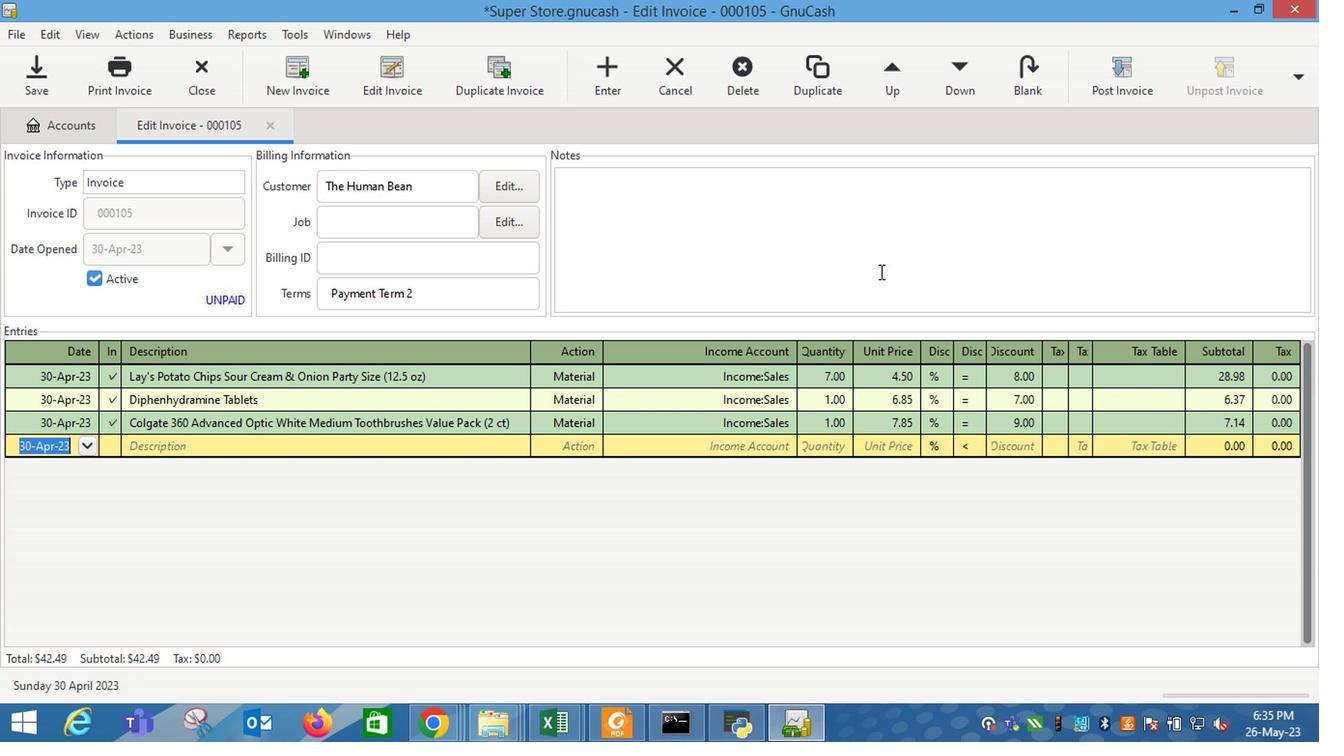 
Action: Key pressed <Key.shift_r>Looking<Key.space>forward<Key.space>to<Key.space>serving<Key.space>you<Key.space>again.
Screenshot: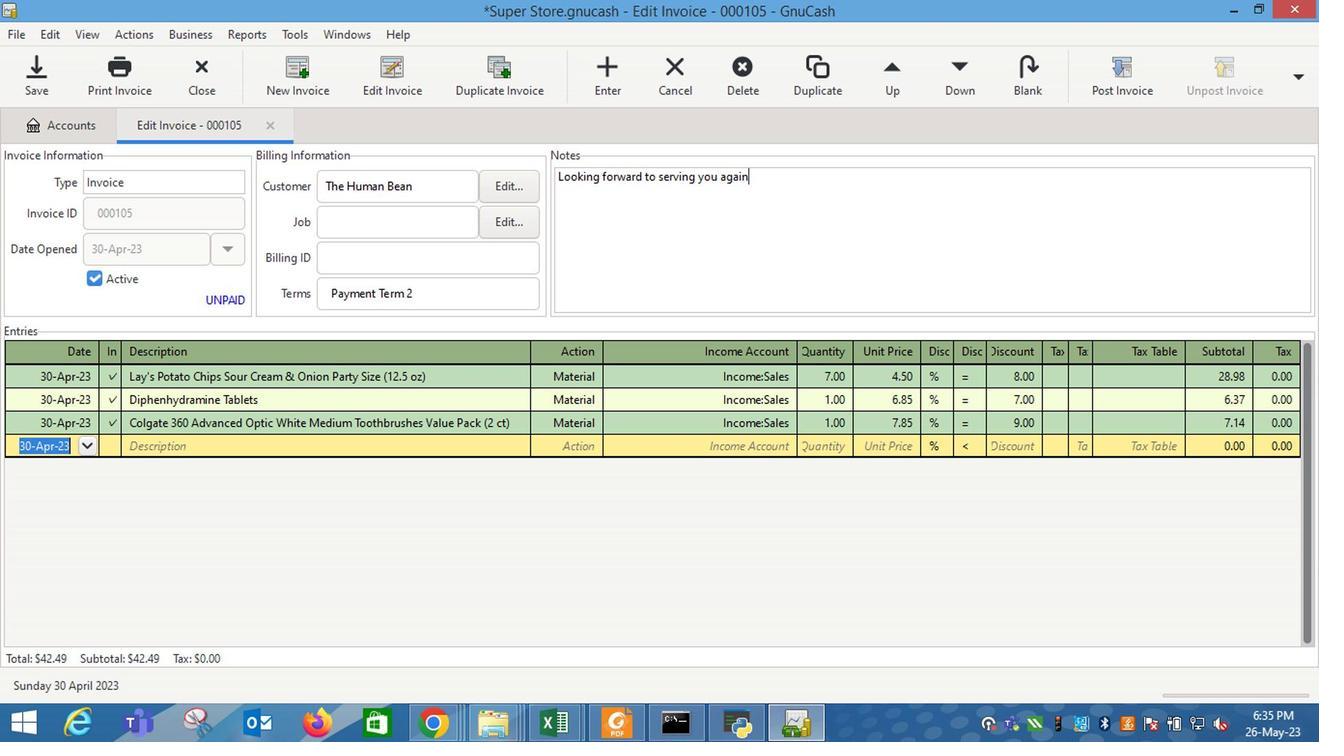 
Action: Mouse moved to (1091, 77)
Screenshot: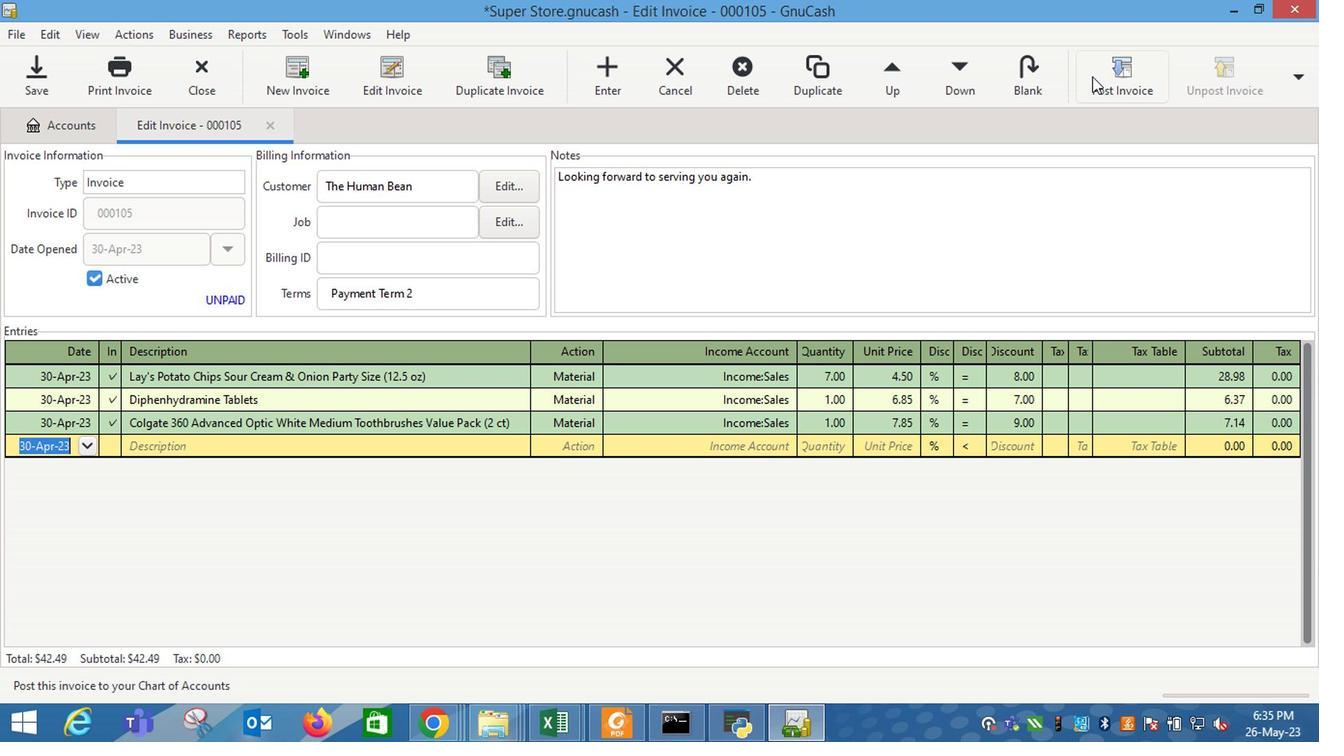 
Action: Mouse pressed left at (1091, 77)
Screenshot: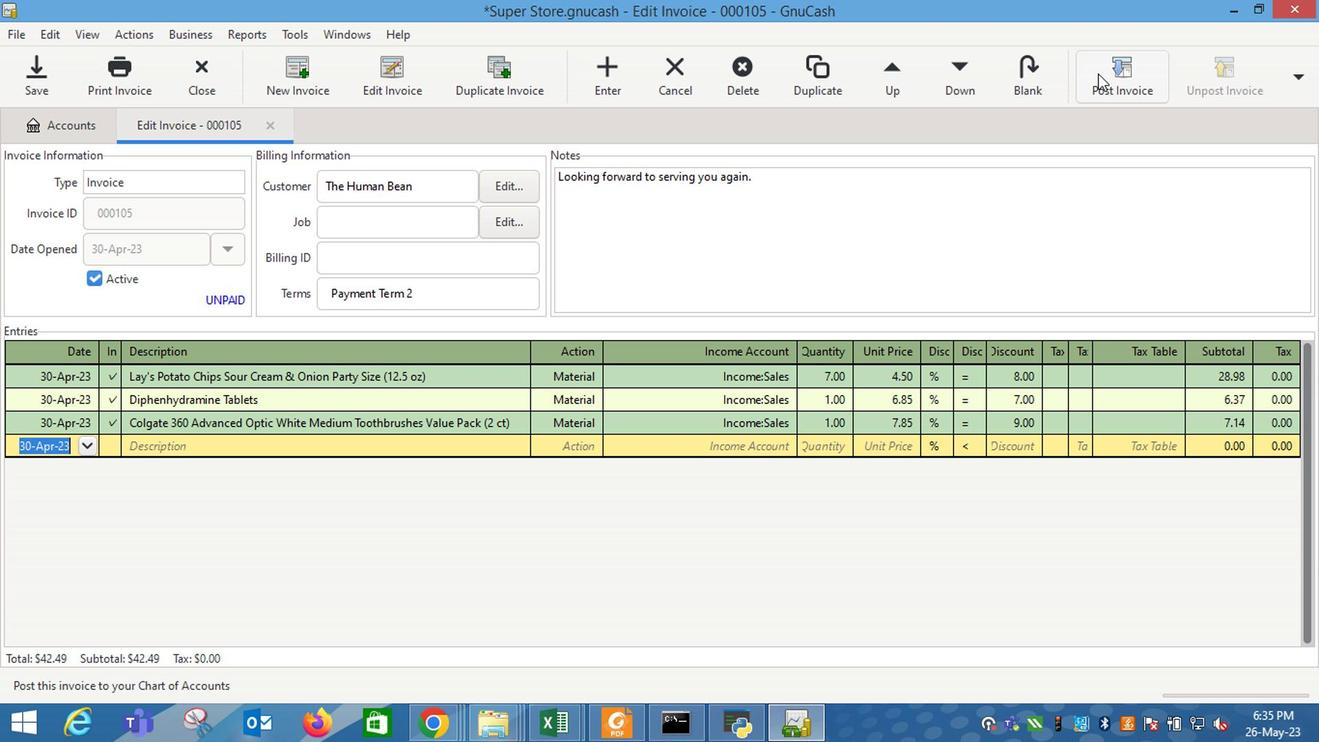 
Action: Mouse moved to (828, 333)
Screenshot: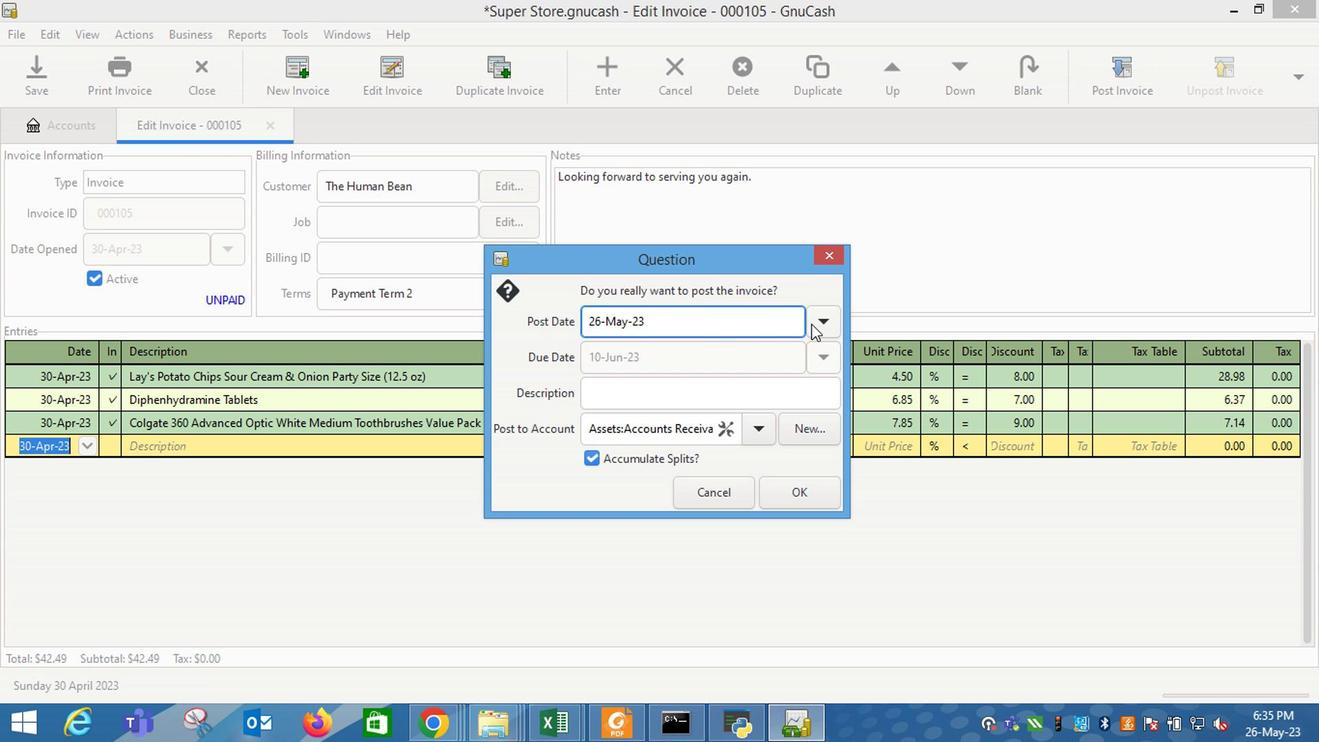 
Action: Mouse pressed left at (828, 333)
Screenshot: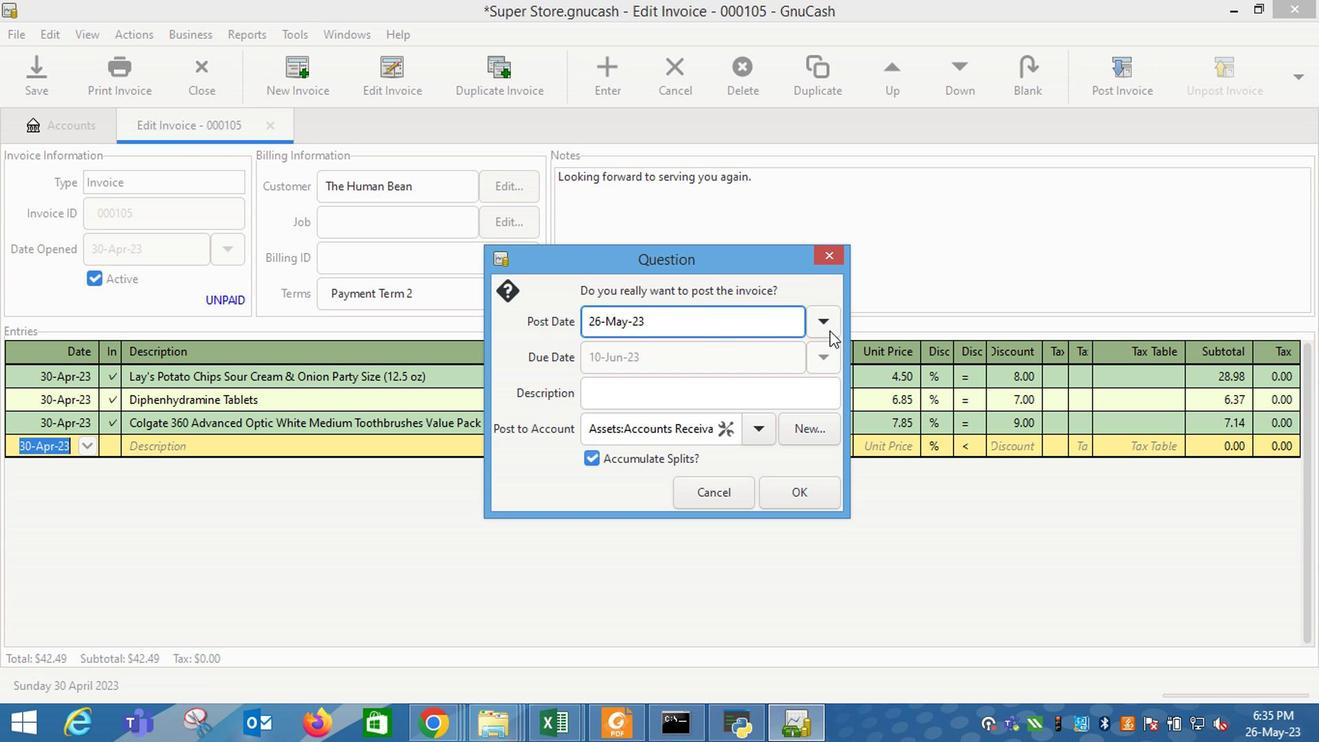 
Action: Mouse moved to (668, 355)
Screenshot: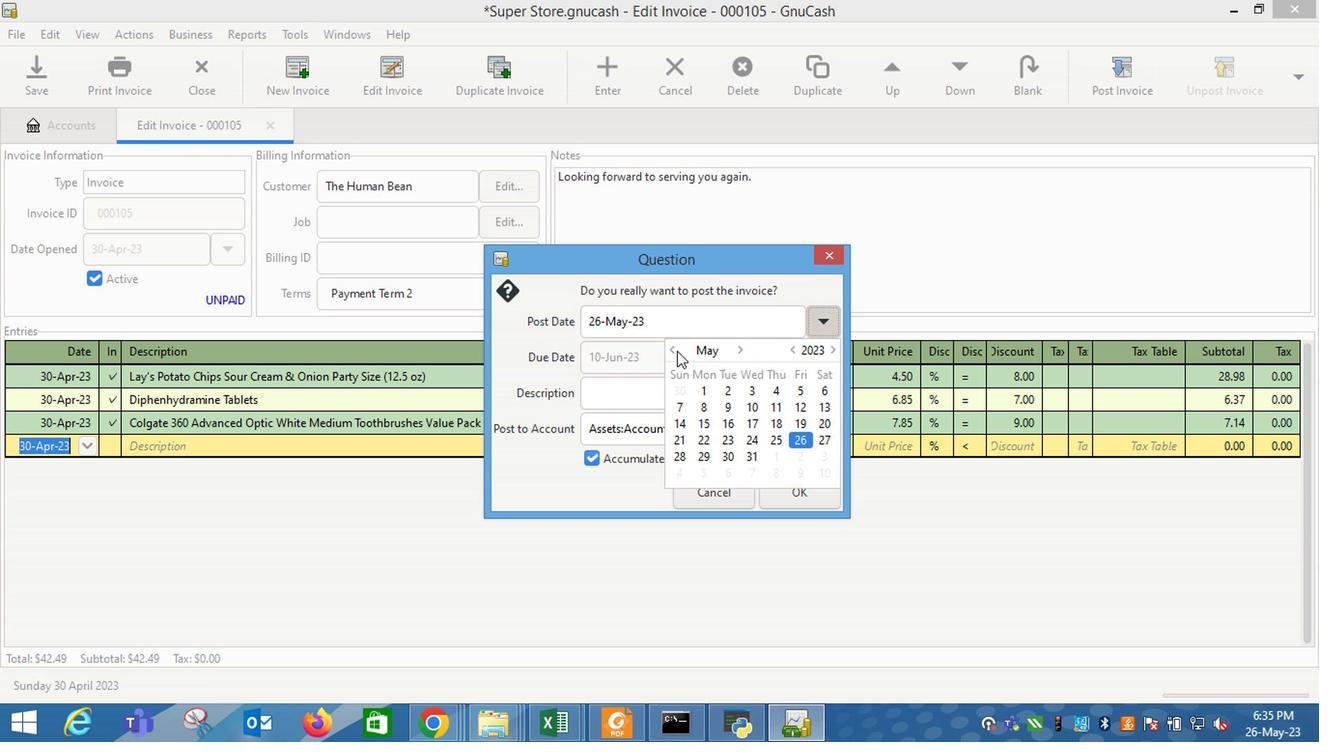
Action: Mouse pressed left at (668, 355)
Screenshot: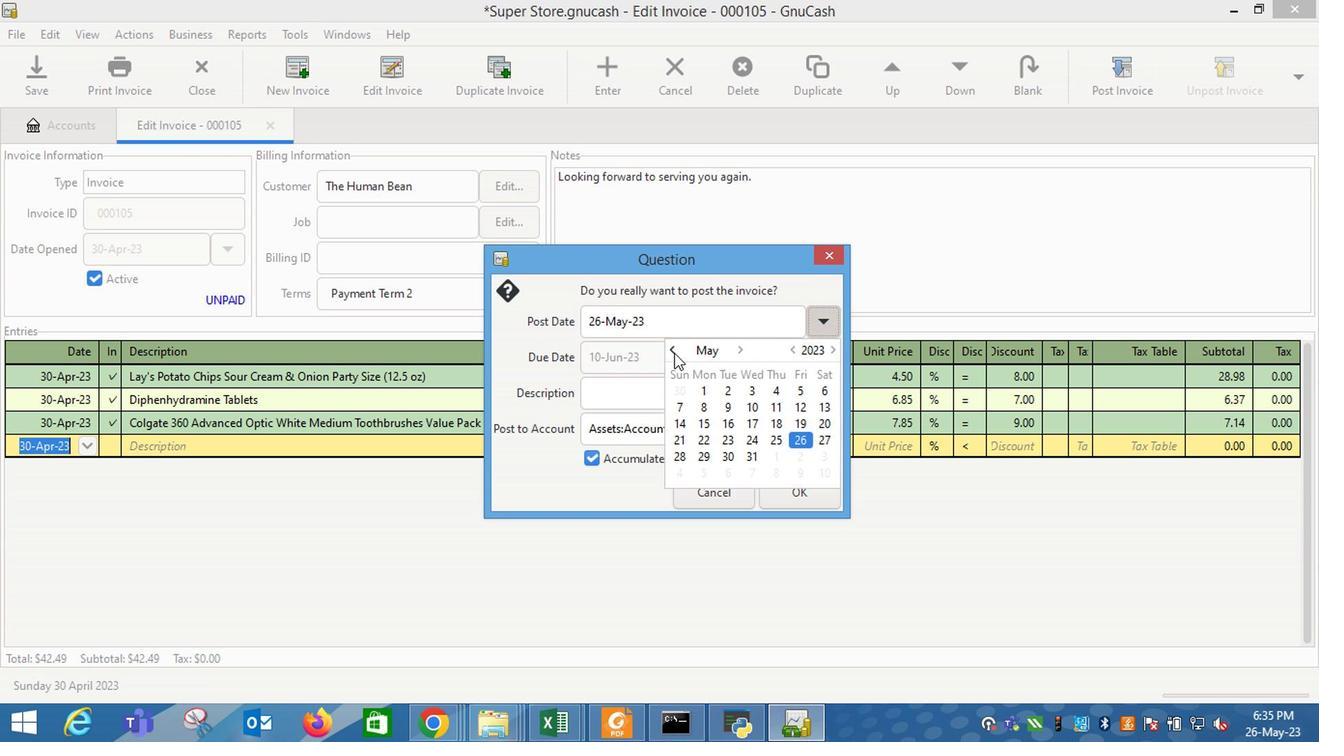 
Action: Mouse moved to (676, 470)
Screenshot: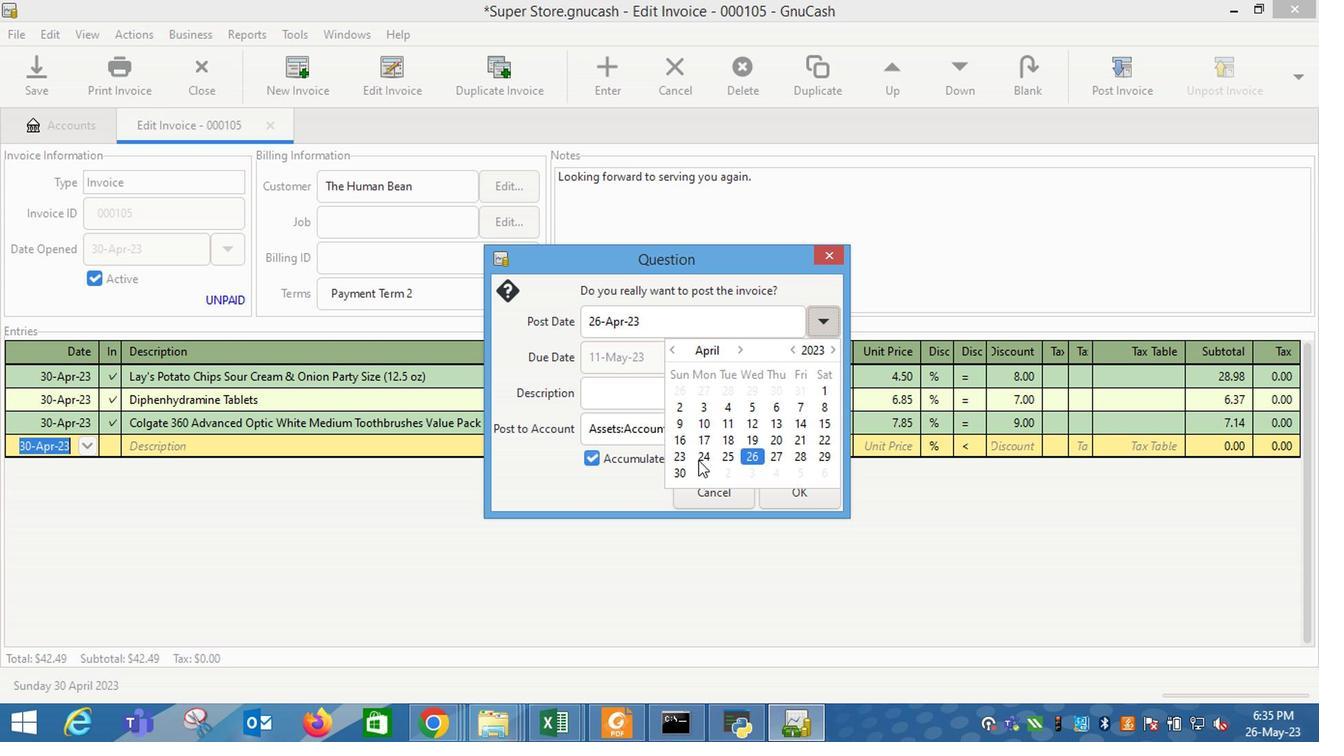 
Action: Mouse pressed left at (676, 470)
Screenshot: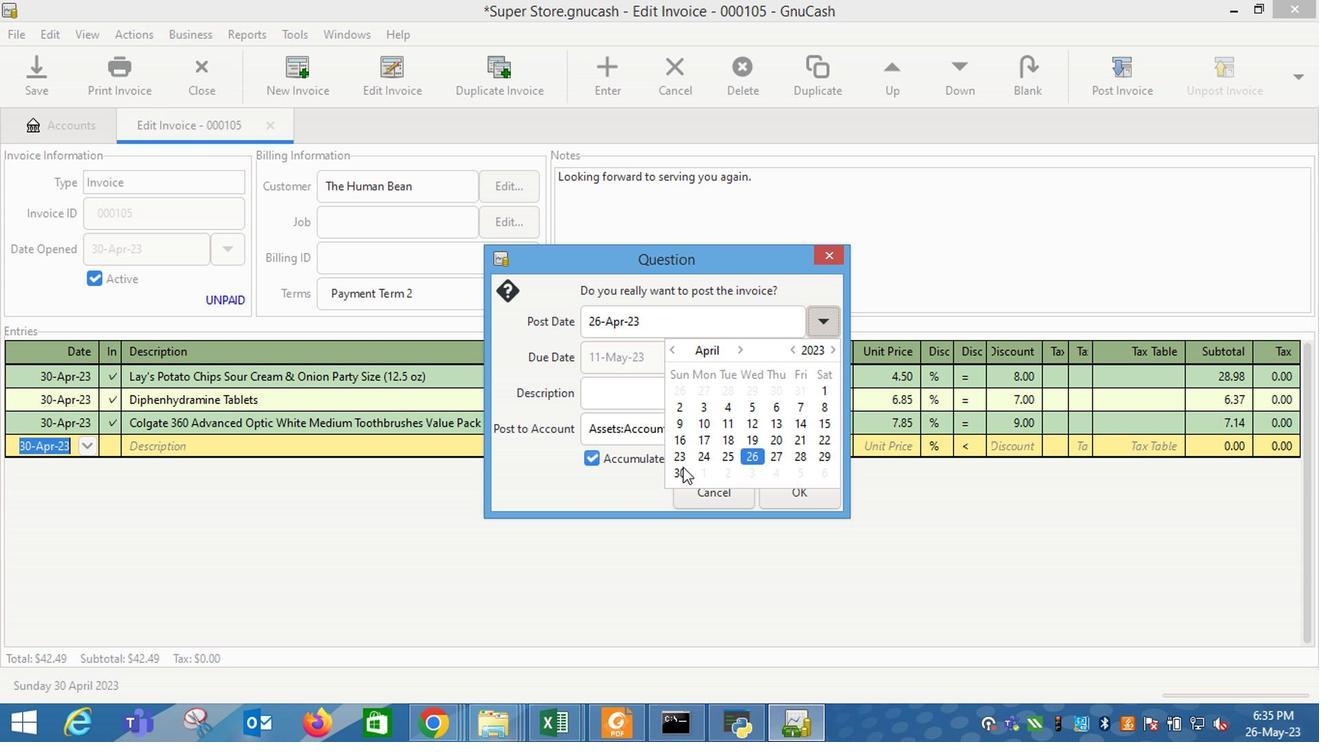 
Action: Mouse moved to (612, 402)
Screenshot: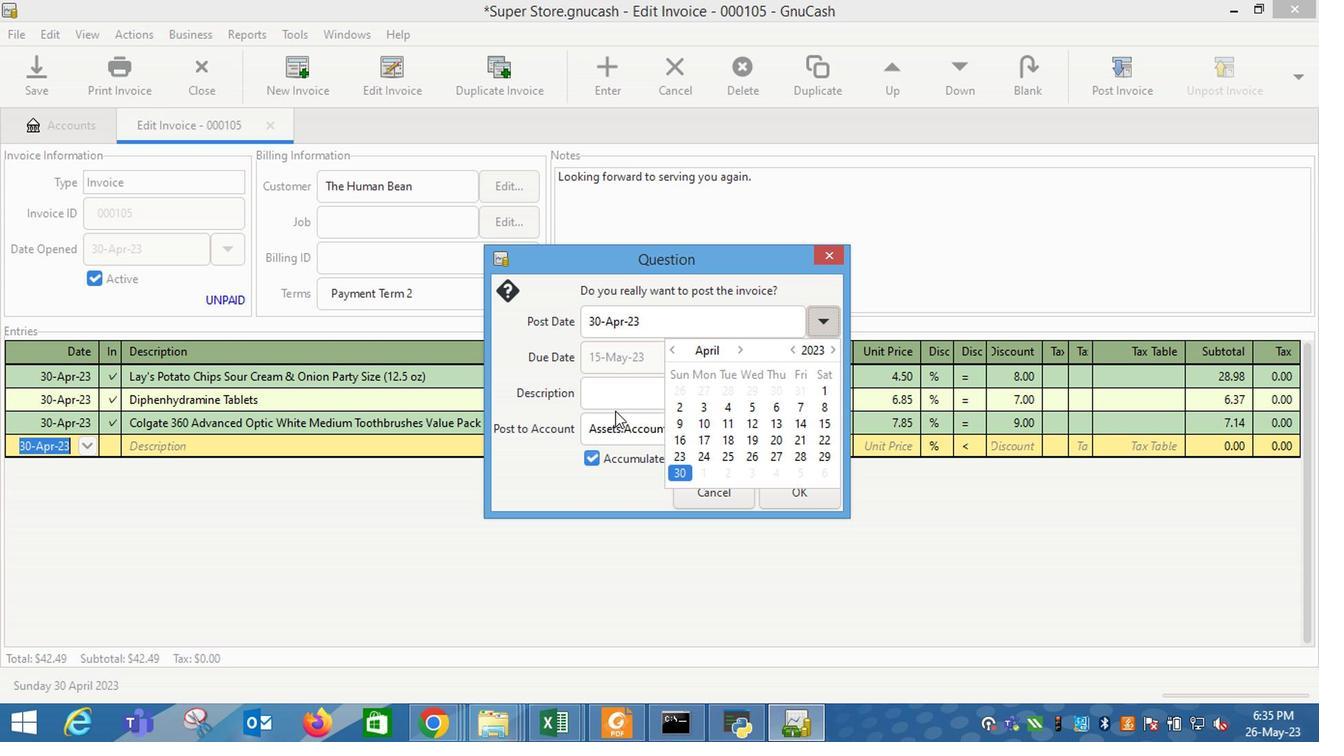 
Action: Mouse pressed left at (612, 402)
Screenshot: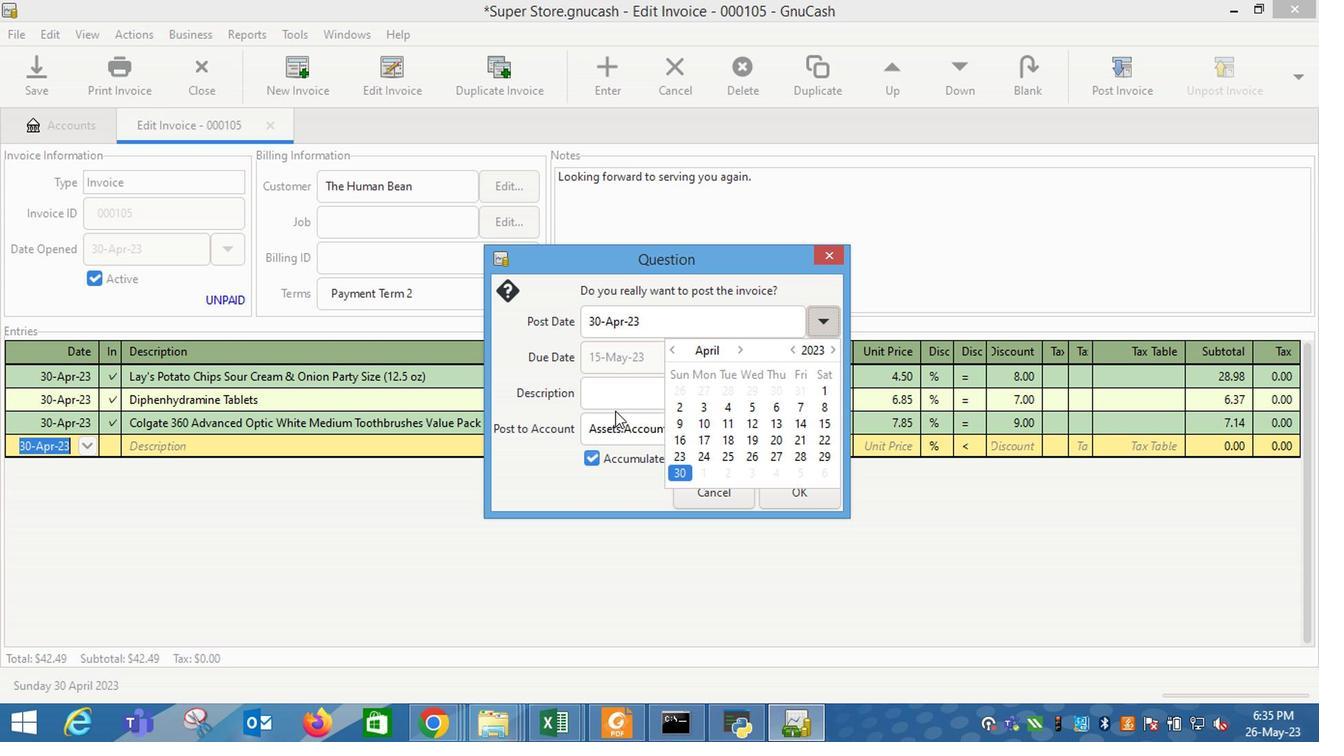 
Action: Mouse moved to (798, 498)
Screenshot: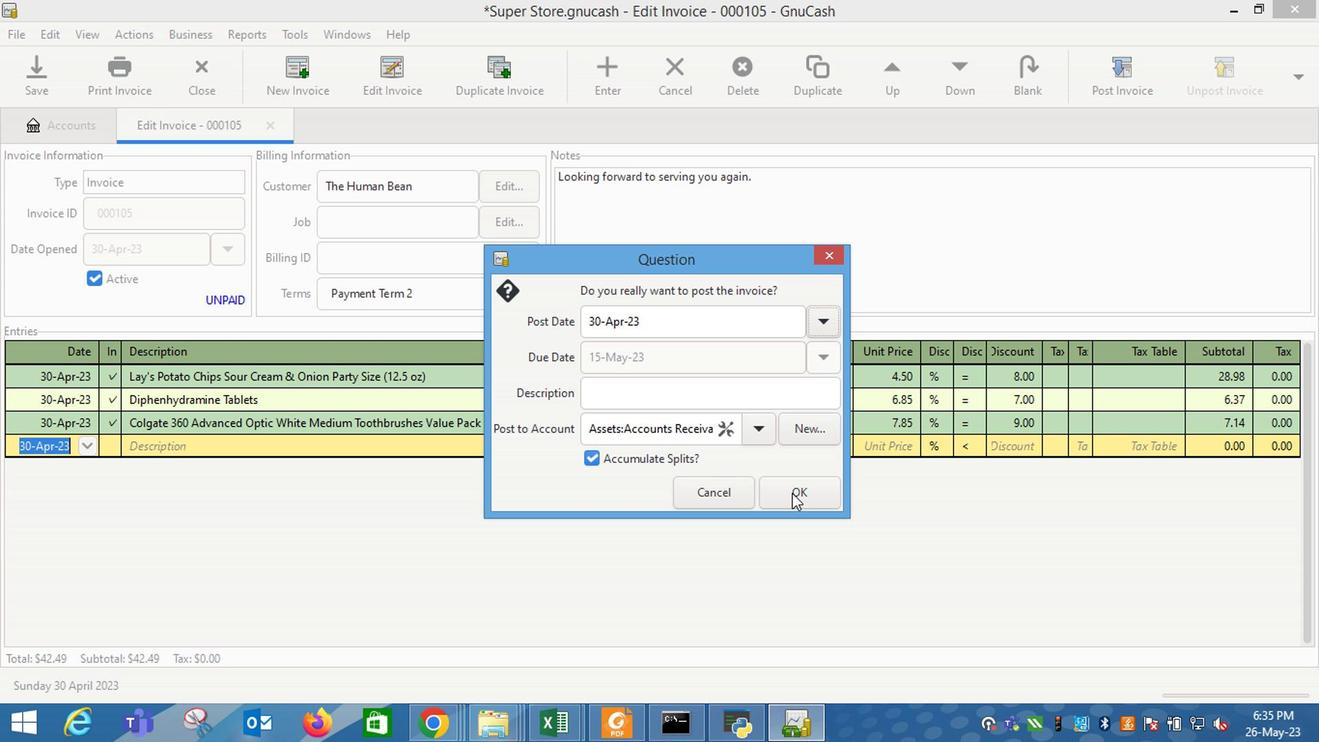 
Action: Mouse pressed left at (798, 498)
Screenshot: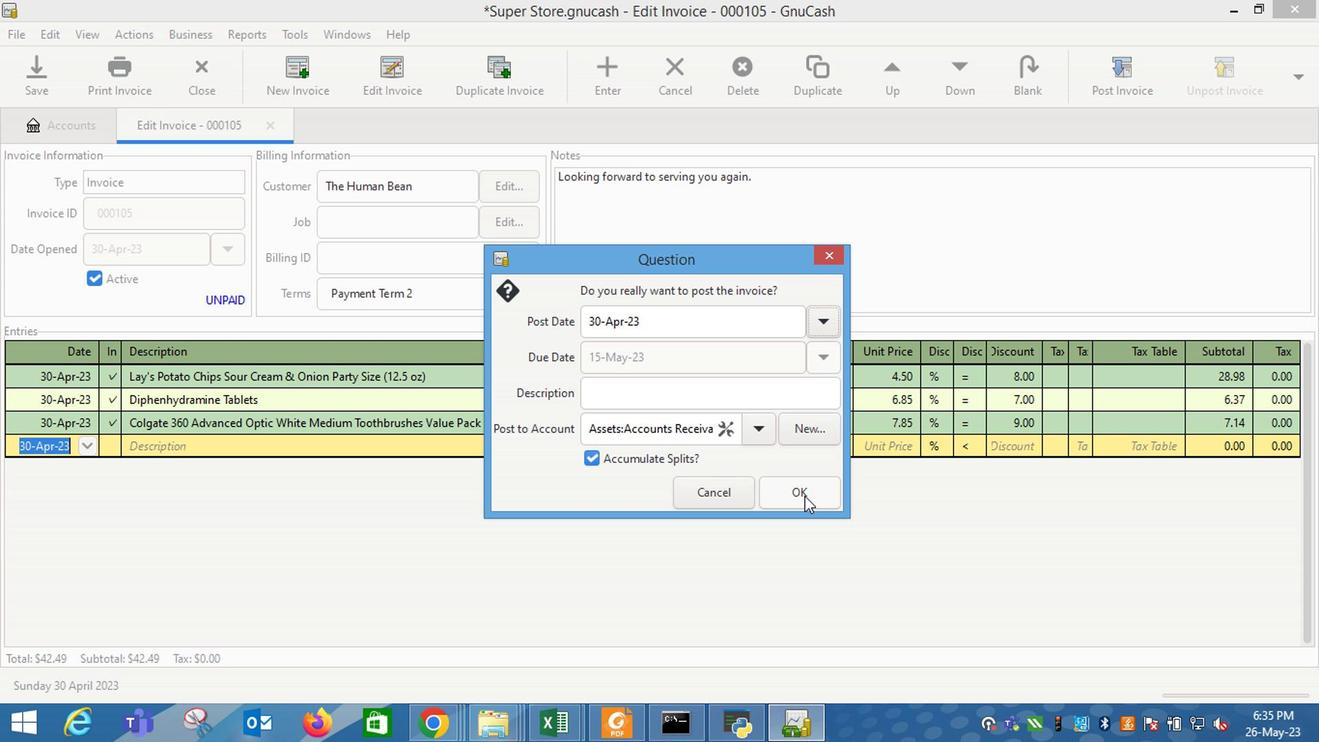 
Action: Mouse moved to (1240, 87)
Screenshot: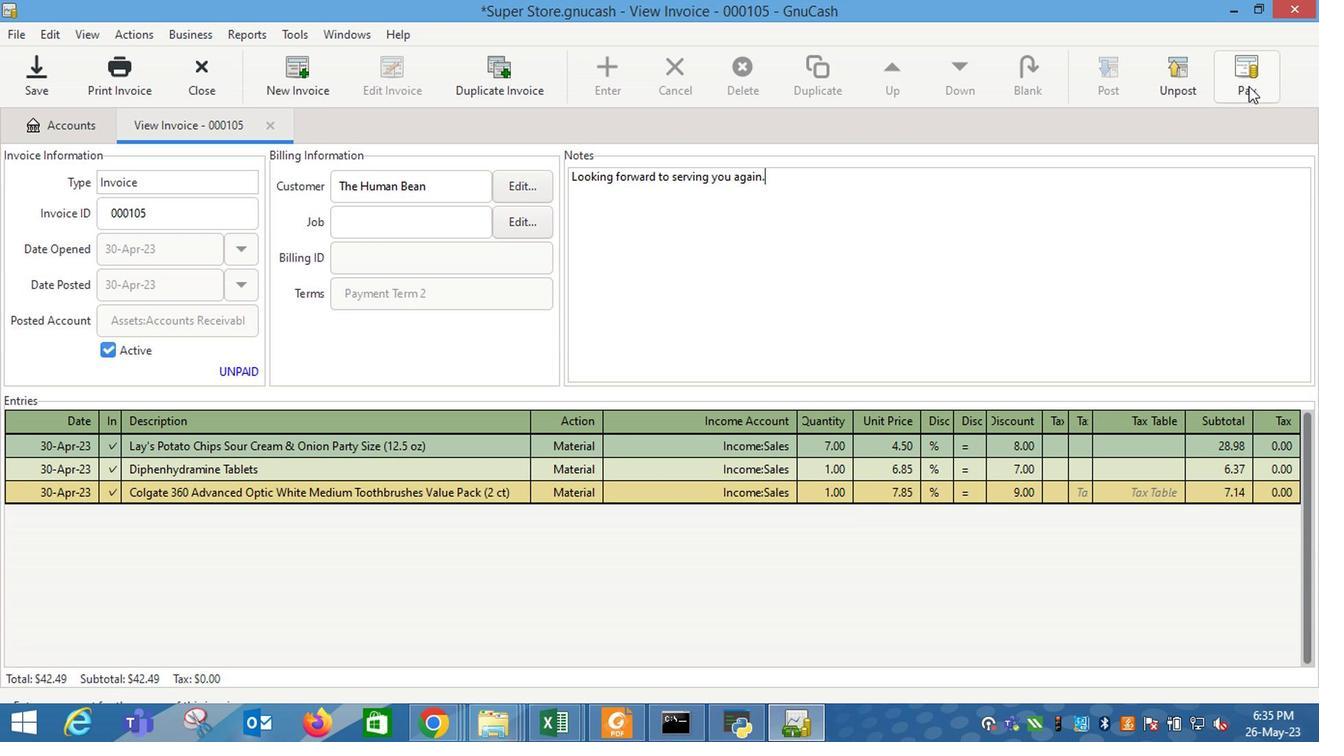 
Action: Mouse pressed left at (1240, 87)
Screenshot: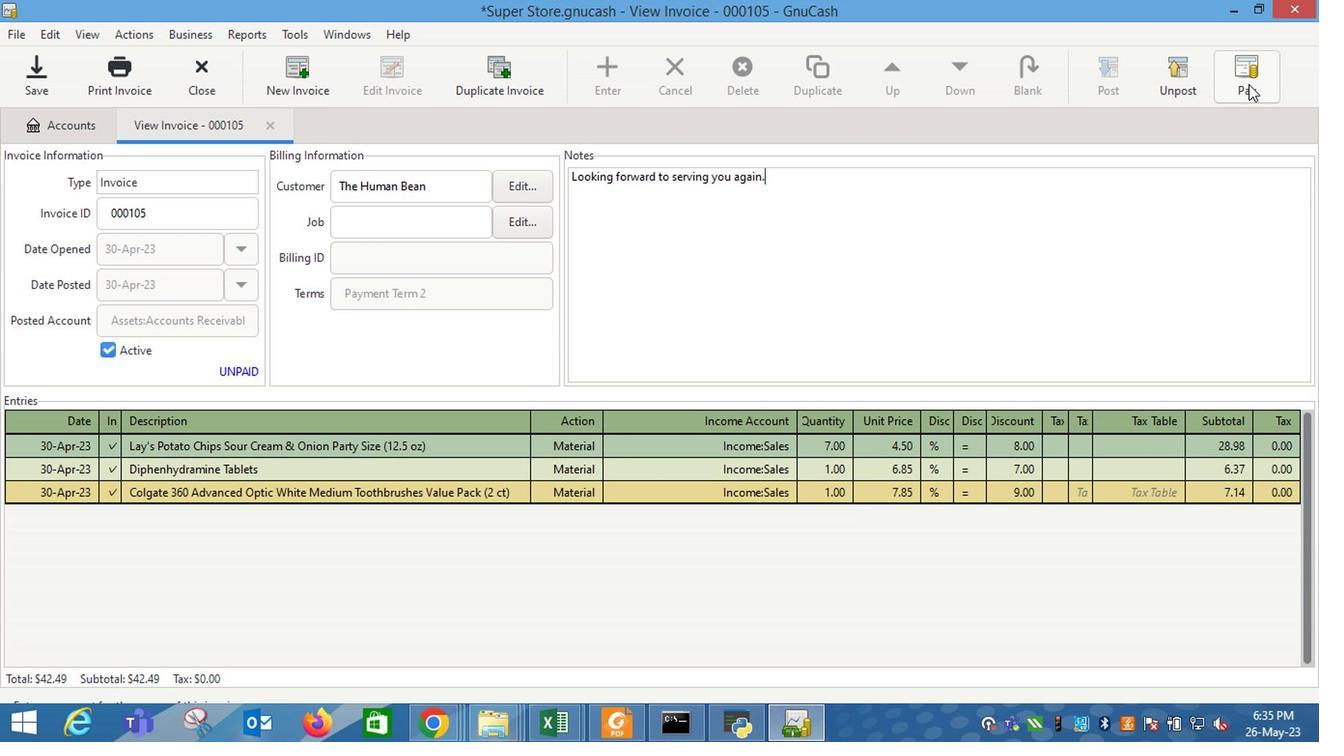 
Action: Mouse moved to (589, 385)
Screenshot: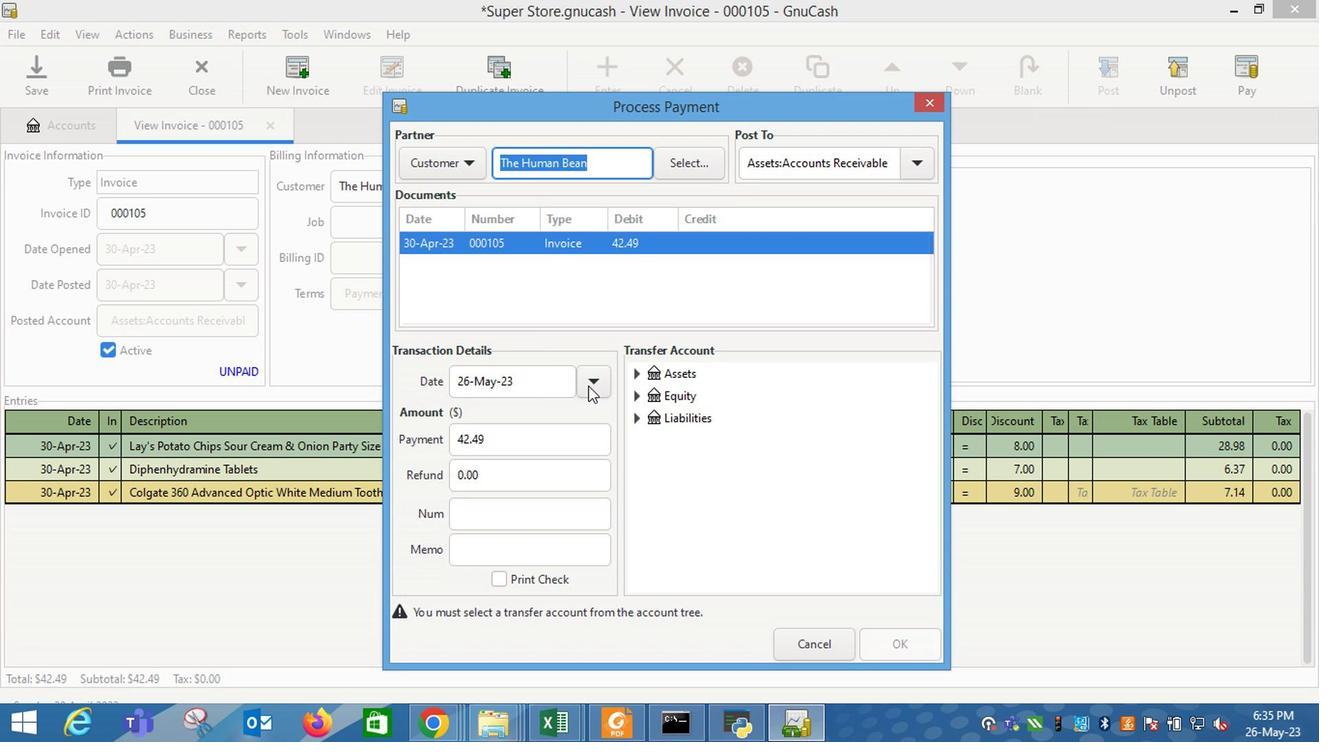 
Action: Mouse pressed left at (589, 385)
Screenshot: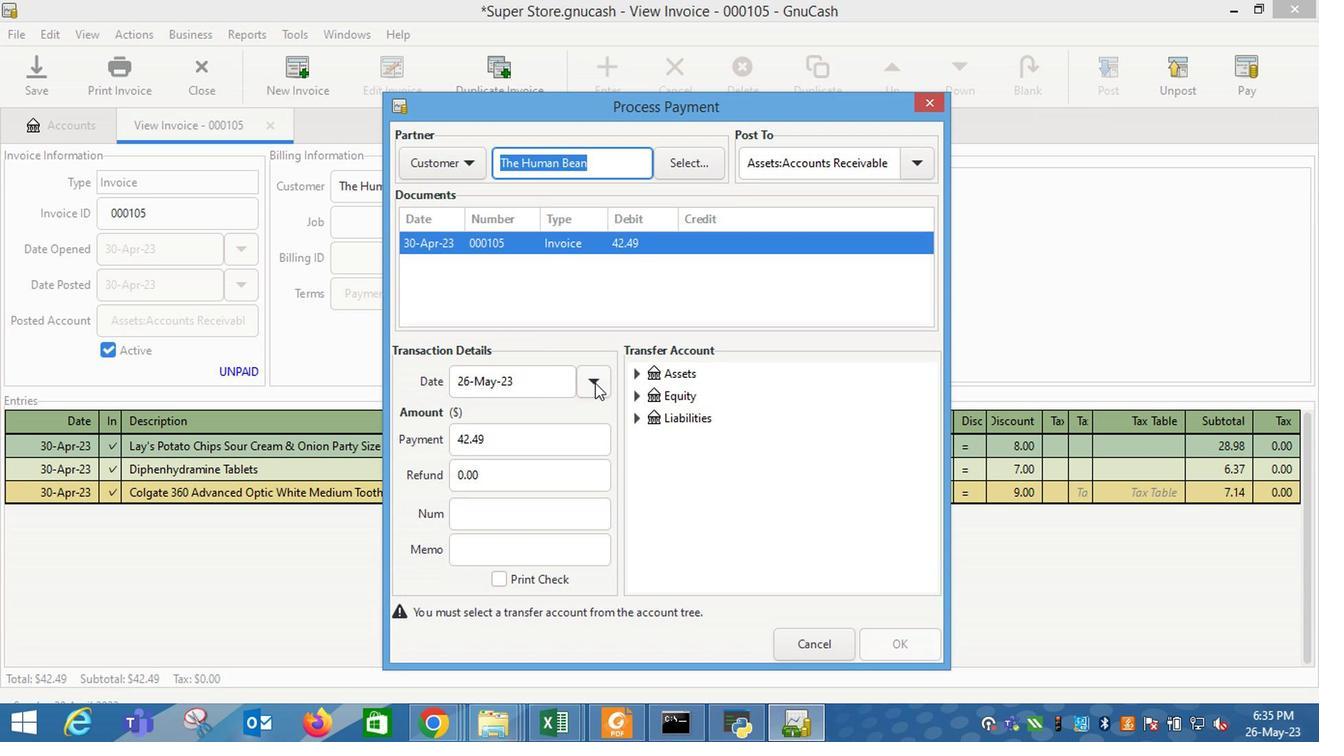 
Action: Mouse moved to (463, 483)
Screenshot: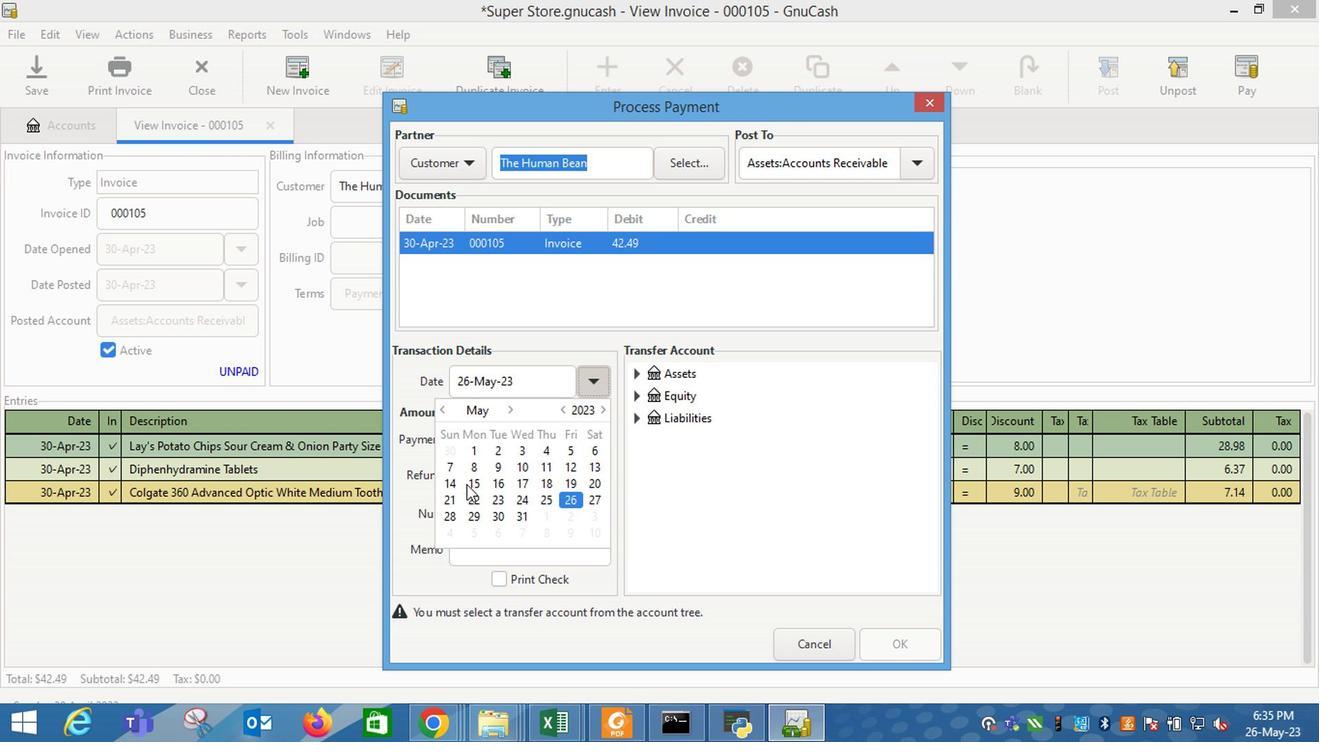 
Action: Mouse pressed left at (463, 483)
Screenshot: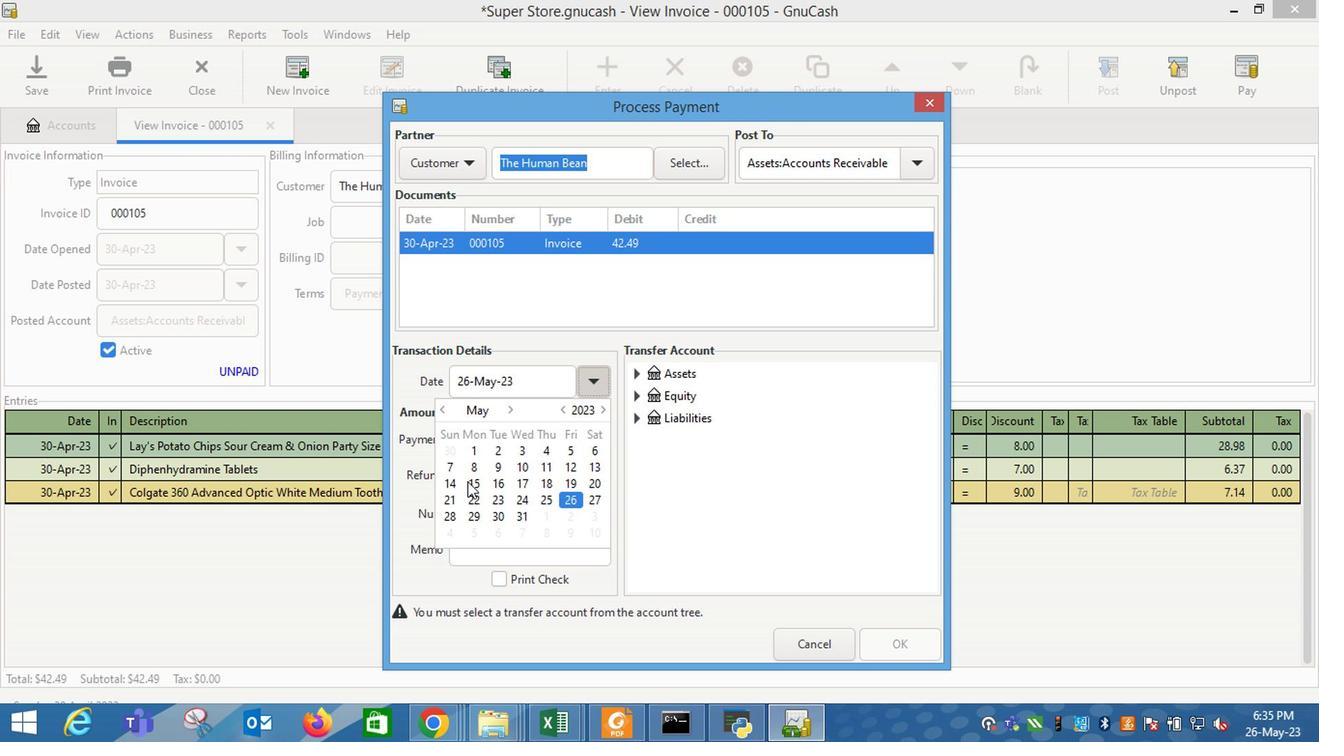 
Action: Mouse moved to (652, 492)
Screenshot: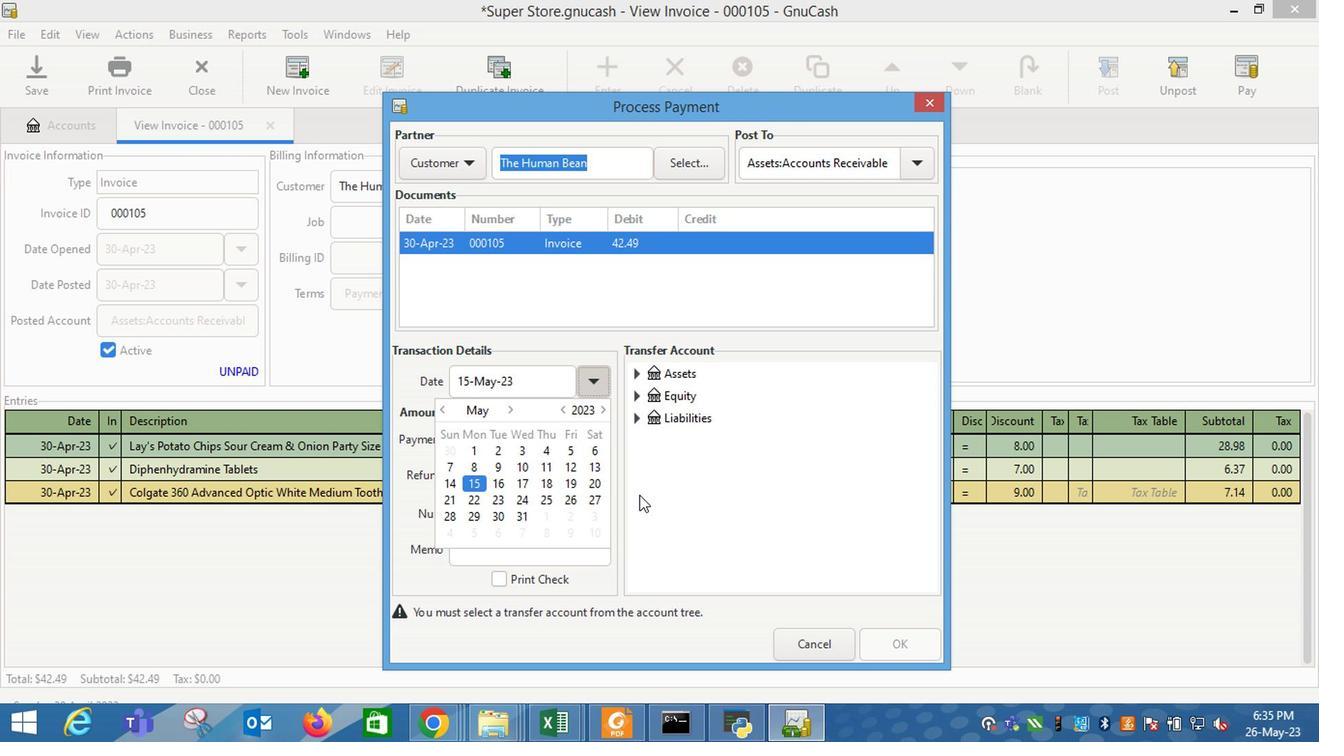 
Action: Mouse pressed left at (652, 492)
Screenshot: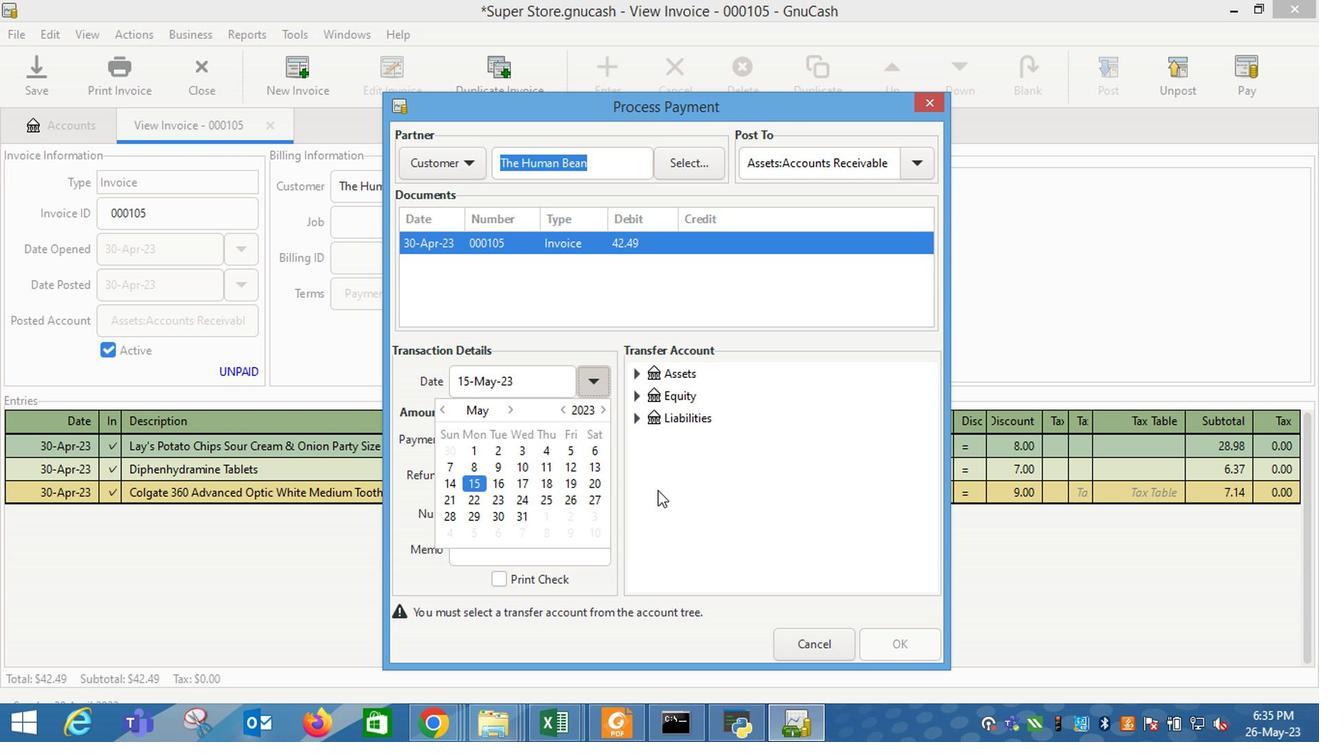 
Action: Mouse moved to (634, 378)
Screenshot: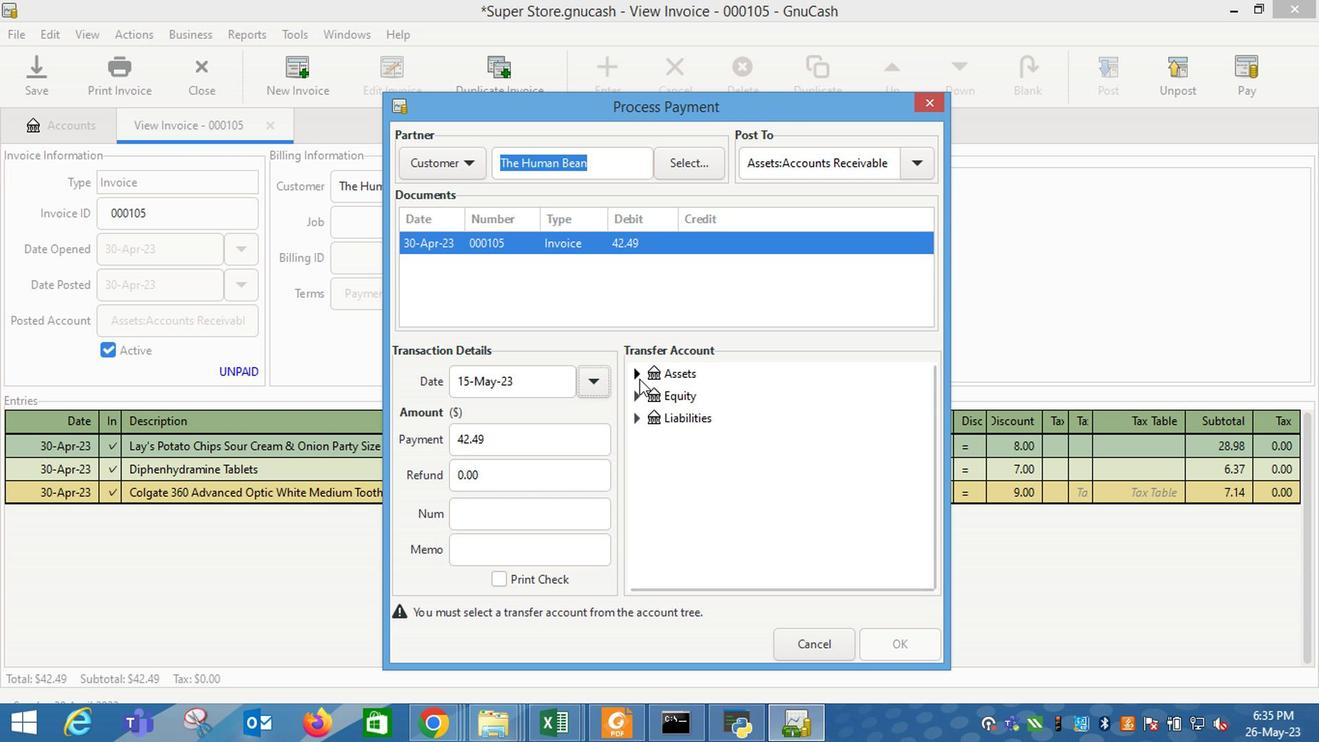 
Action: Mouse pressed left at (634, 378)
Screenshot: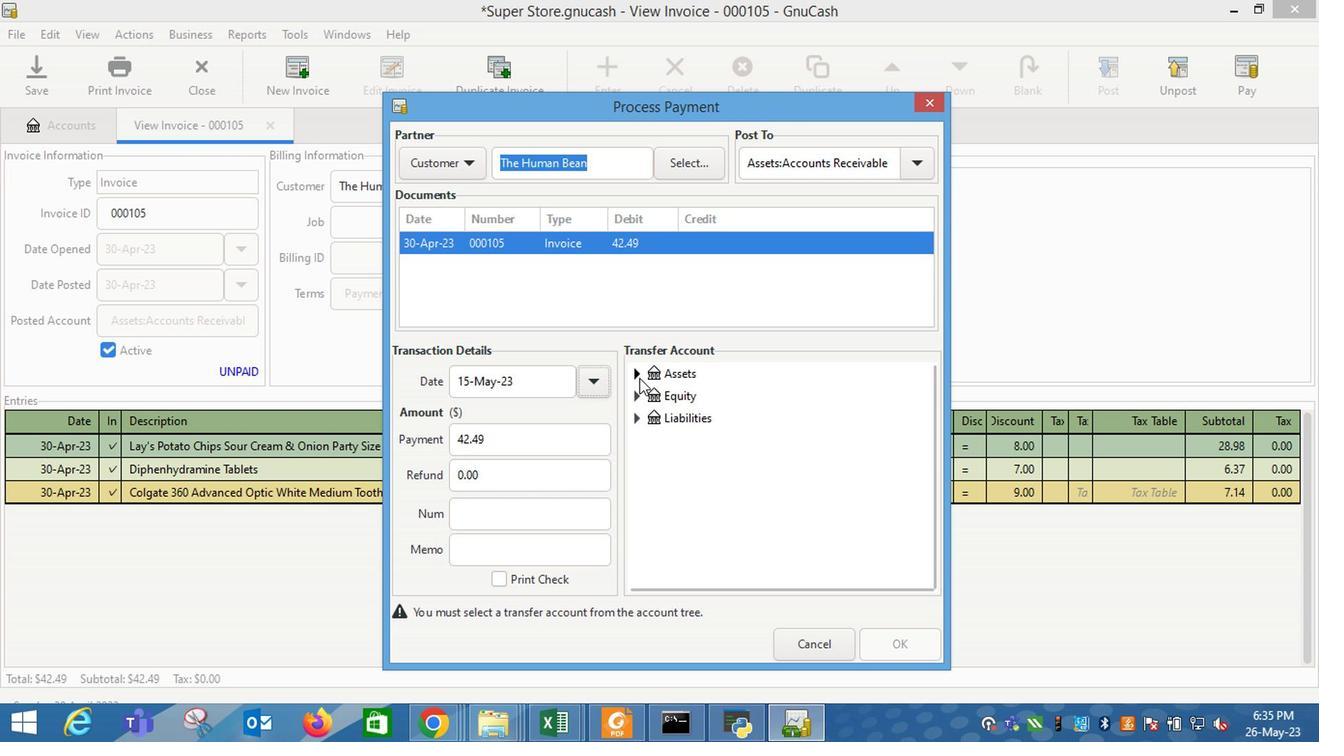 
Action: Mouse moved to (653, 396)
Screenshot: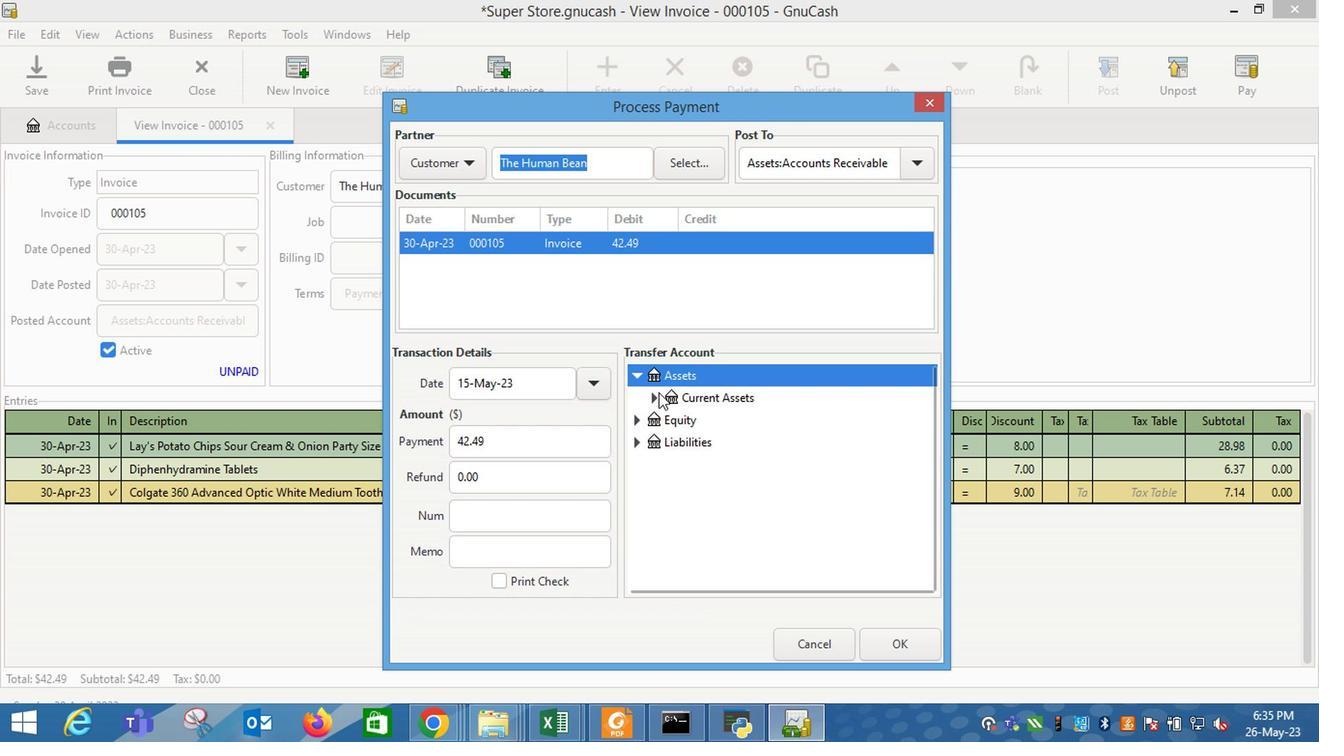 
Action: Mouse pressed left at (653, 396)
Screenshot: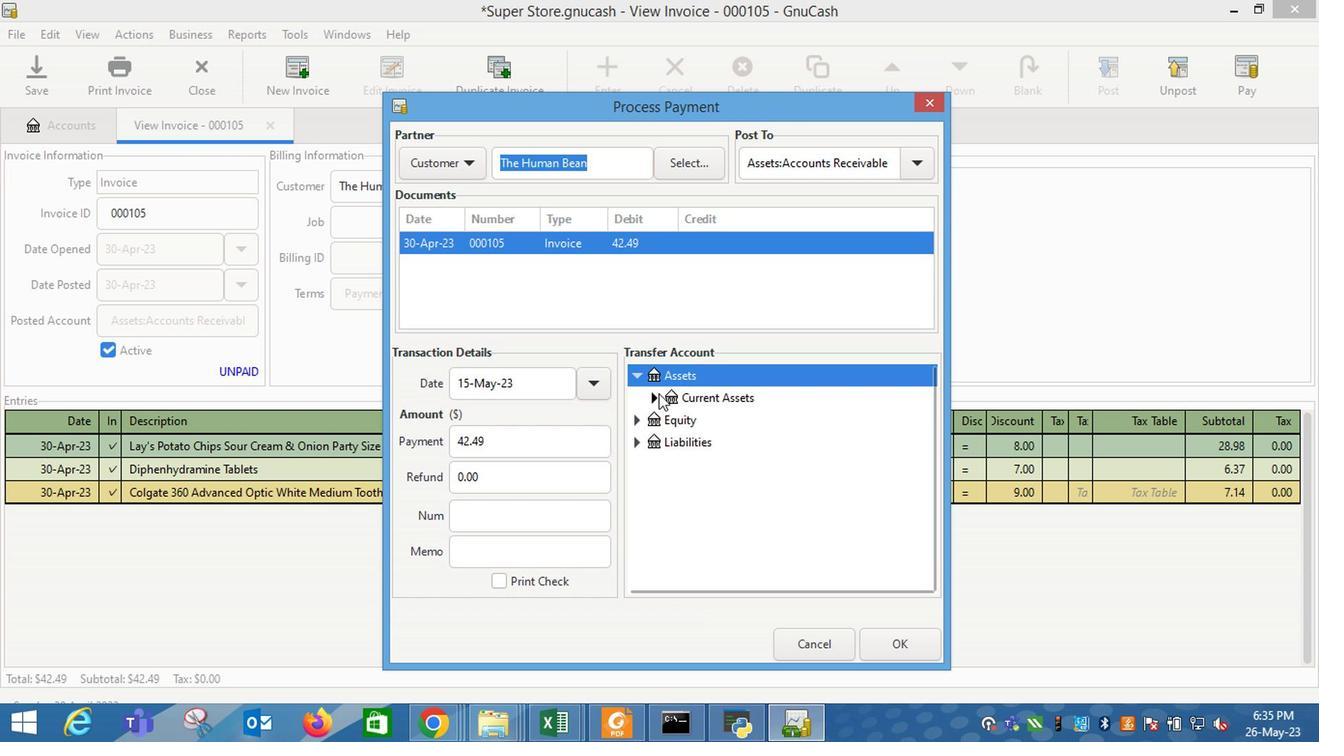 
Action: Mouse moved to (692, 421)
Screenshot: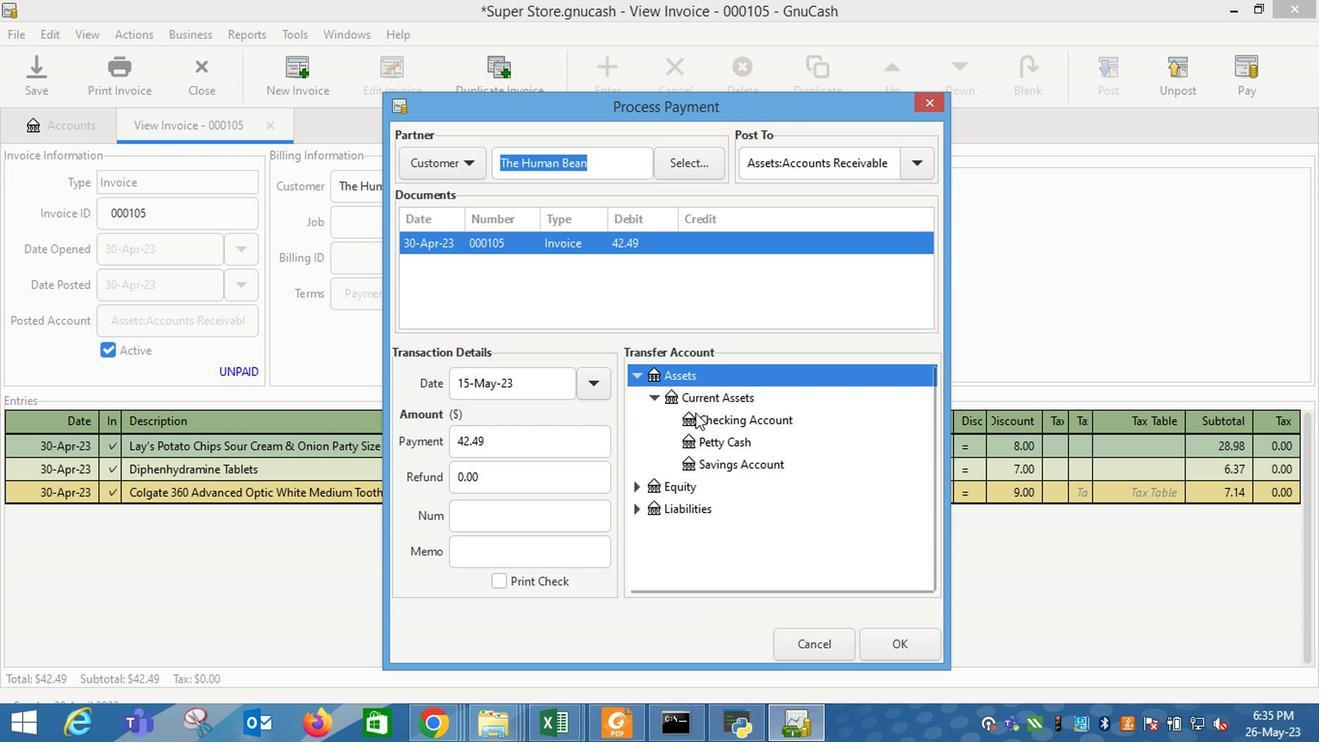 
Action: Mouse pressed left at (692, 421)
Screenshot: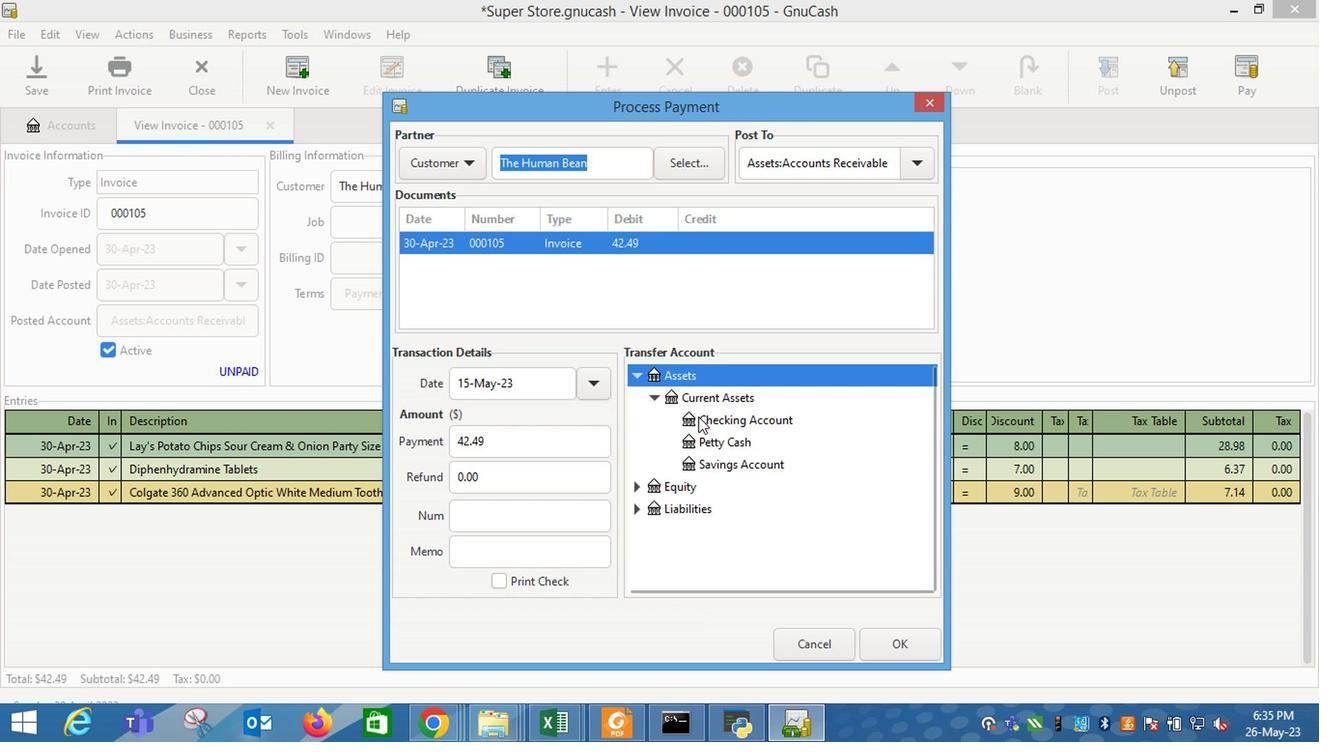 
Action: Mouse moved to (887, 649)
Screenshot: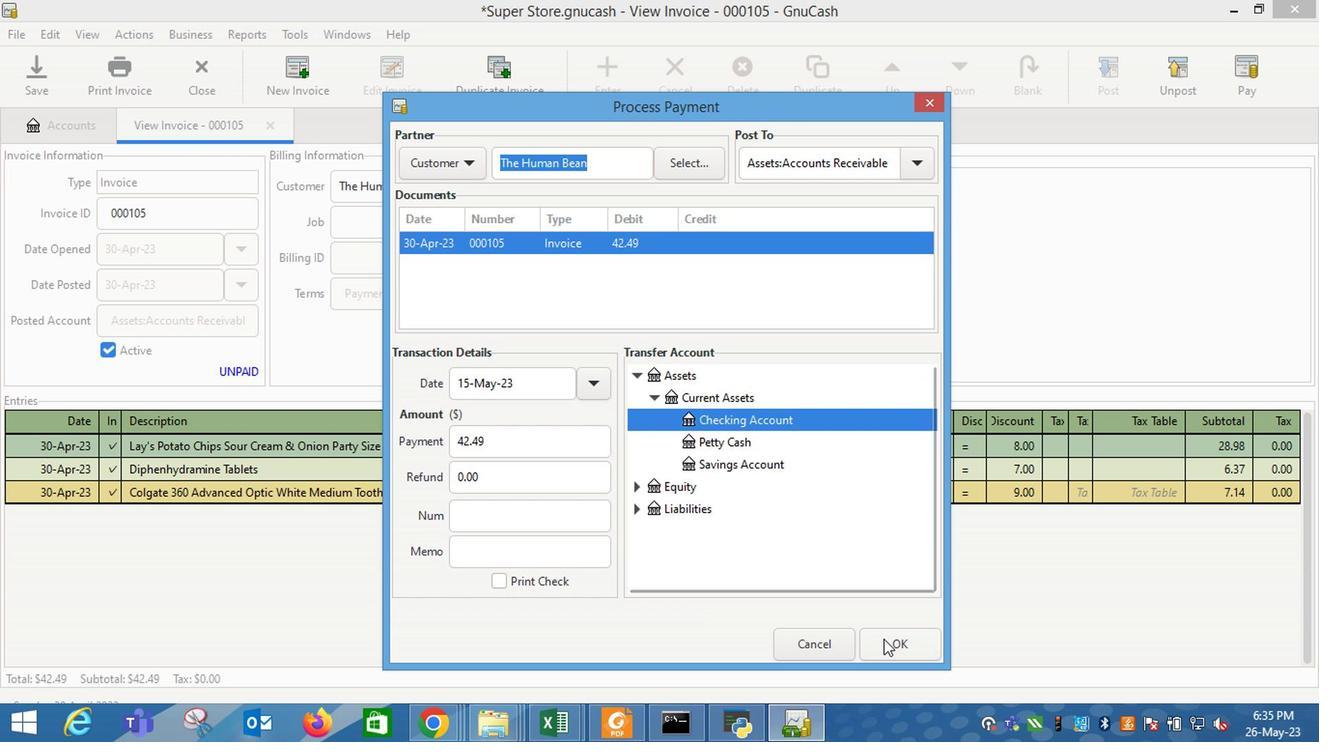 
Action: Mouse pressed left at (887, 649)
Screenshot: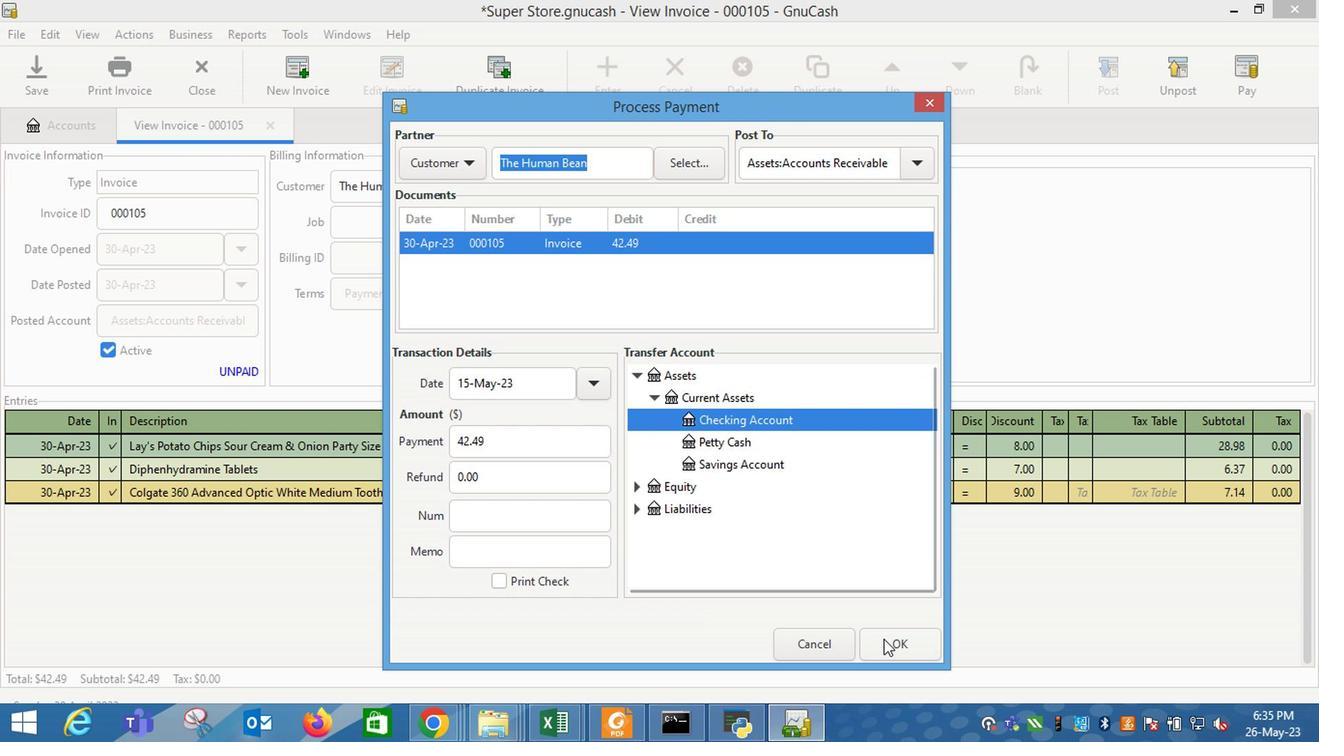 
Action: Mouse moved to (120, 87)
Screenshot: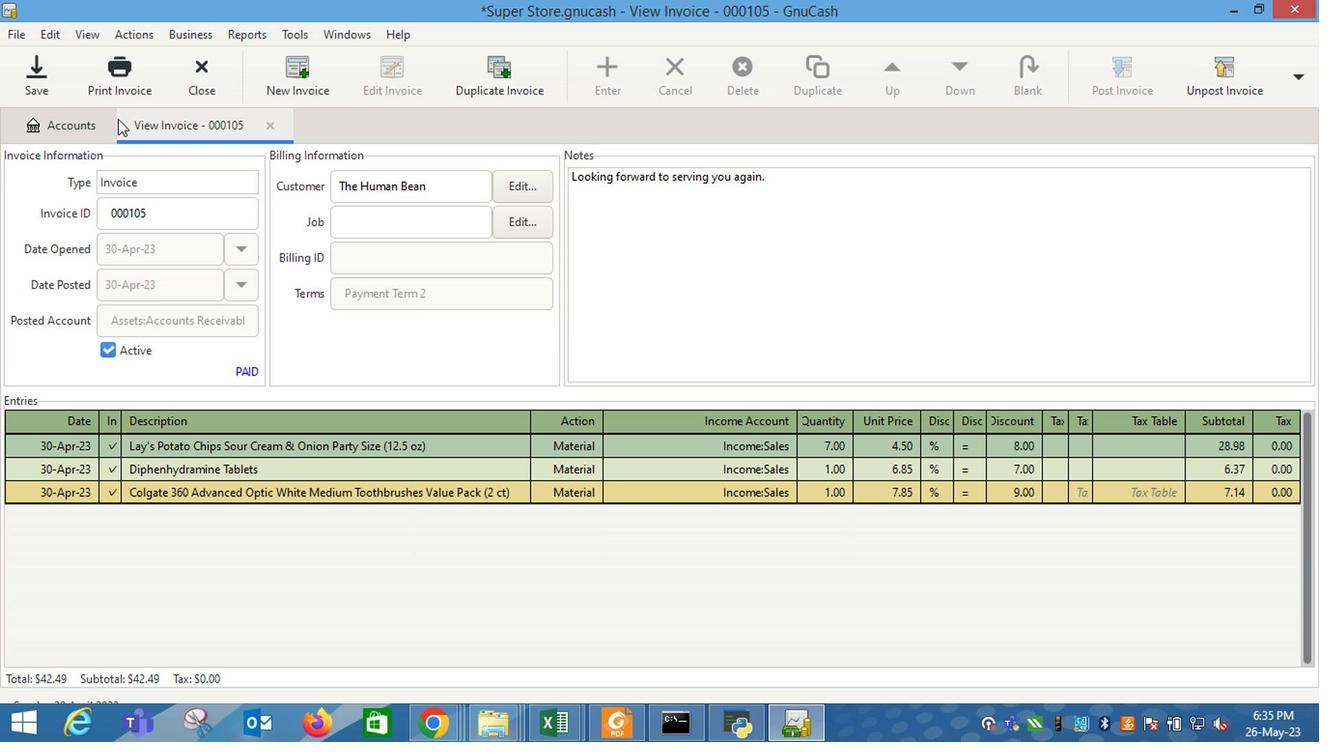
Action: Mouse pressed left at (120, 87)
Screenshot: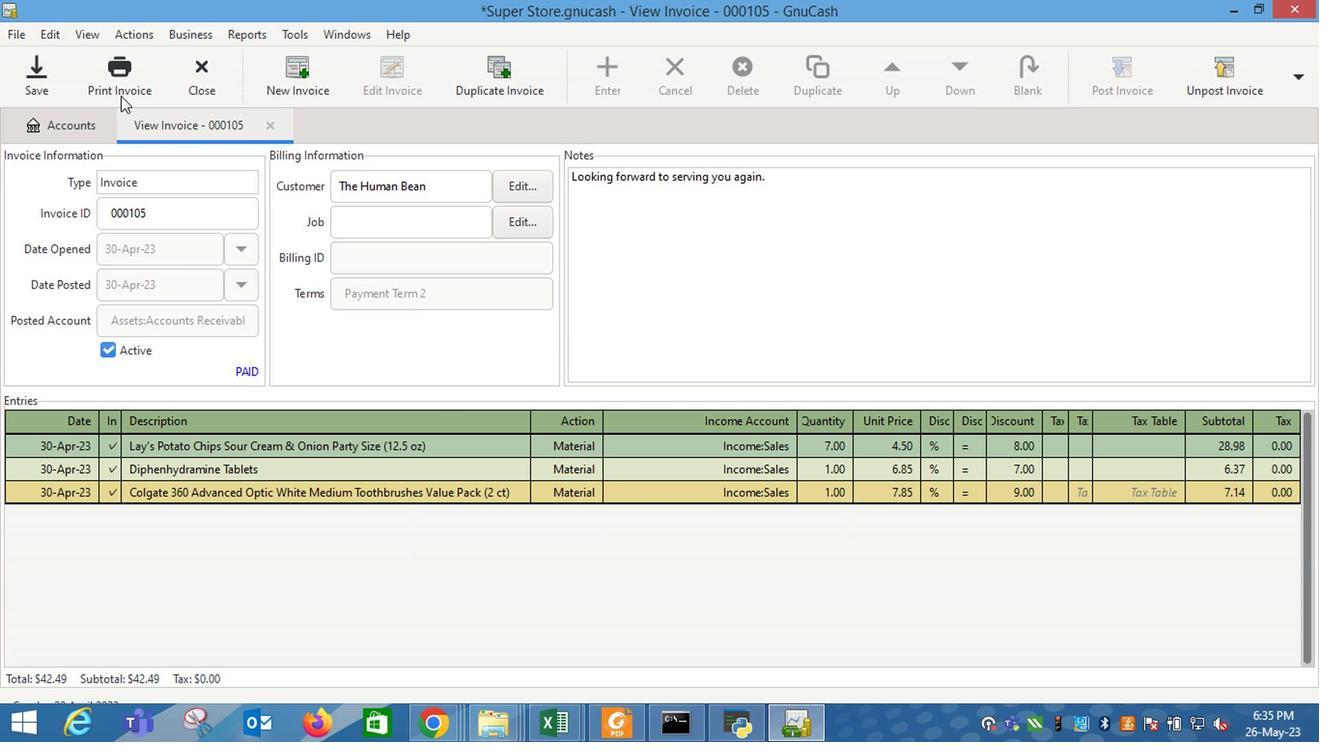 
Action: Mouse moved to (477, 68)
Screenshot: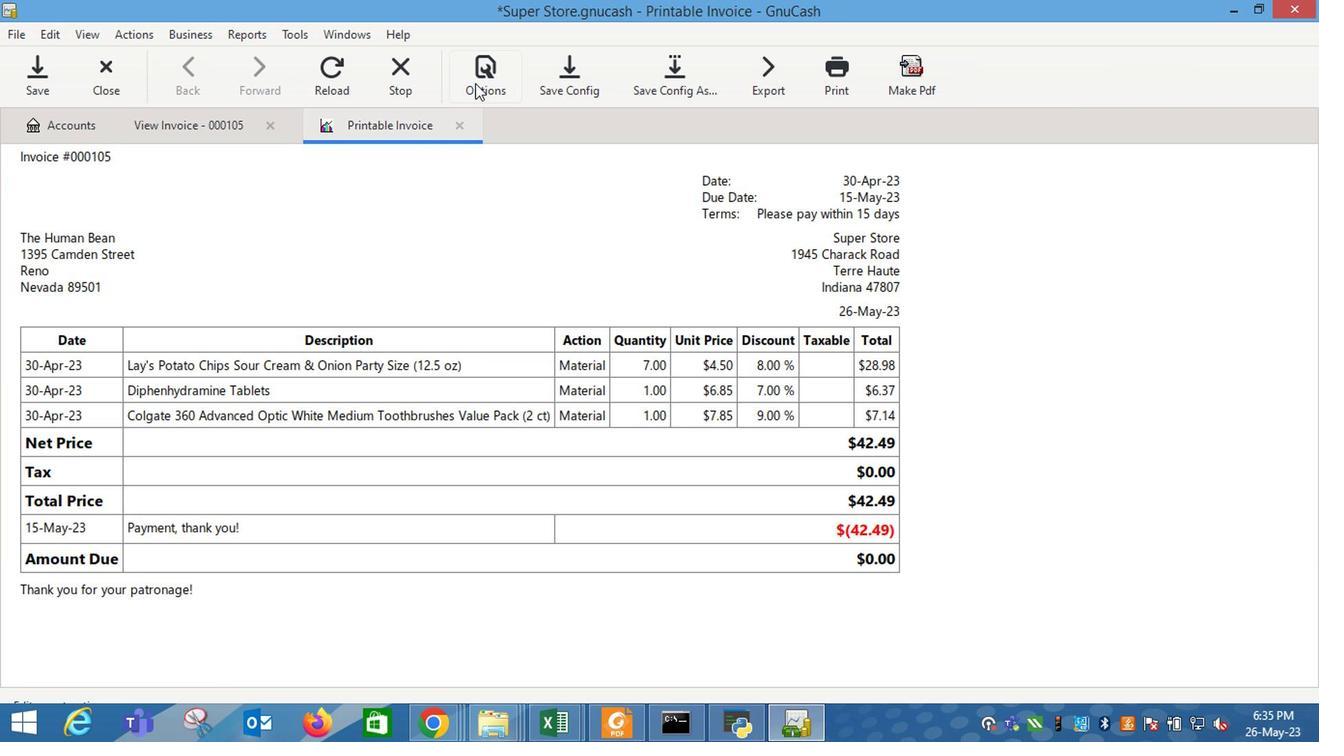 
Action: Mouse pressed left at (477, 68)
Screenshot: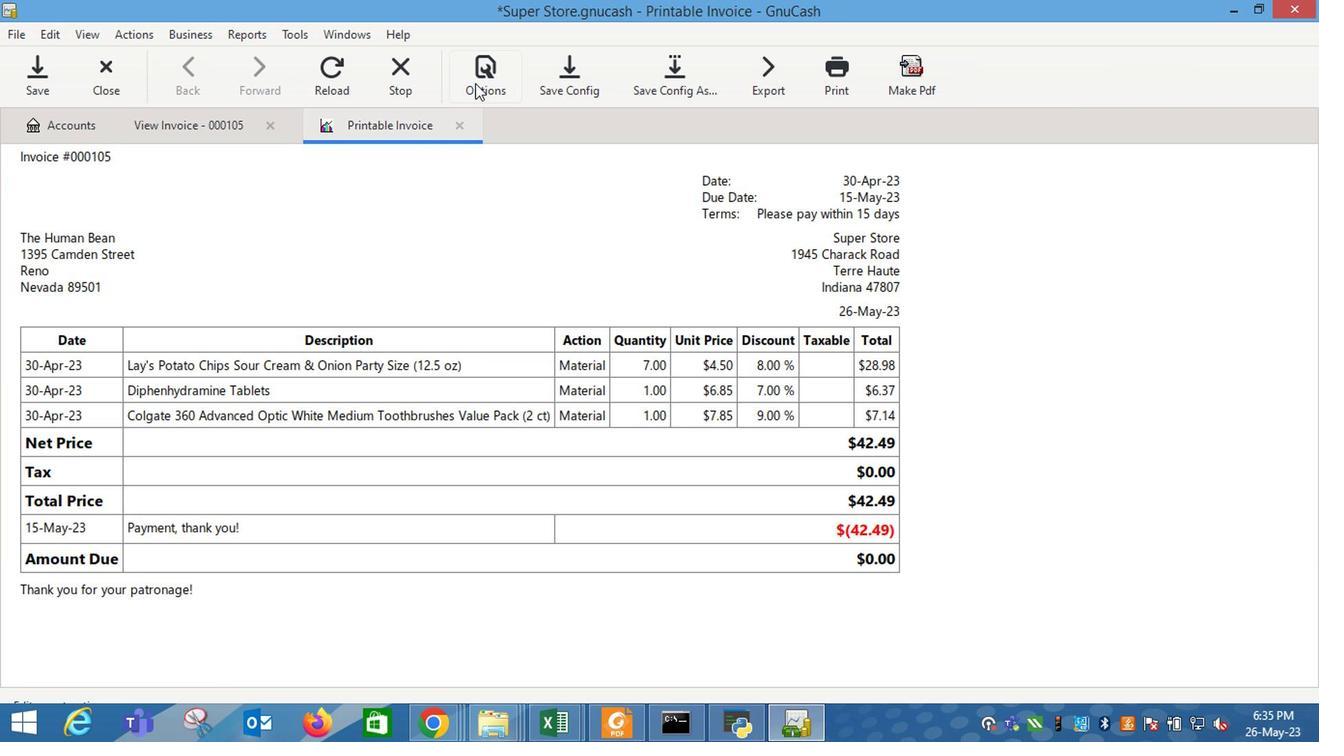 
Action: Mouse moved to (441, 191)
Screenshot: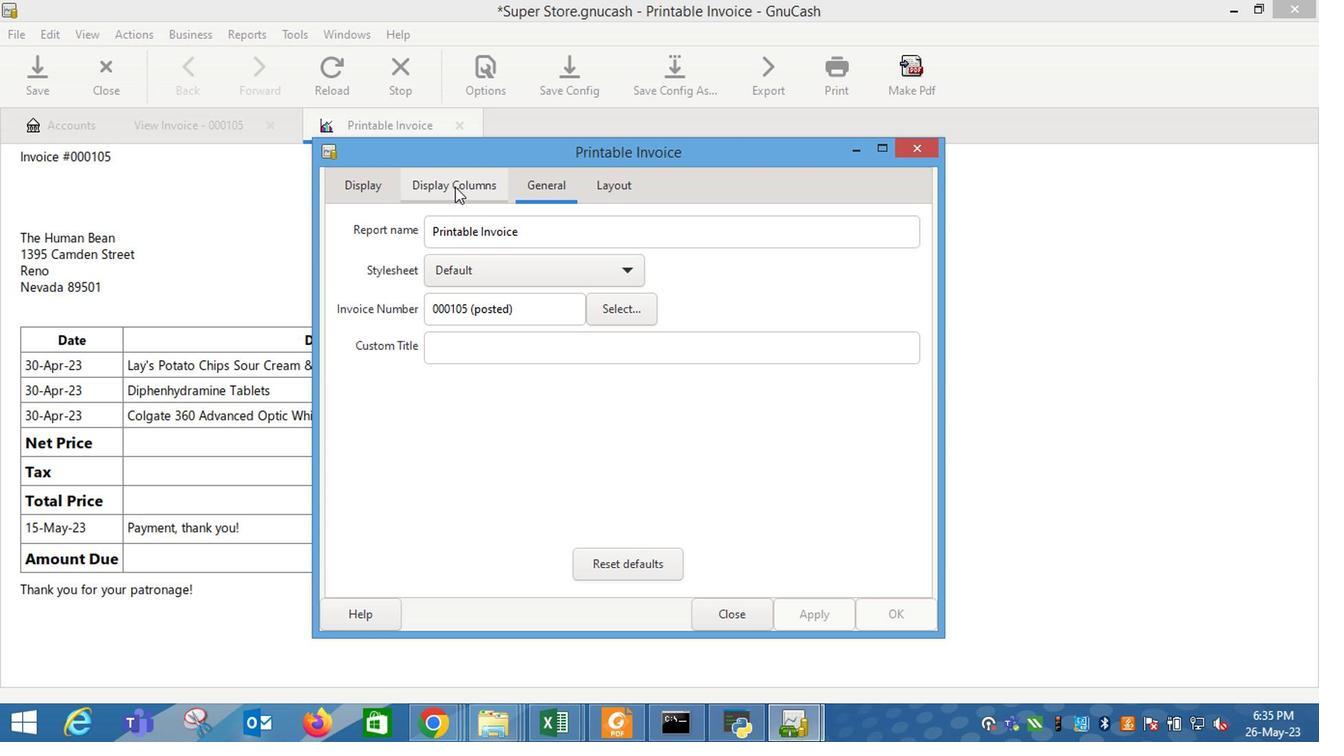 
Action: Mouse pressed left at (441, 191)
Screenshot: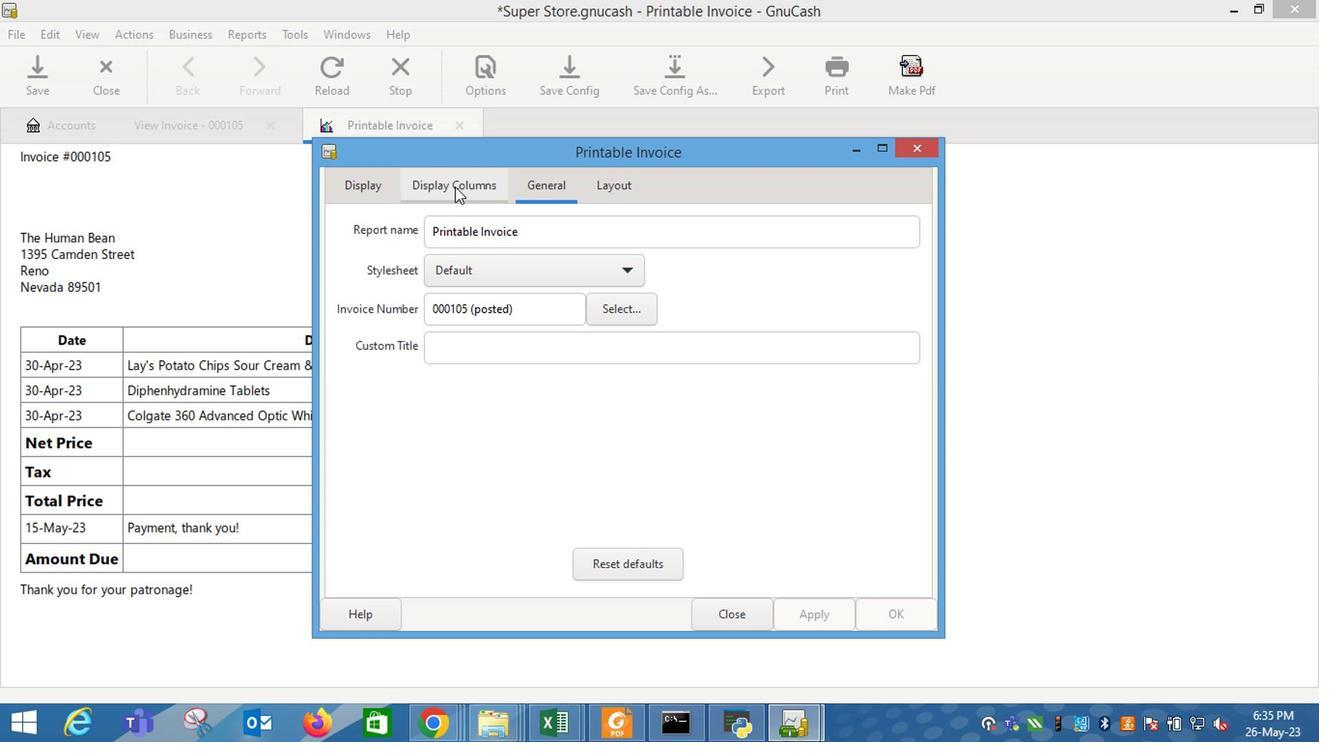 
Action: Mouse moved to (362, 197)
Screenshot: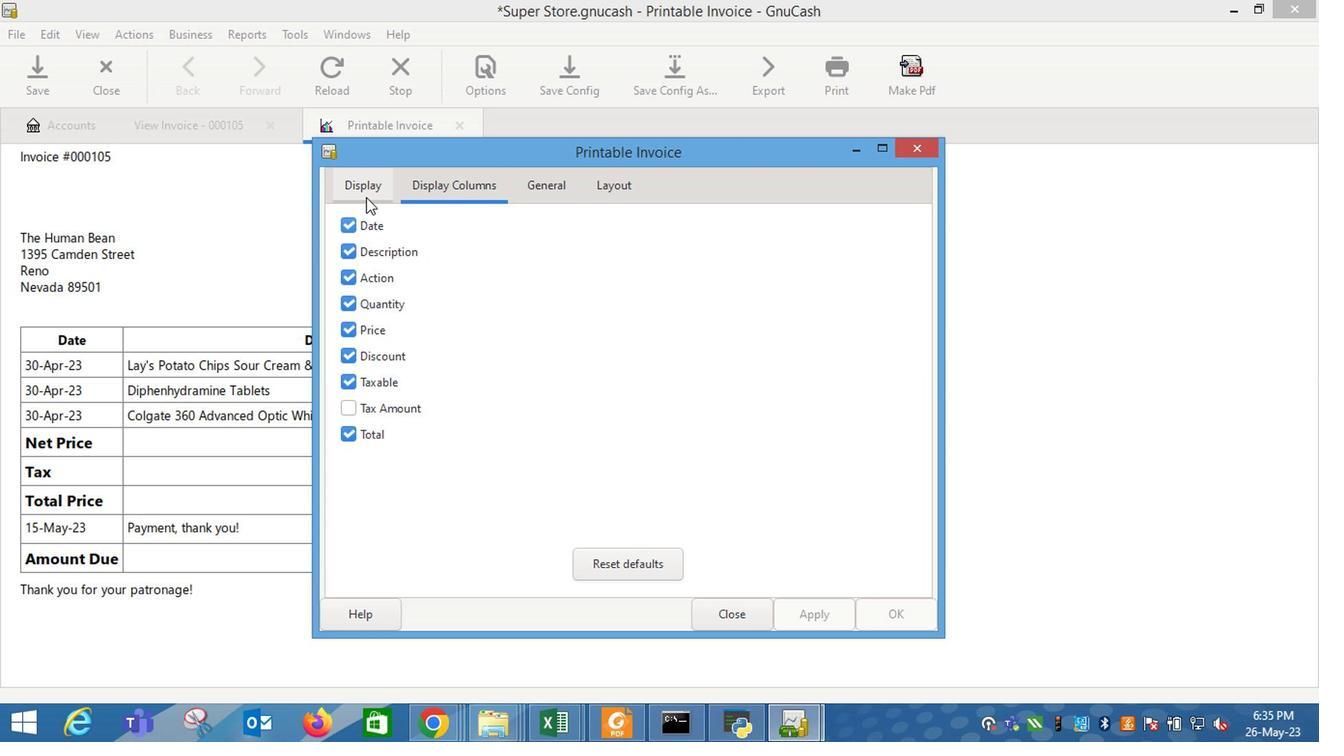 
Action: Mouse pressed left at (362, 197)
Screenshot: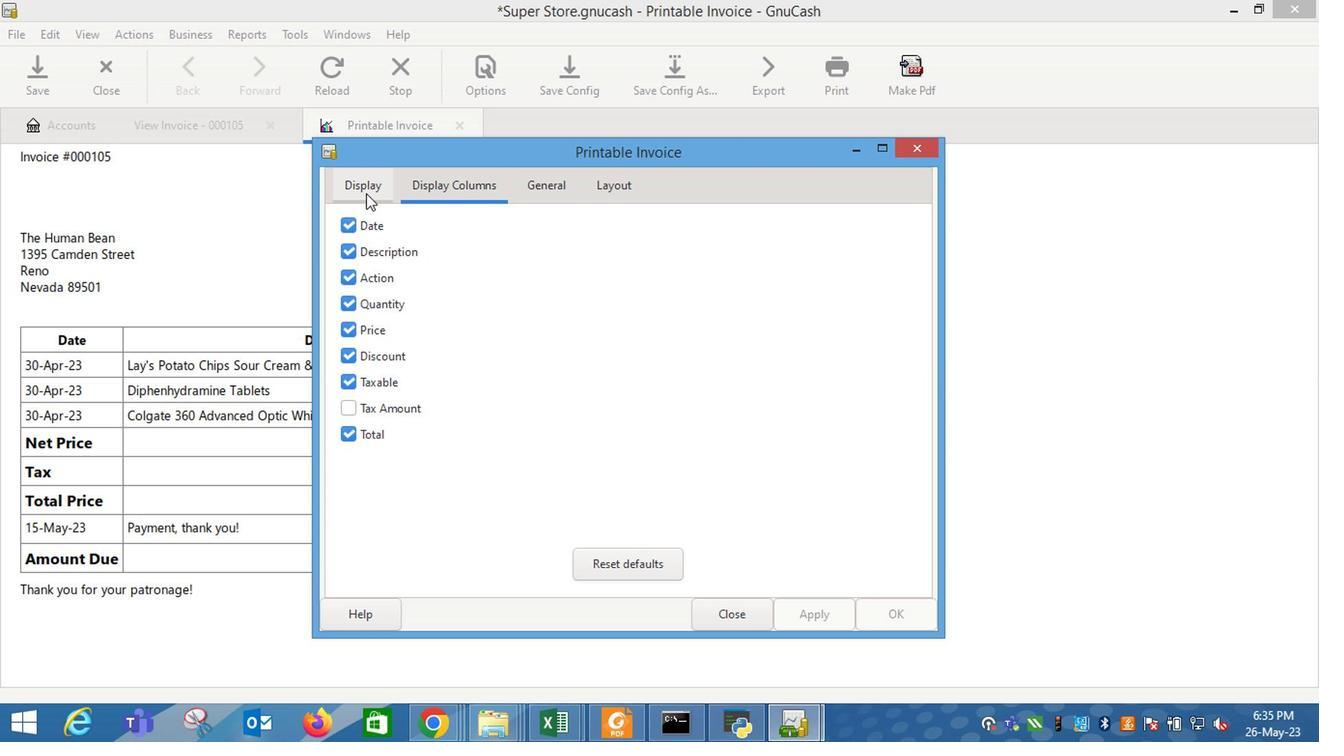 
Action: Mouse moved to (485, 415)
Screenshot: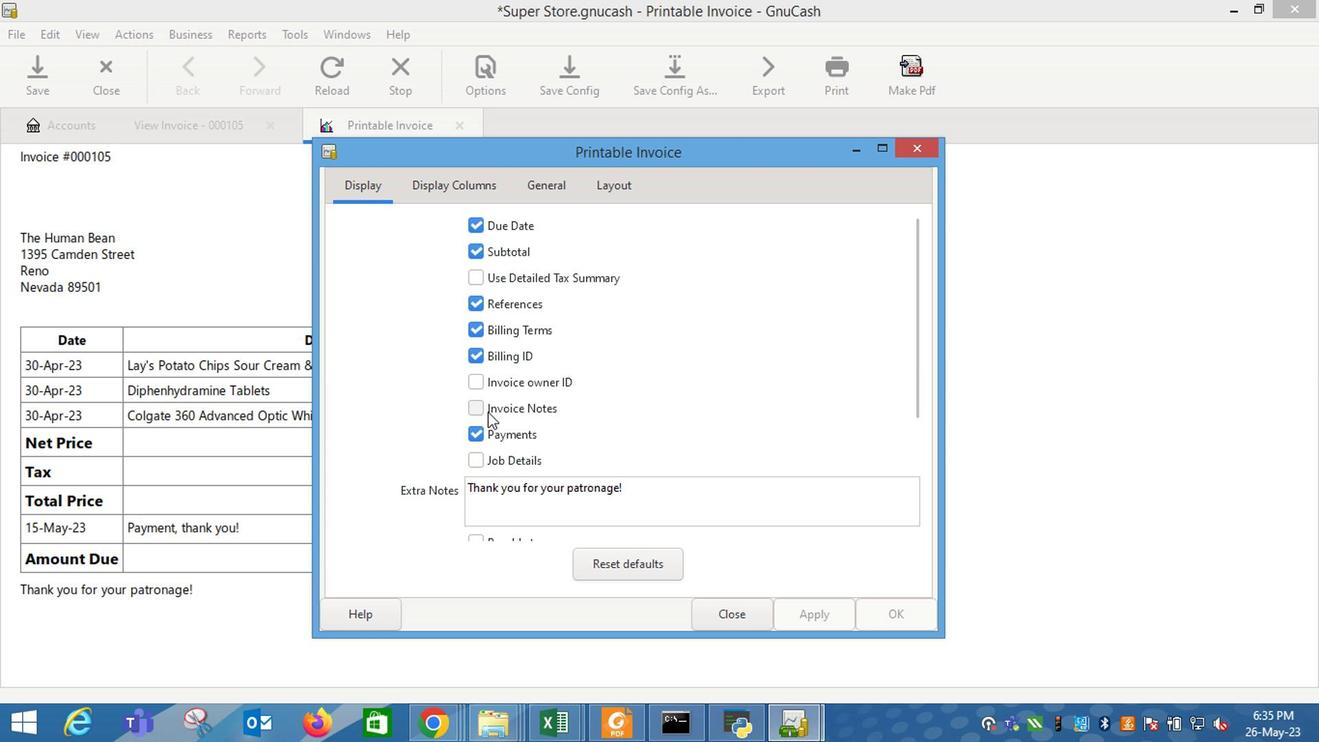 
Action: Mouse pressed left at (485, 415)
Screenshot: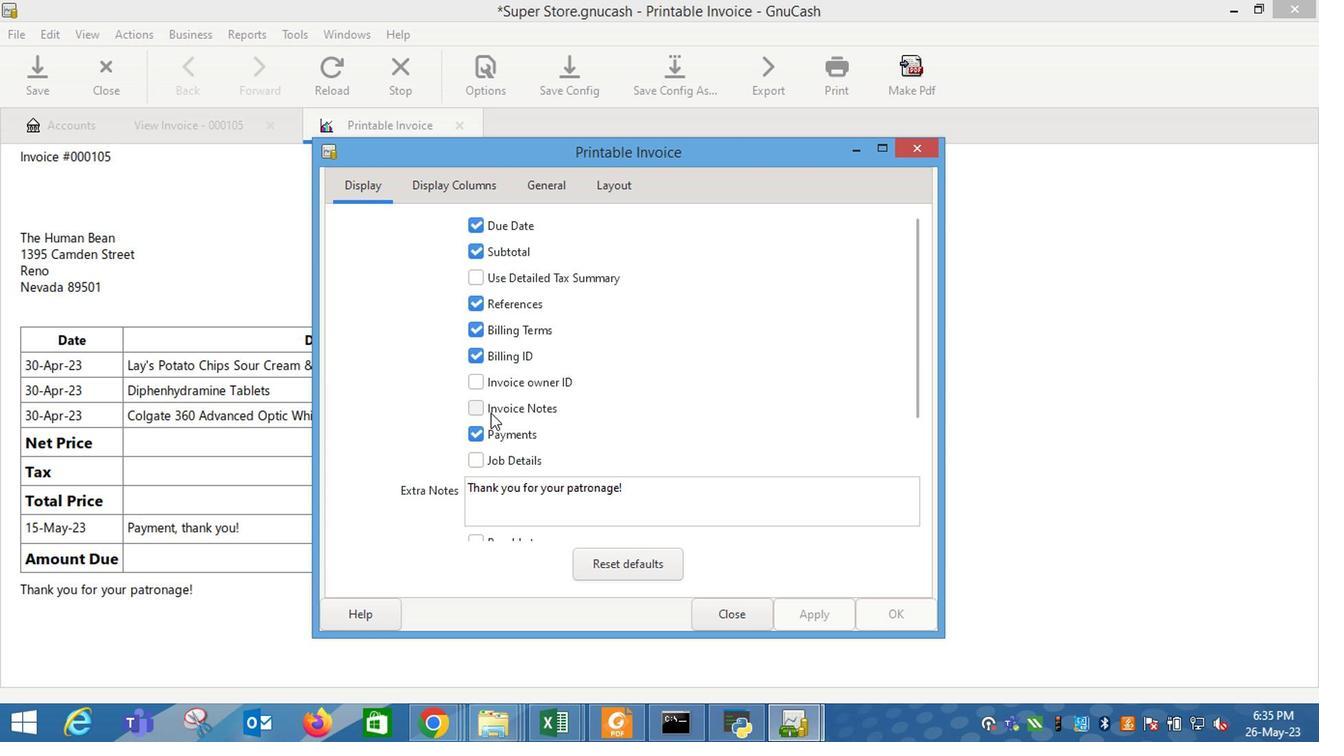 
Action: Mouse moved to (797, 614)
Screenshot: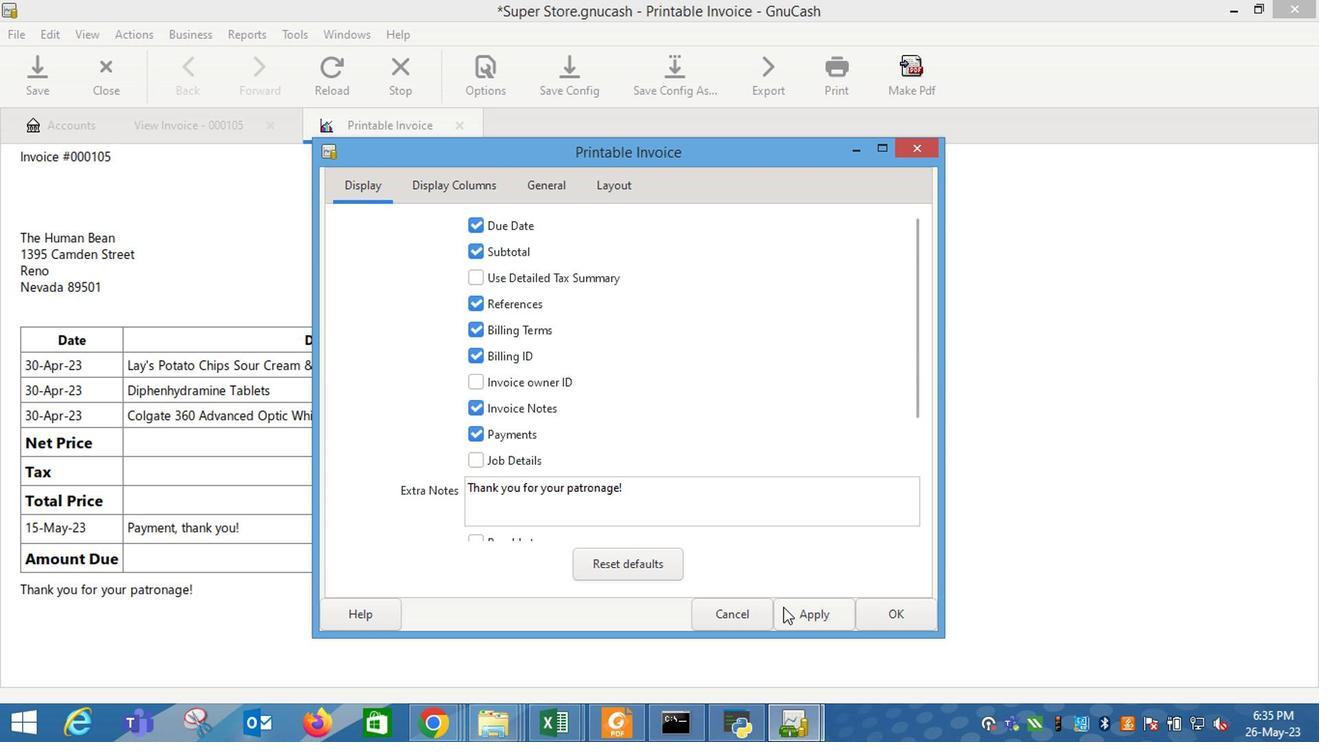 
Action: Mouse pressed left at (797, 614)
Screenshot: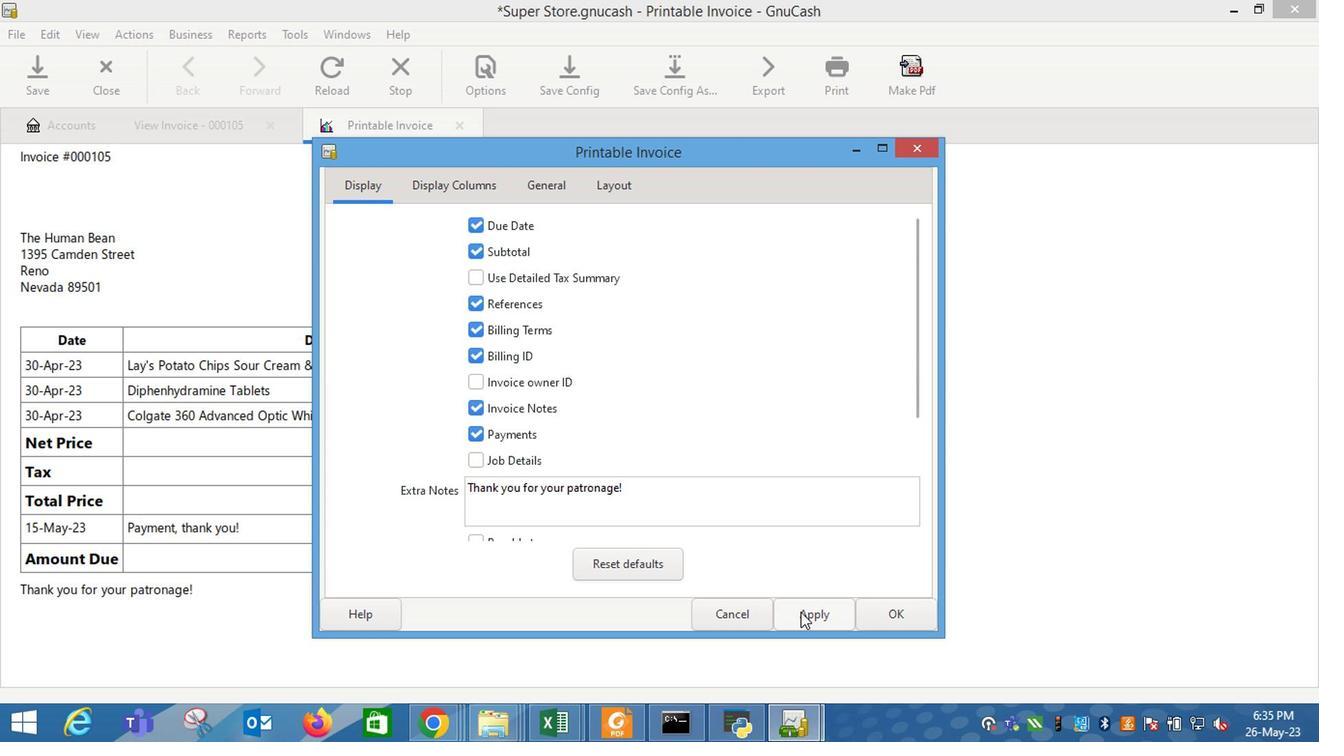 
Action: Mouse moved to (731, 617)
Screenshot: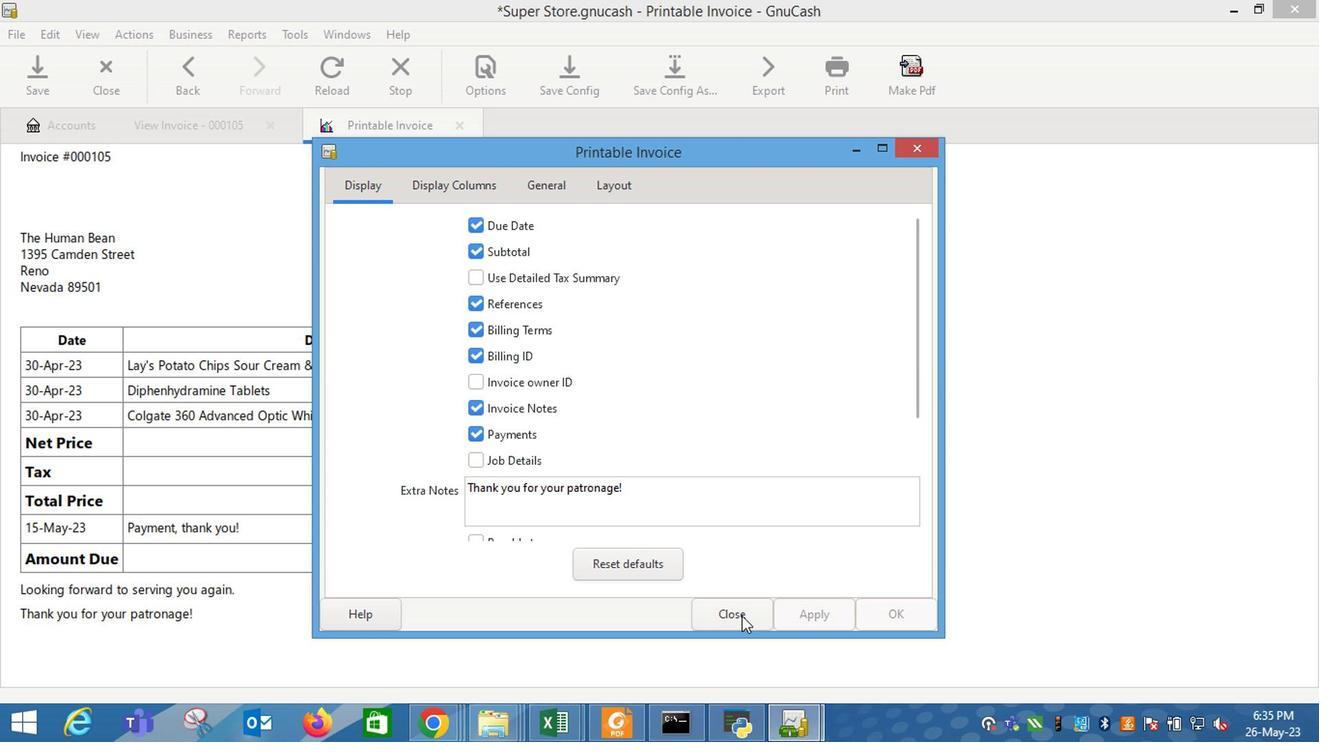 
Action: Mouse pressed left at (731, 617)
Screenshot: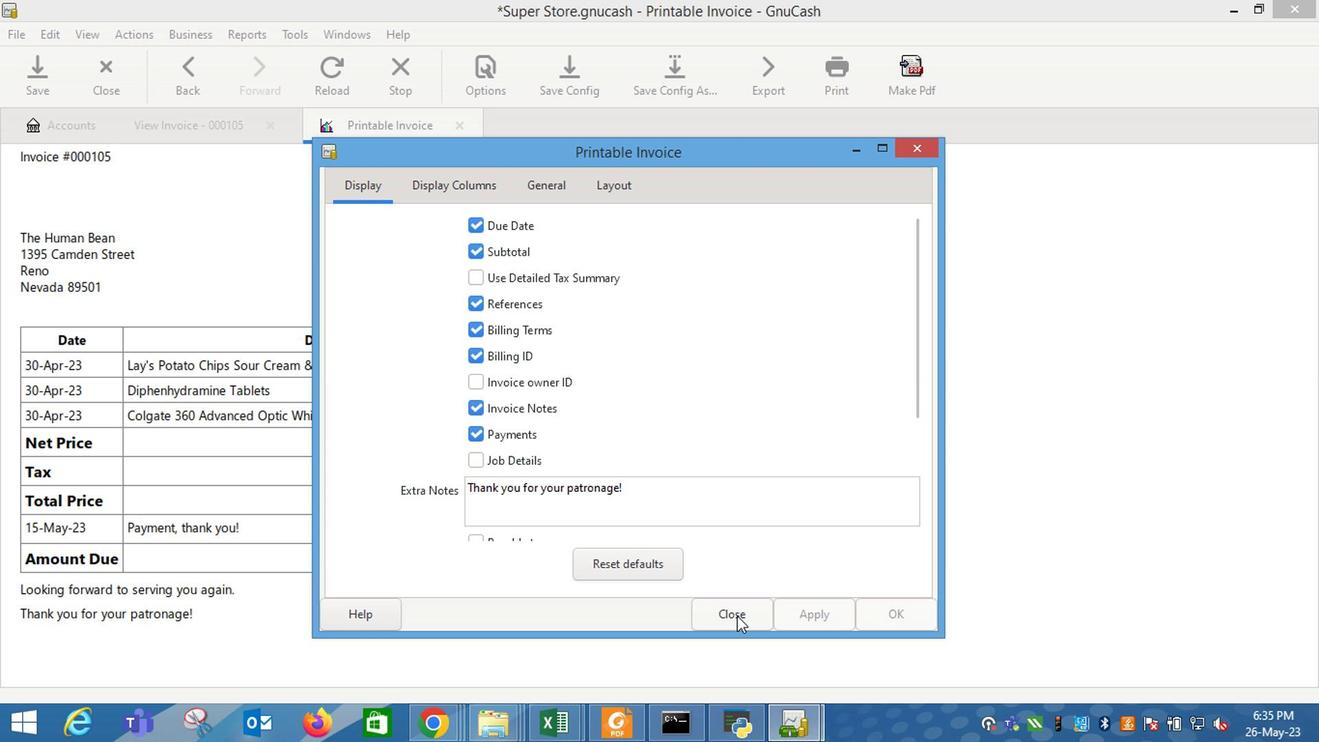 
Action: Mouse moved to (541, 564)
Screenshot: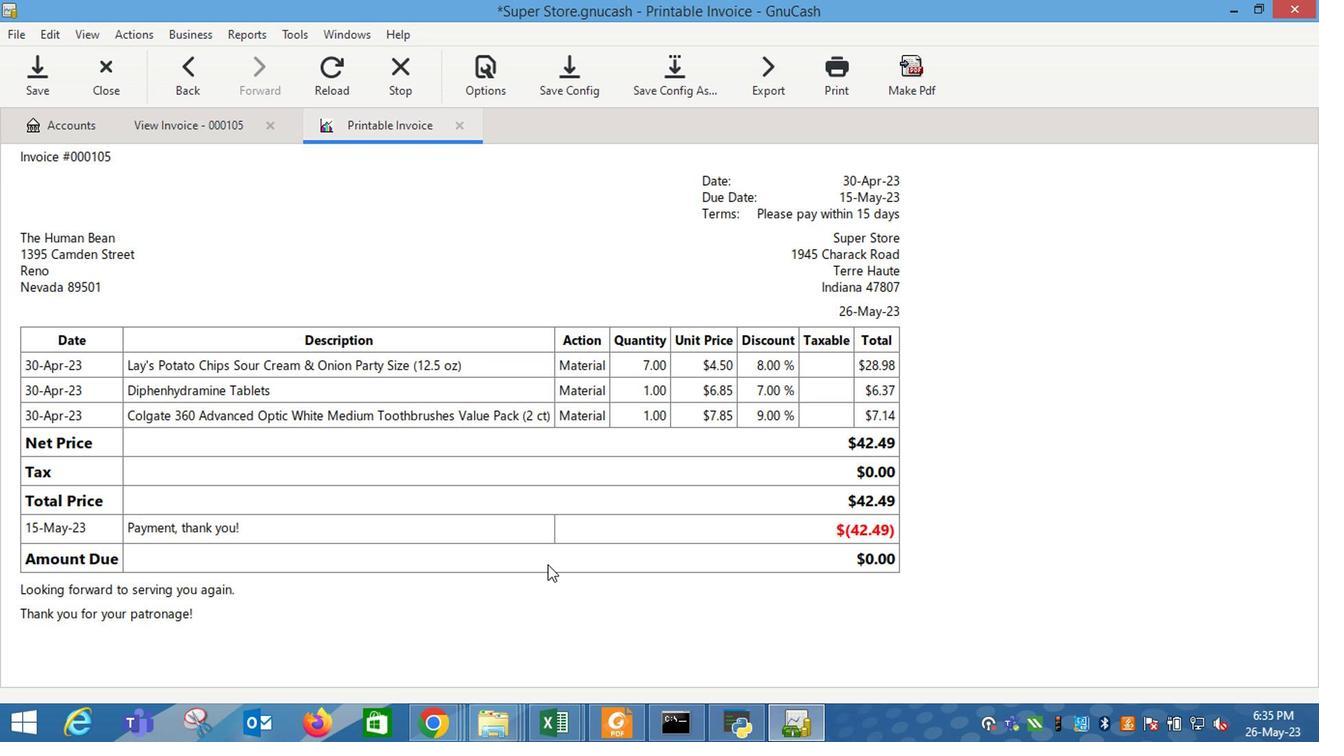 
